 Task: Open a blank worksheet and write heading  SpendSmartAdd Dates in a column and its values below  '2023-05-01, 2023-05-03, 2023-05-05, 2023-05-10, 2023-05-15, 2023-05-20, 2023-05-25 & 2023-05-31'Add Categories in next column and its values below  Groceries, Dining Out, Transportation, Entertainment, Shopping, Utilities, Health & Miscellaneous. Add Descriptions in next column and its values below  Supermarket, Restaurant, Public Transport, Movie Tickets, Clothing Store, Internet Bill, Pharmacy & Online PurchaseAdd Amountin next column and its values below  $50, $30, $10, $20, $100, $60, $40 & $50Save page Alpha Sales 
Action: Mouse moved to (41, 116)
Screenshot: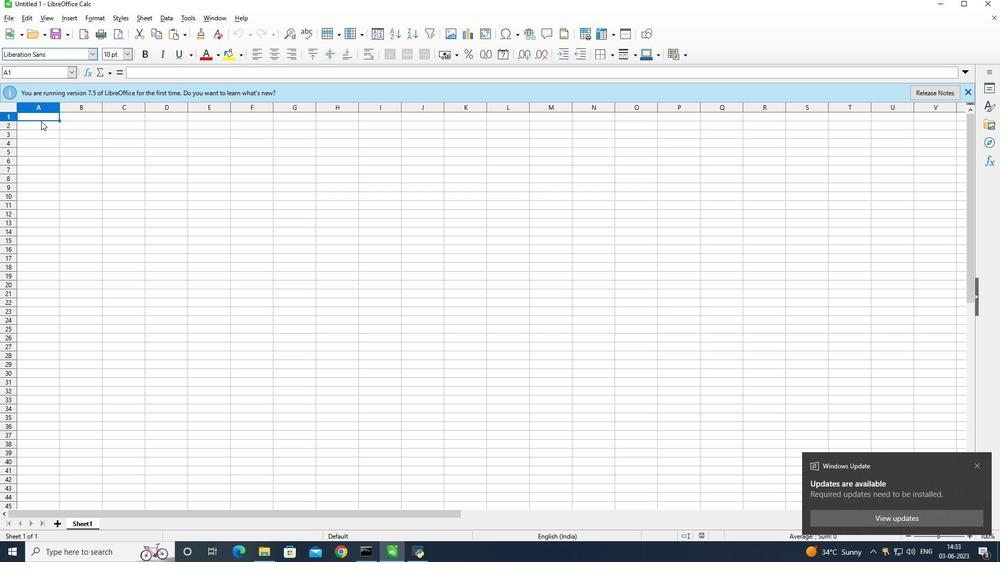
Action: Mouse pressed left at (41, 116)
Screenshot: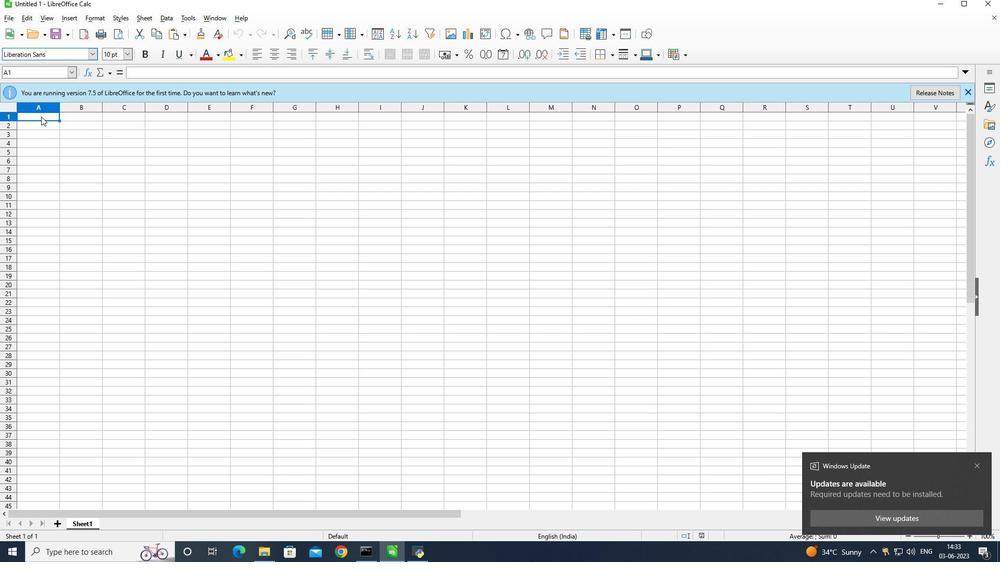
Action: Mouse moved to (41, 116)
Screenshot: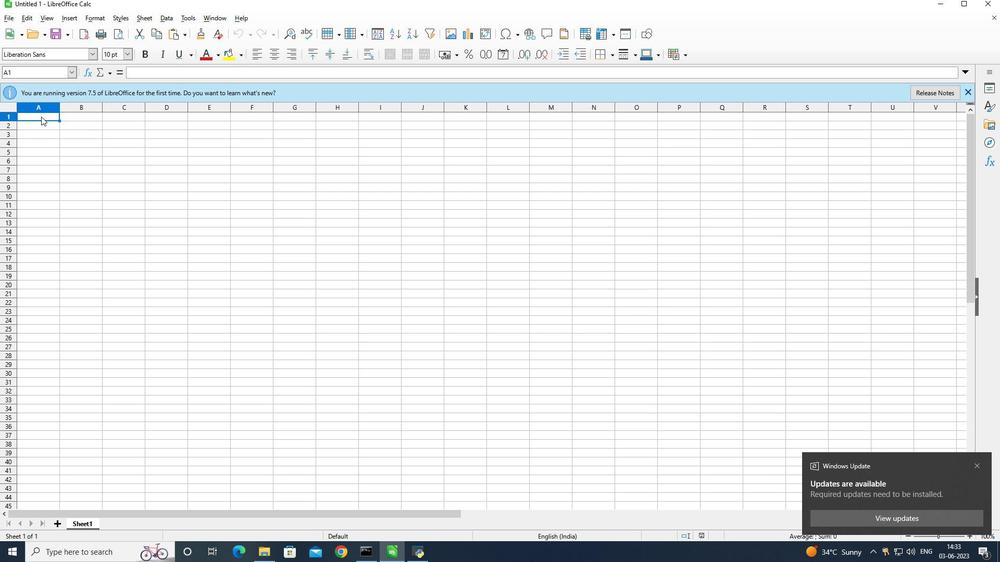 
Action: Mouse pressed left at (41, 116)
Screenshot: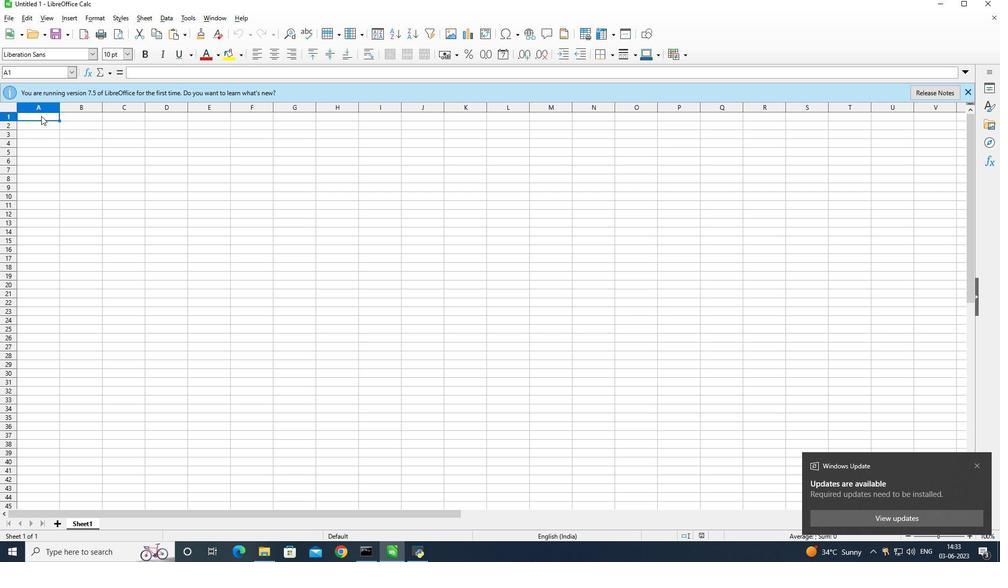 
Action: Mouse pressed left at (41, 116)
Screenshot: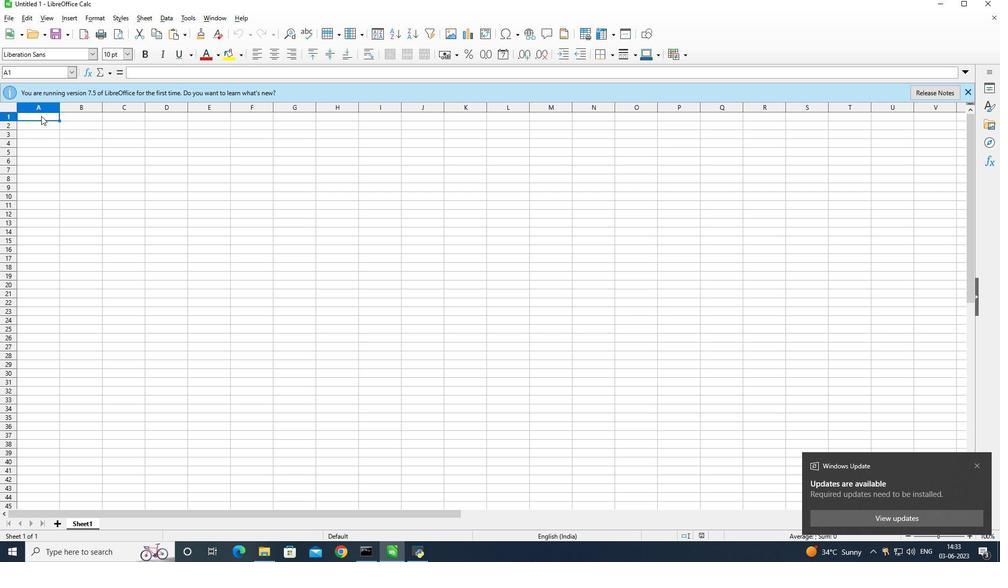 
Action: Mouse moved to (82, 192)
Screenshot: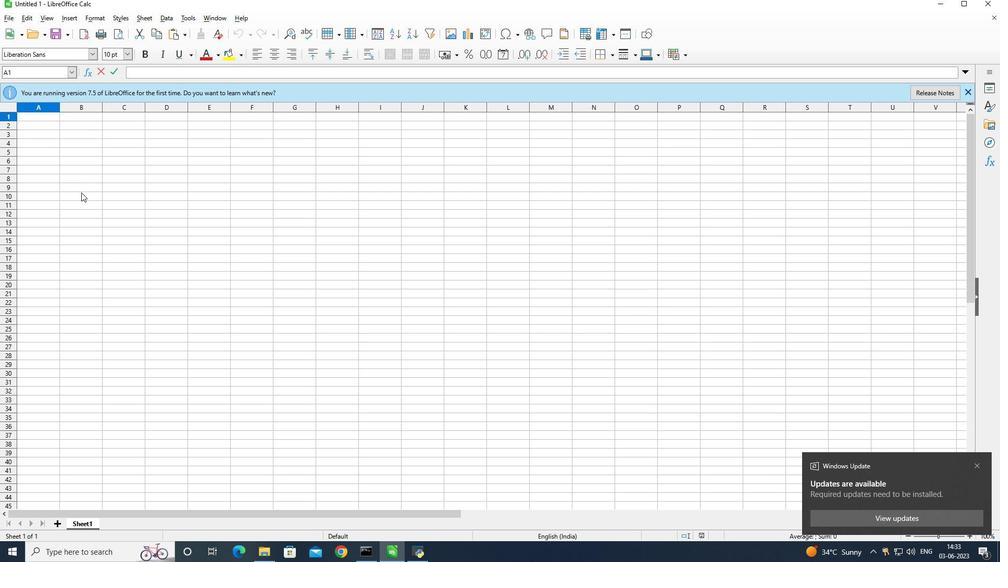 
Action: Key pressed <Key.shift>Spend<Key.shift>Smart<Key.enter>
Screenshot: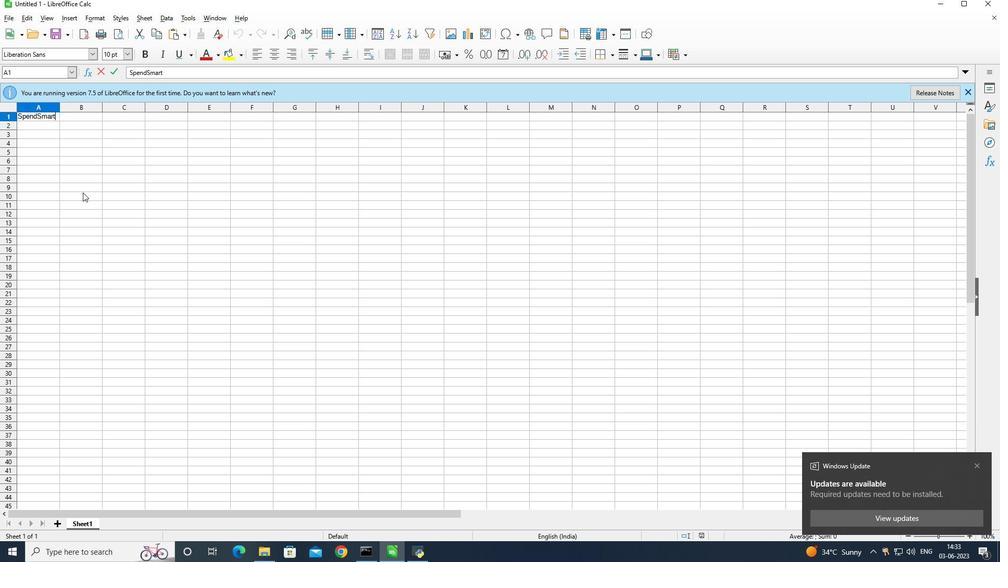 
Action: Mouse moved to (27, 131)
Screenshot: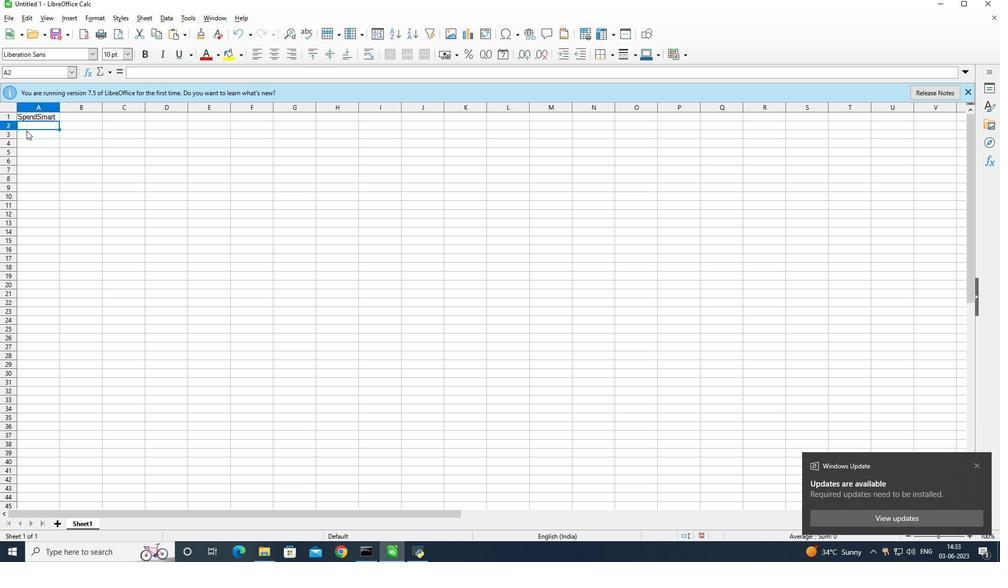 
Action: Mouse pressed left at (27, 131)
Screenshot: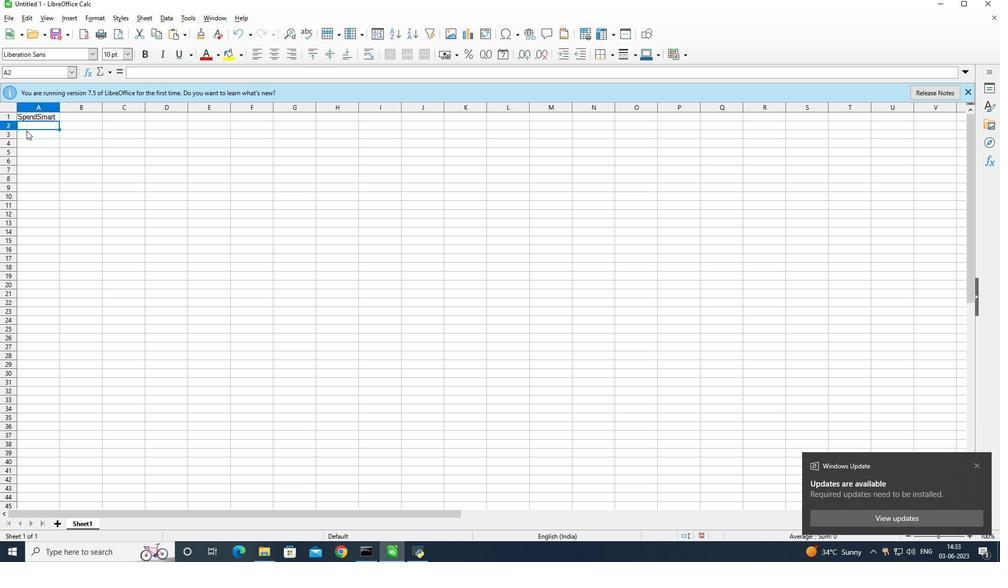 
Action: Mouse moved to (33, 116)
Screenshot: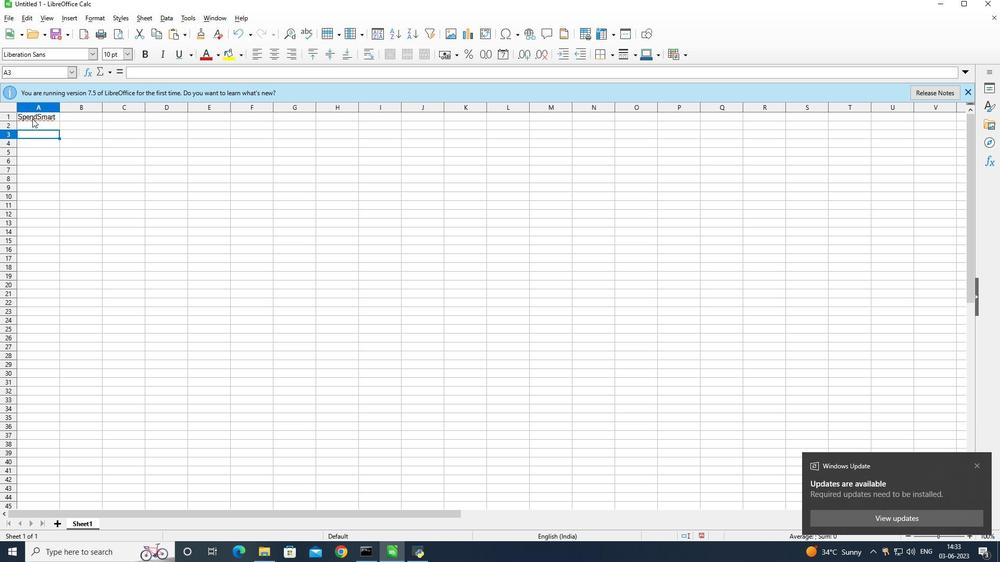 
Action: Mouse pressed right at (33, 116)
Screenshot: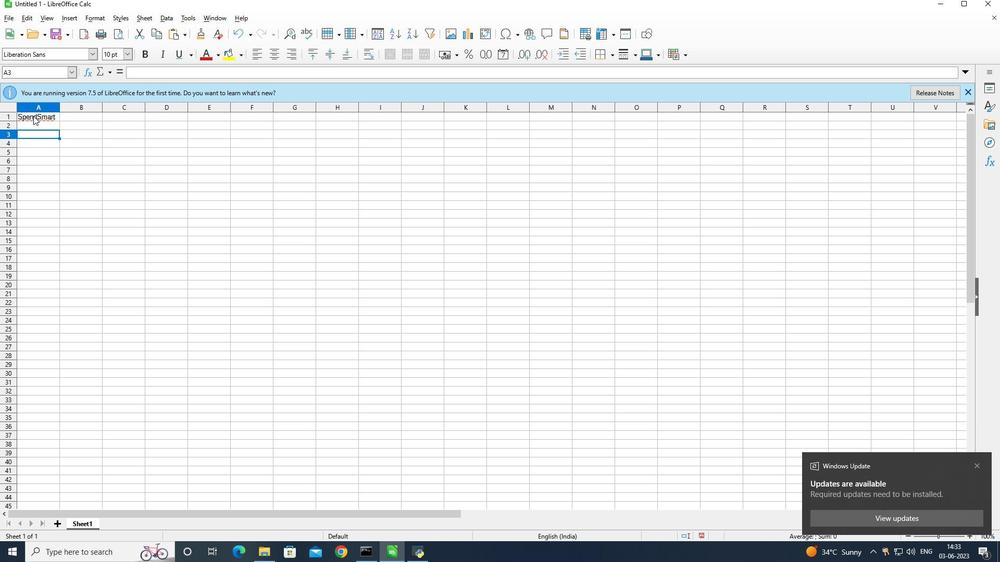 
Action: Mouse pressed right at (33, 116)
Screenshot: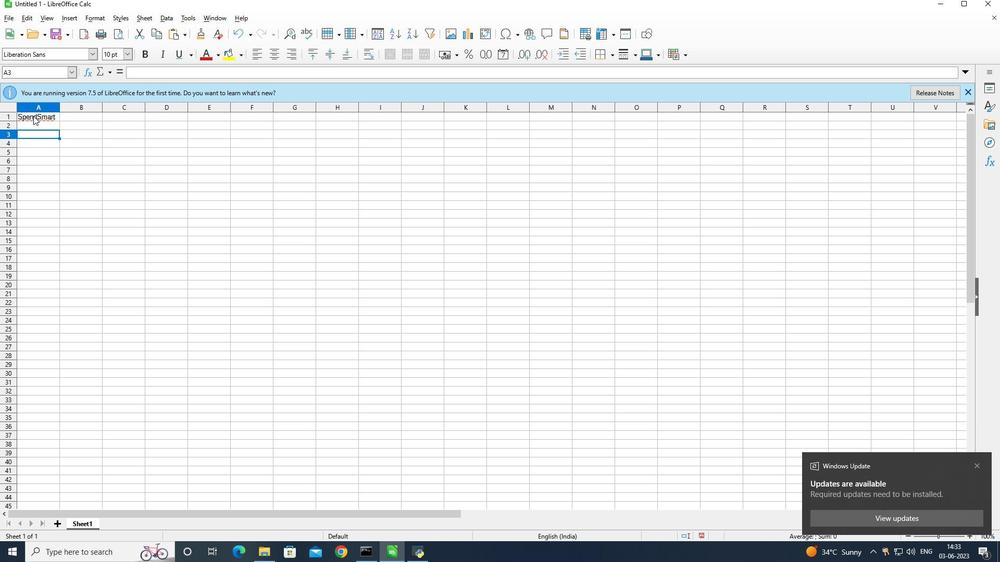 
Action: Mouse moved to (34, 115)
Screenshot: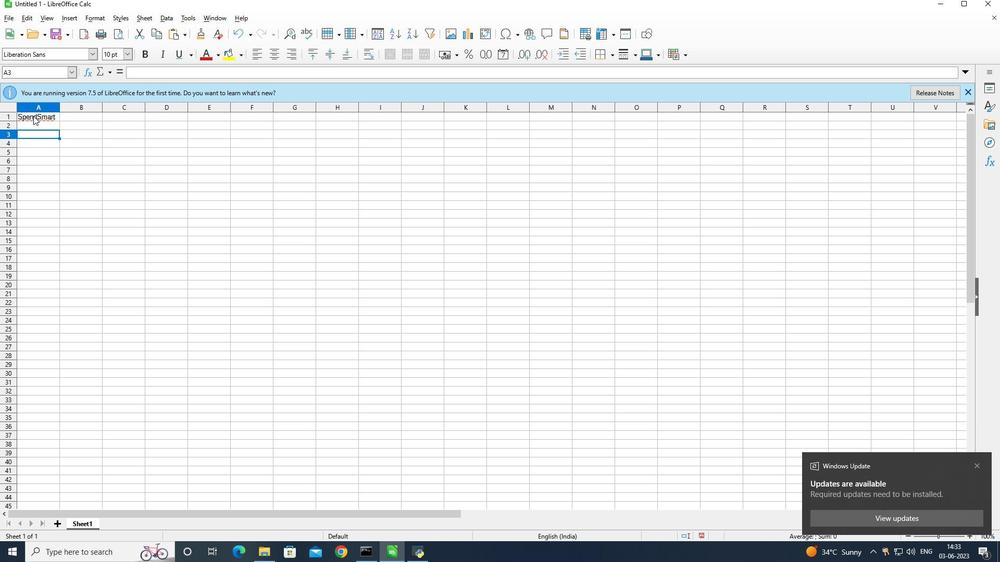 
Action: Mouse pressed left at (34, 115)
Screenshot: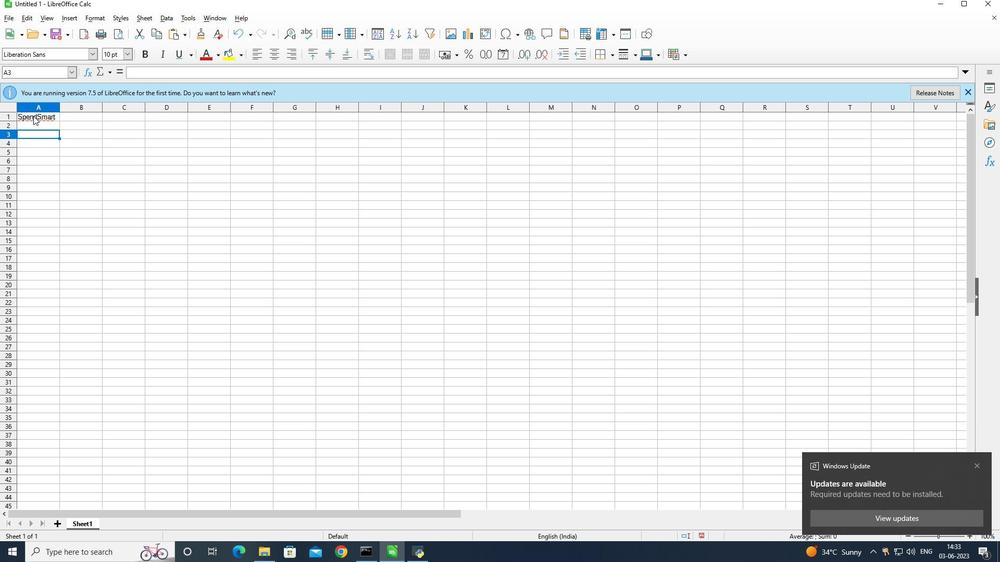 
Action: Mouse moved to (35, 115)
Screenshot: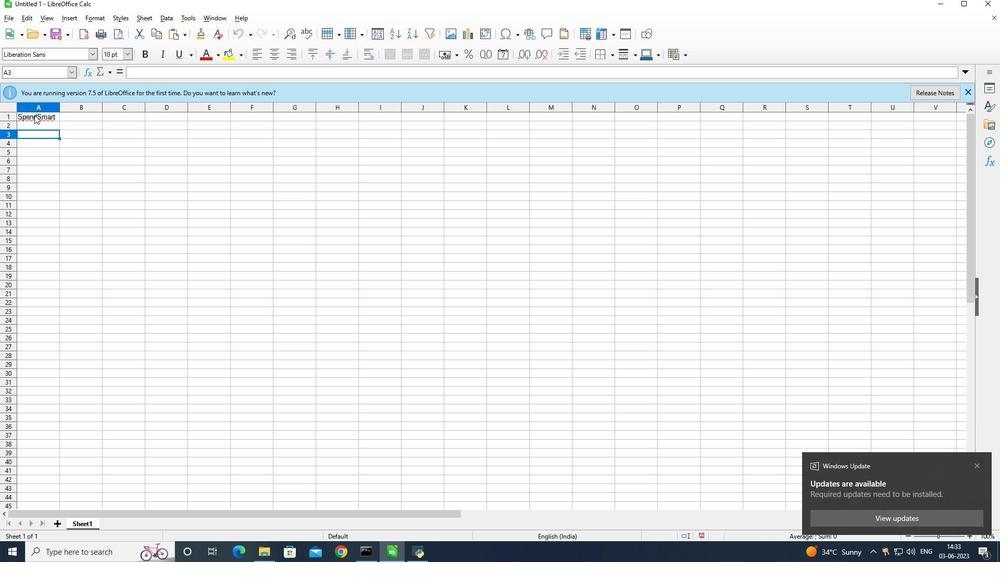 
Action: Mouse pressed left at (35, 115)
Screenshot: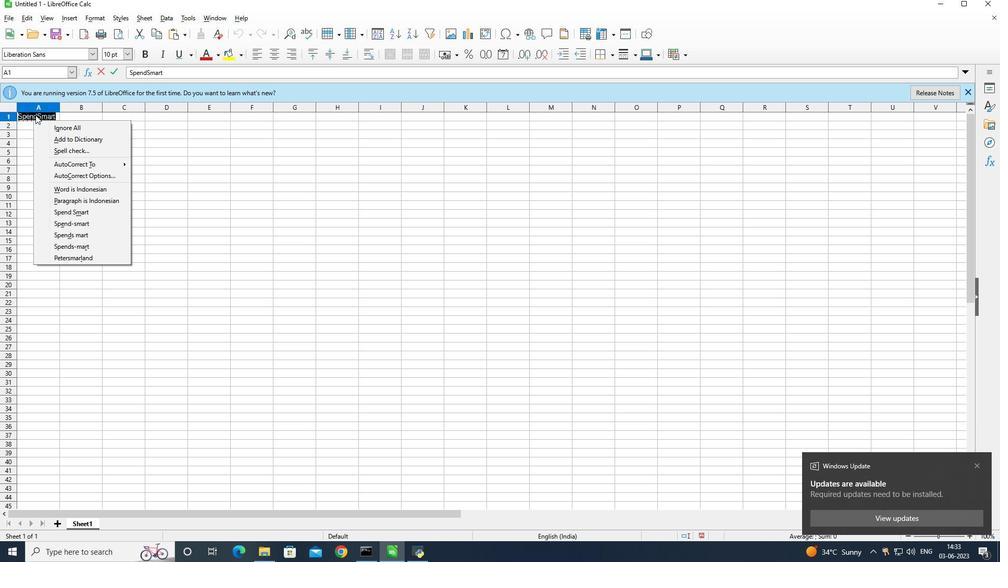 
Action: Mouse moved to (53, 115)
Screenshot: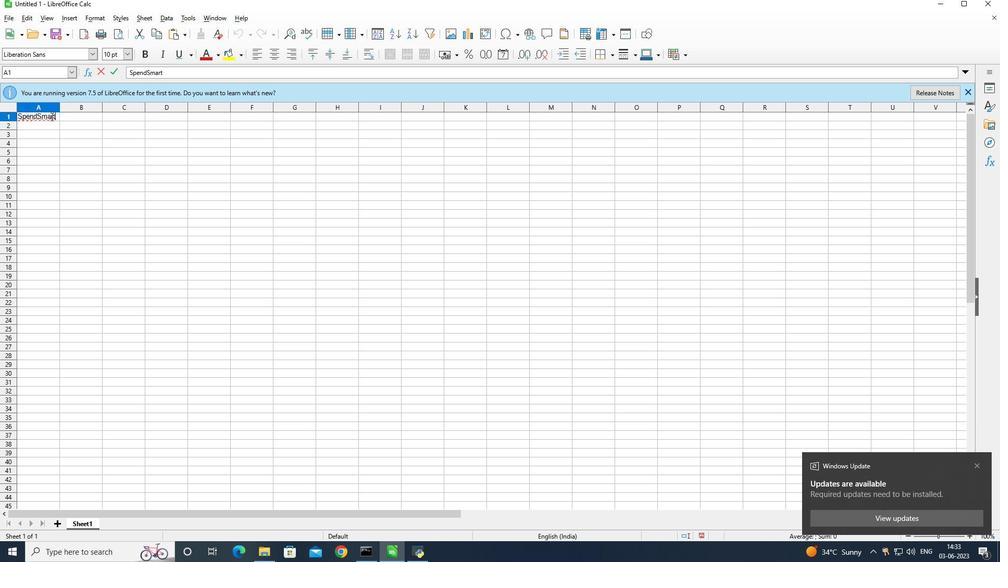 
Action: Mouse pressed left at (53, 115)
Screenshot: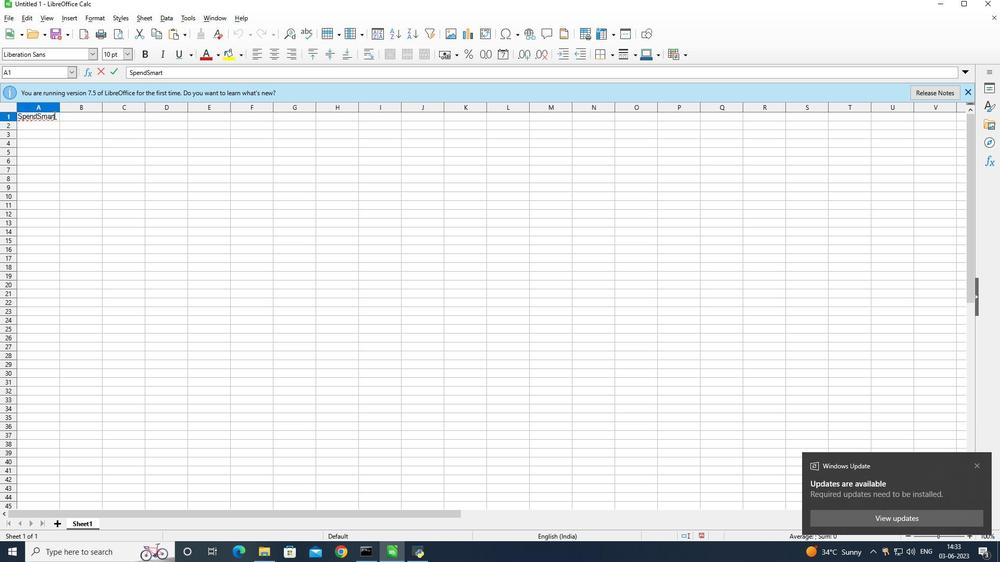 
Action: Mouse moved to (61, 124)
Screenshot: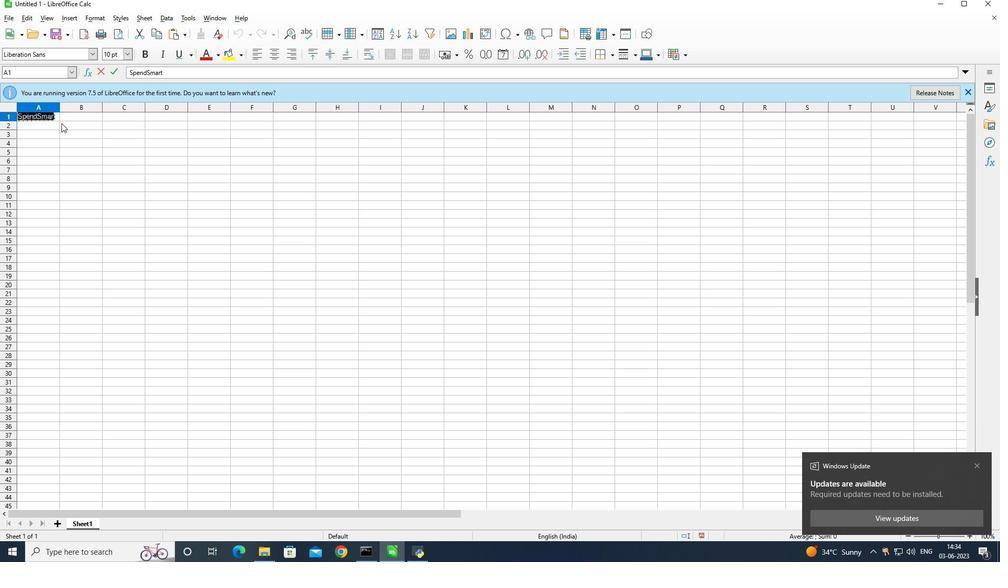 
Action: Key pressed ctrl+X
Screenshot: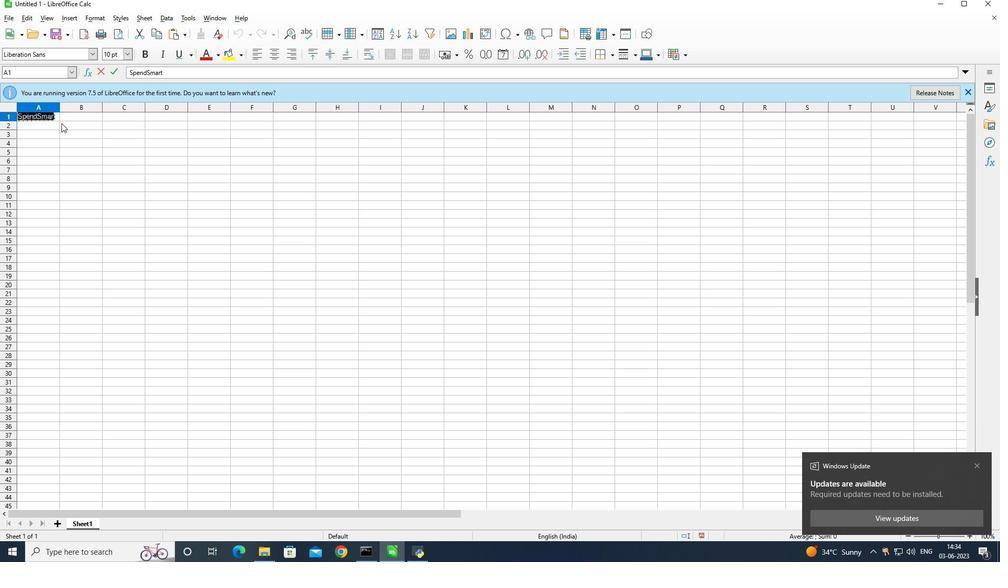 
Action: Mouse moved to (108, 117)
Screenshot: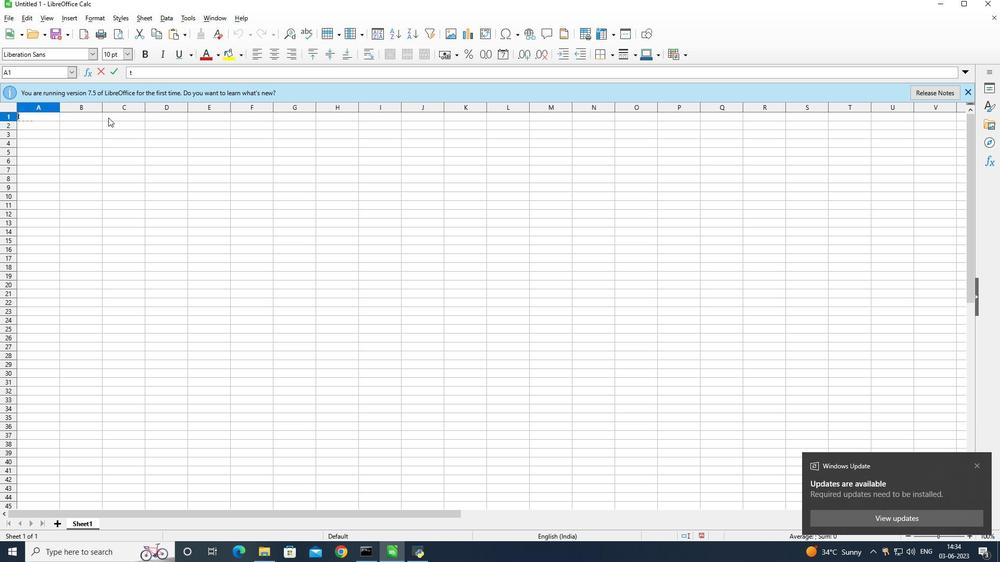 
Action: Mouse pressed left at (108, 117)
Screenshot: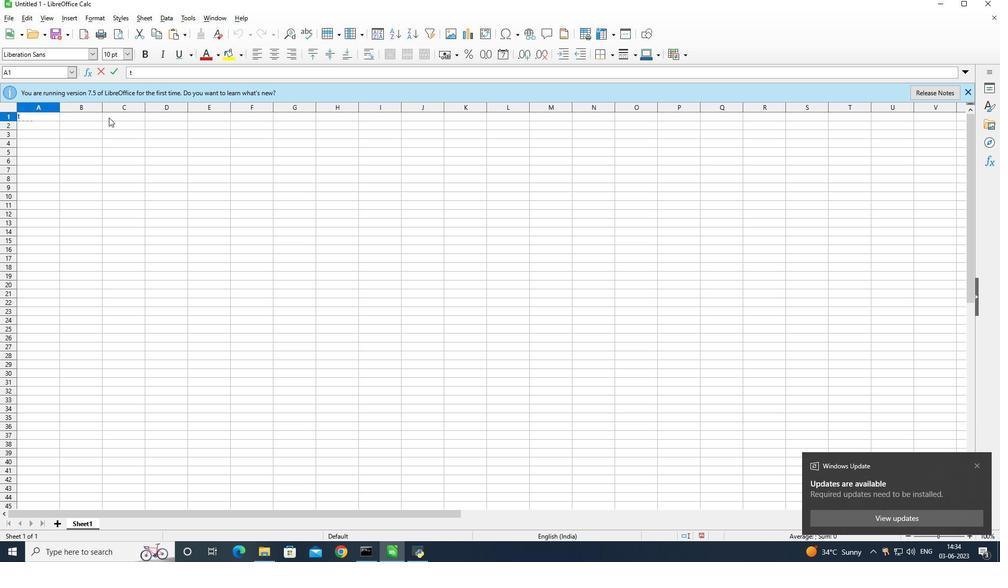 
Action: Mouse moved to (108, 118)
Screenshot: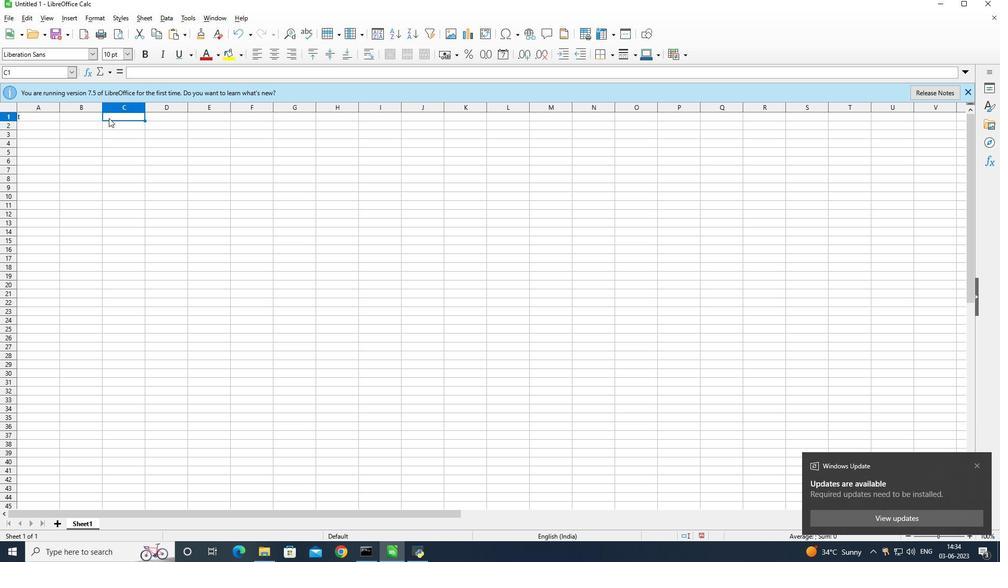 
Action: Key pressed ctrl+V
Screenshot: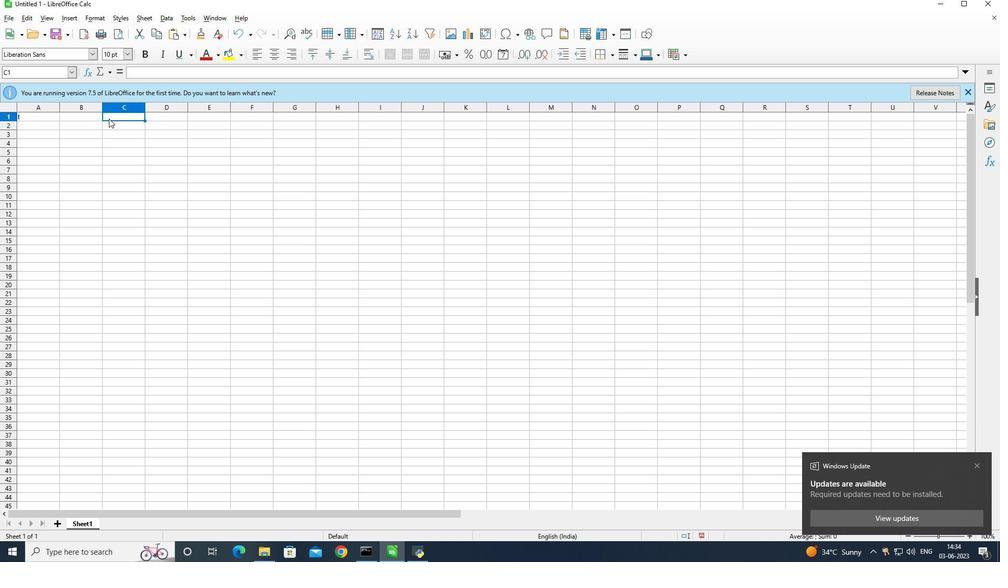 
Action: Mouse moved to (139, 115)
Screenshot: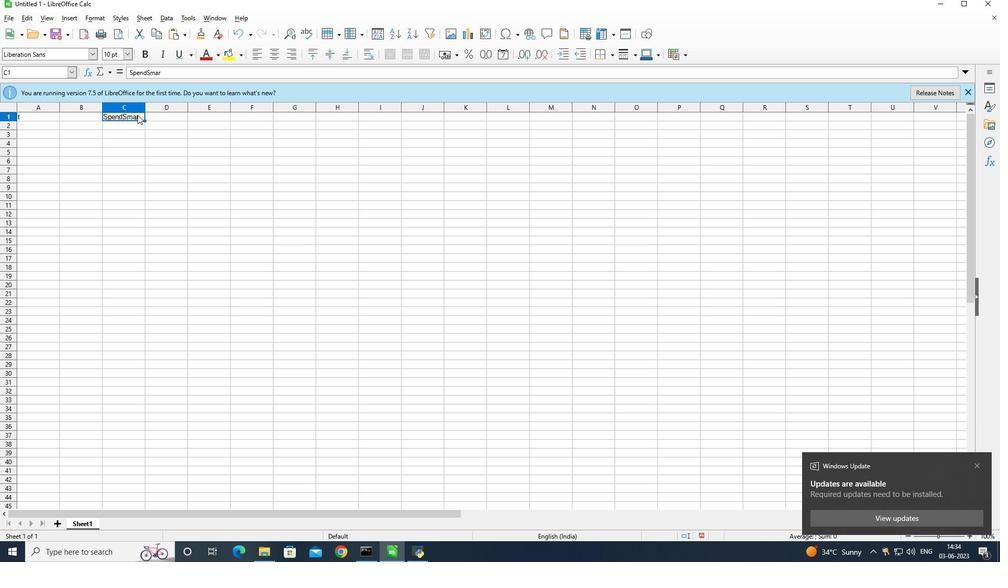 
Action: Mouse pressed left at (139, 115)
Screenshot: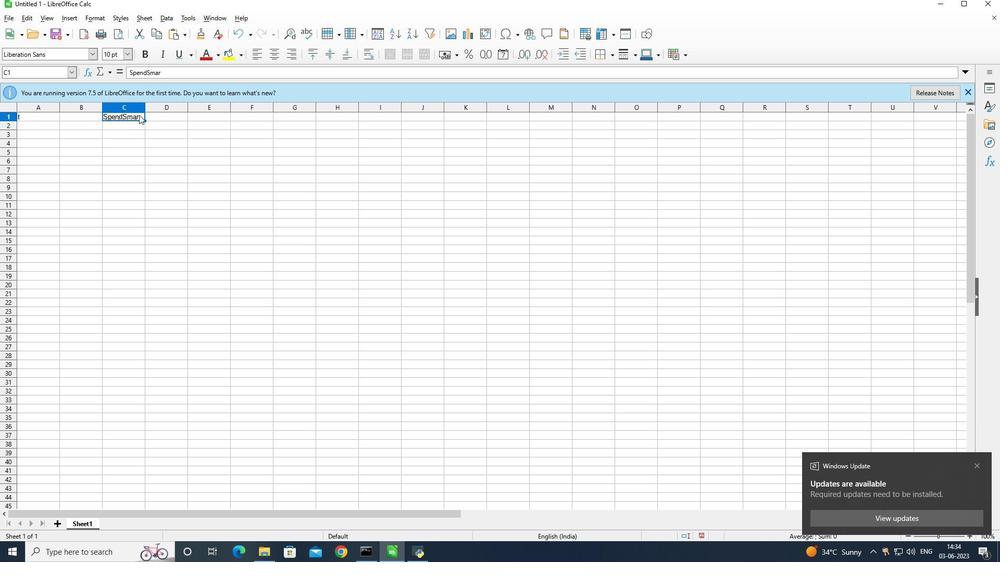 
Action: Mouse moved to (139, 114)
Screenshot: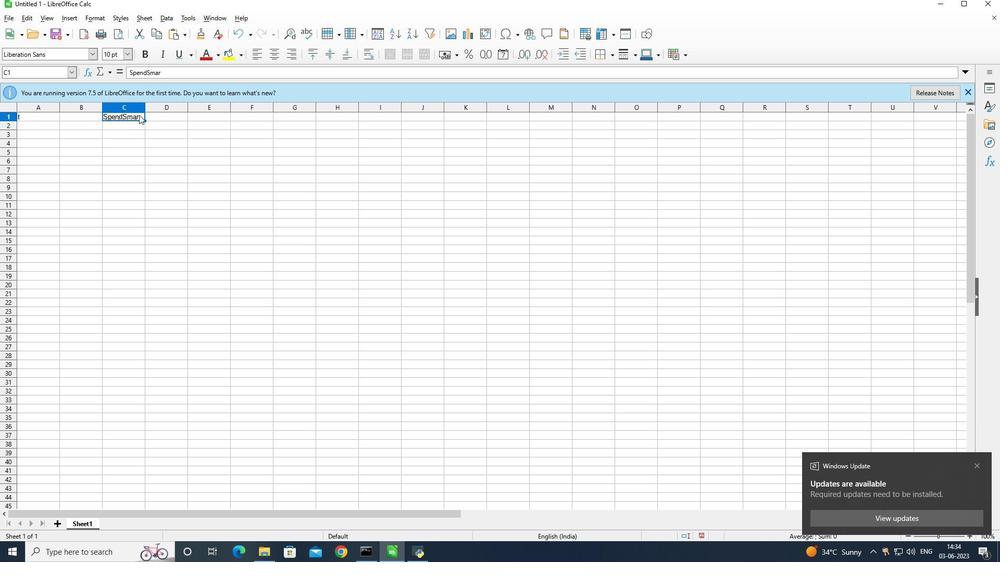 
Action: Mouse pressed left at (139, 114)
Screenshot: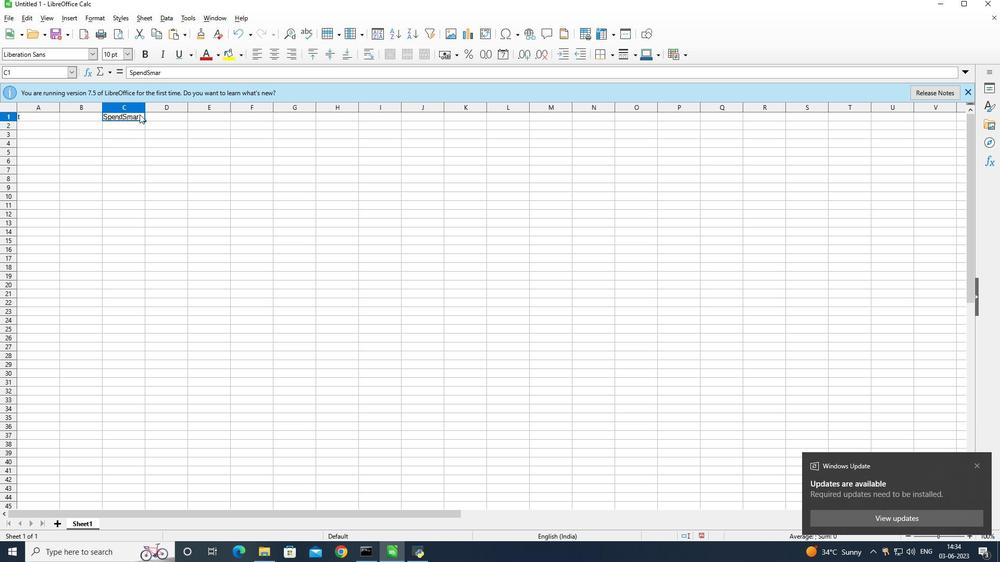 
Action: Mouse pressed left at (139, 114)
Screenshot: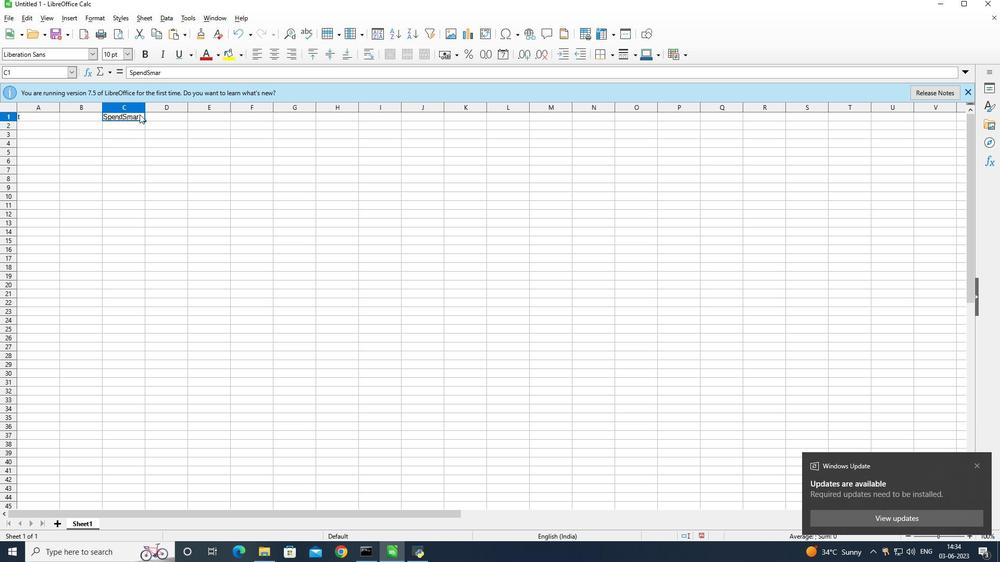 
Action: Mouse moved to (139, 115)
Screenshot: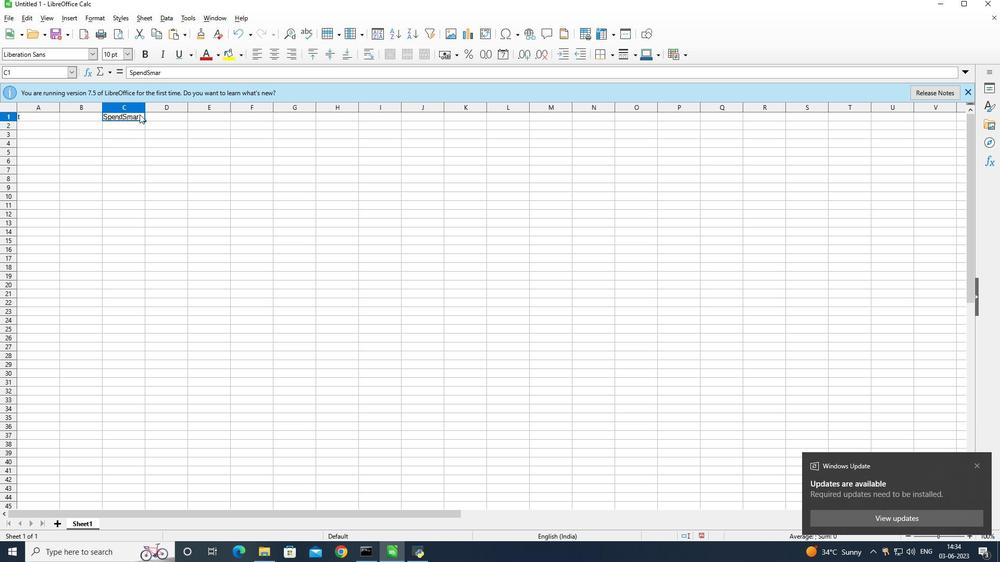 
Action: Mouse pressed left at (139, 115)
Screenshot: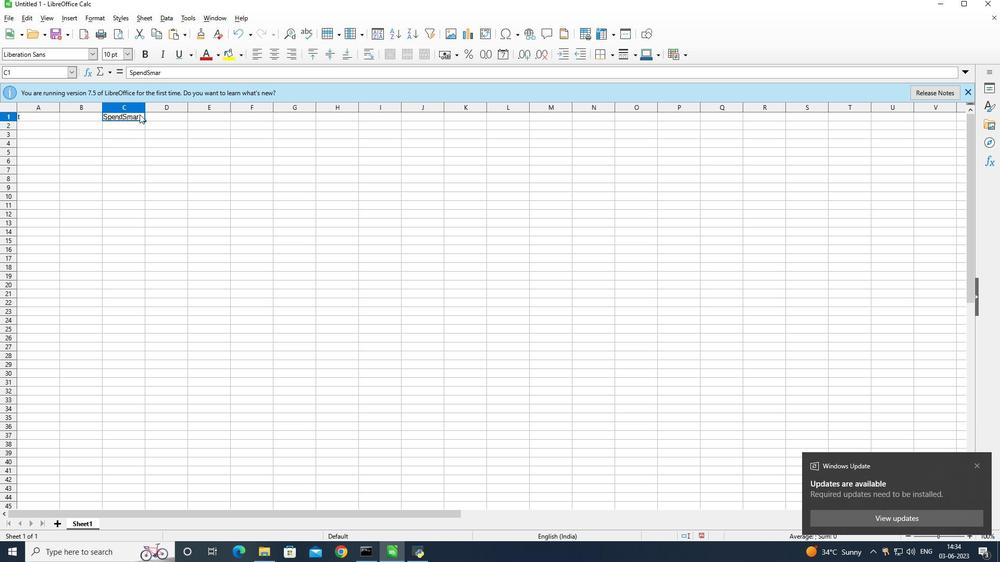 
Action: Mouse moved to (140, 116)
Screenshot: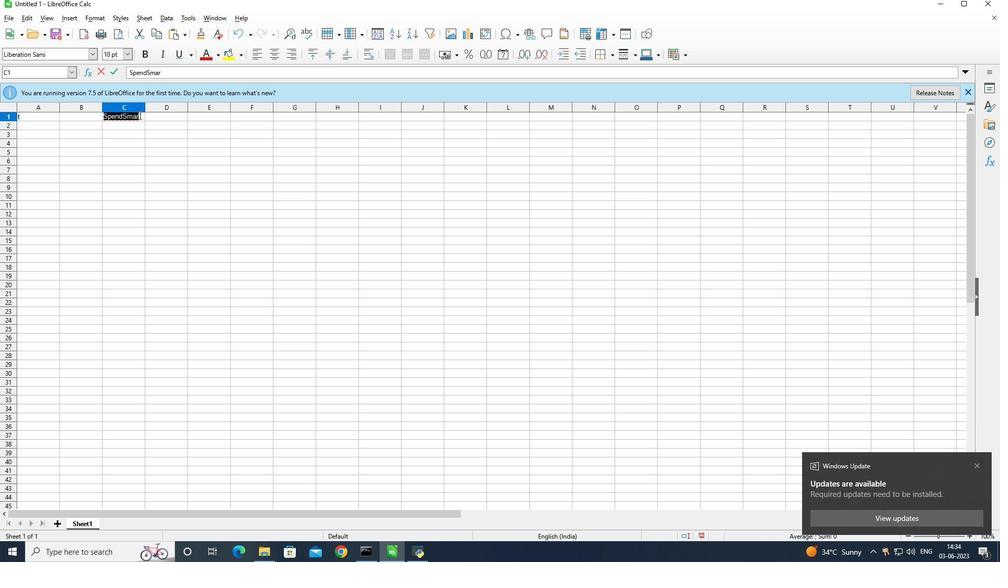 
Action: Mouse pressed left at (140, 116)
Screenshot: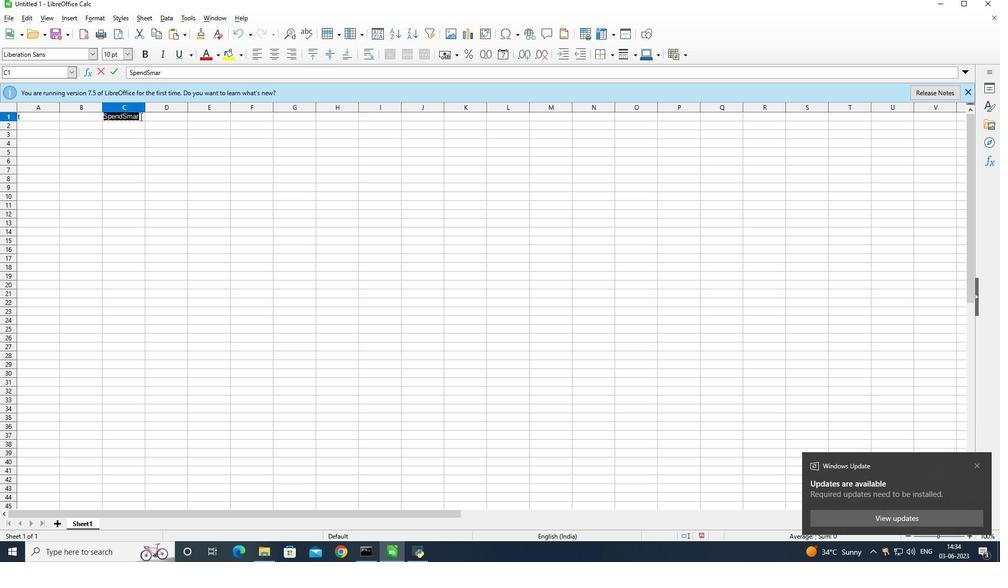 
Action: Key pressed t
Screenshot: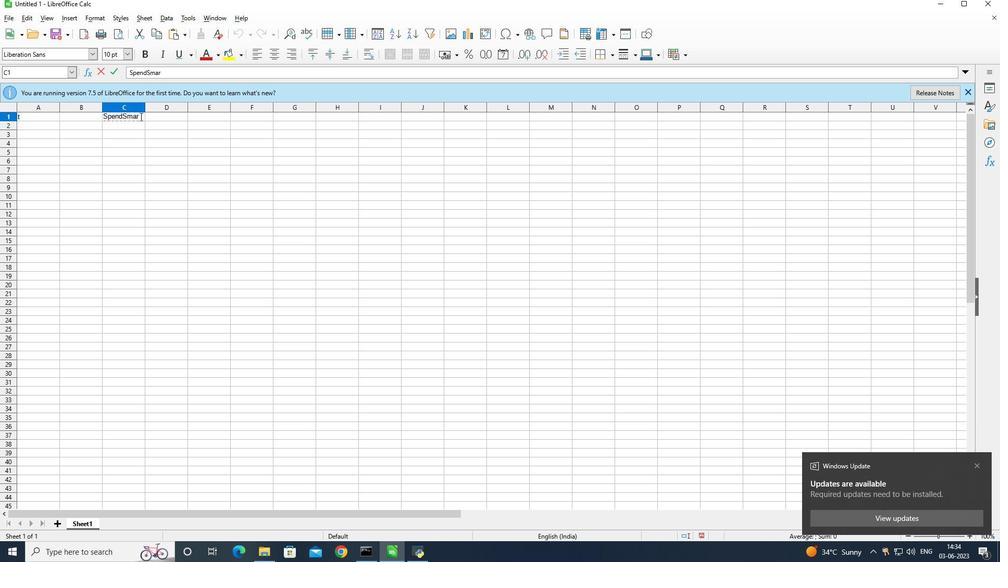 
Action: Mouse moved to (41, 116)
Screenshot: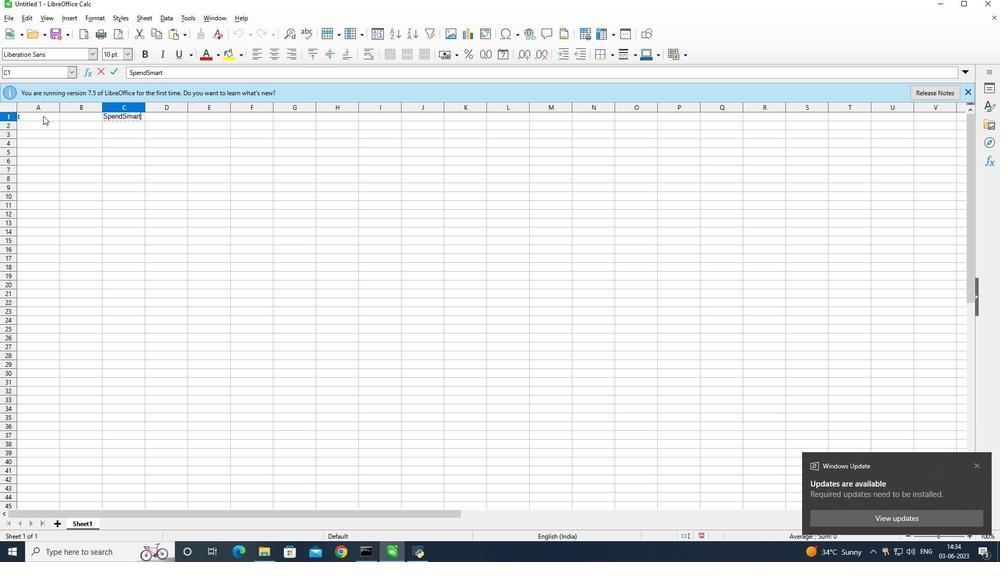 
Action: Mouse pressed left at (41, 116)
Screenshot: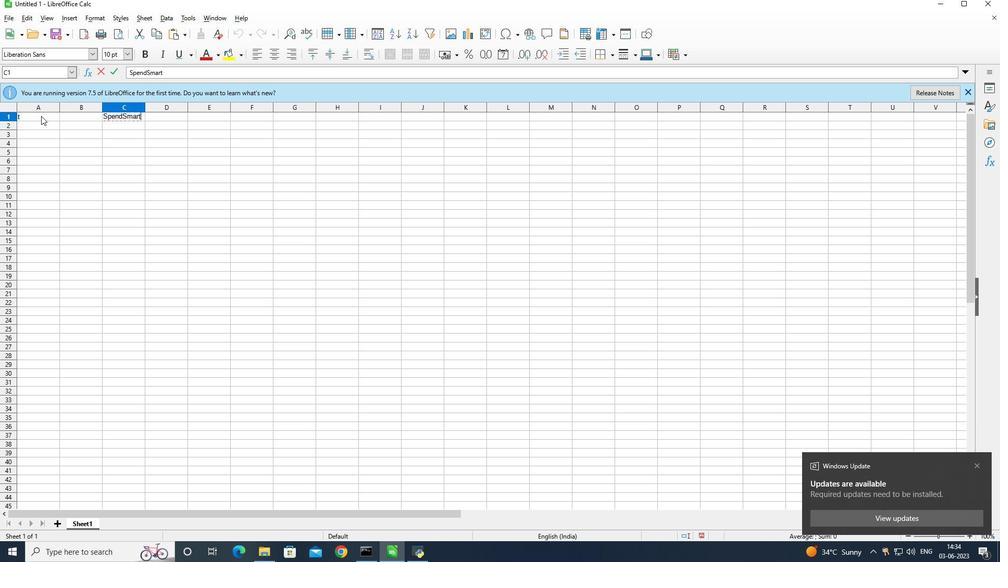 
Action: Mouse moved to (41, 115)
Screenshot: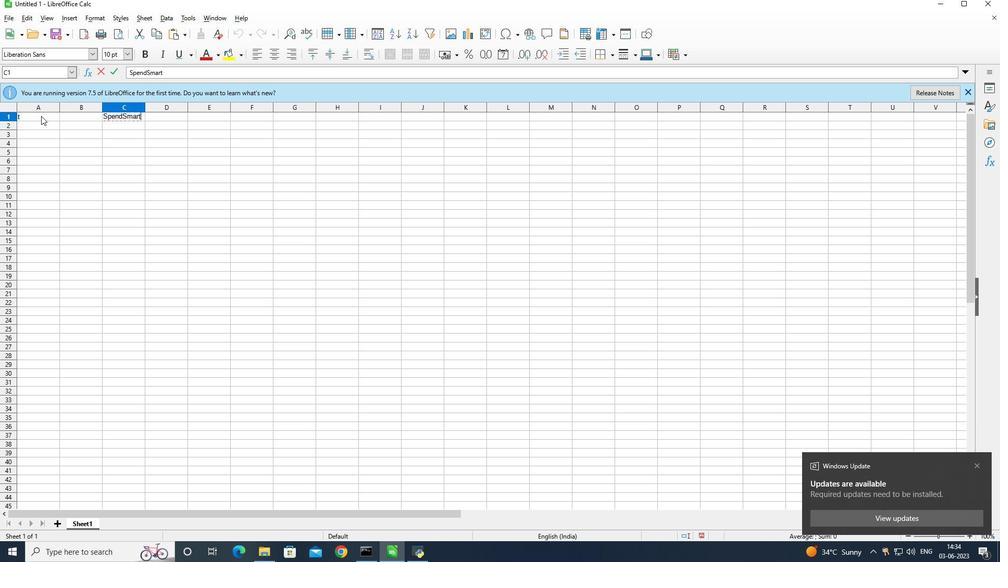 
Action: Mouse pressed left at (41, 115)
Screenshot: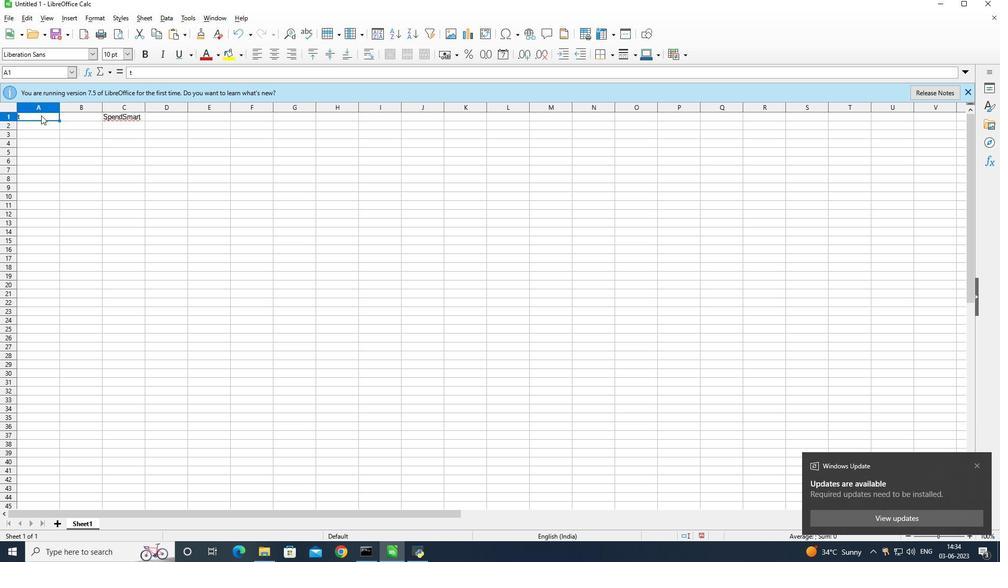
Action: Mouse pressed left at (41, 115)
Screenshot: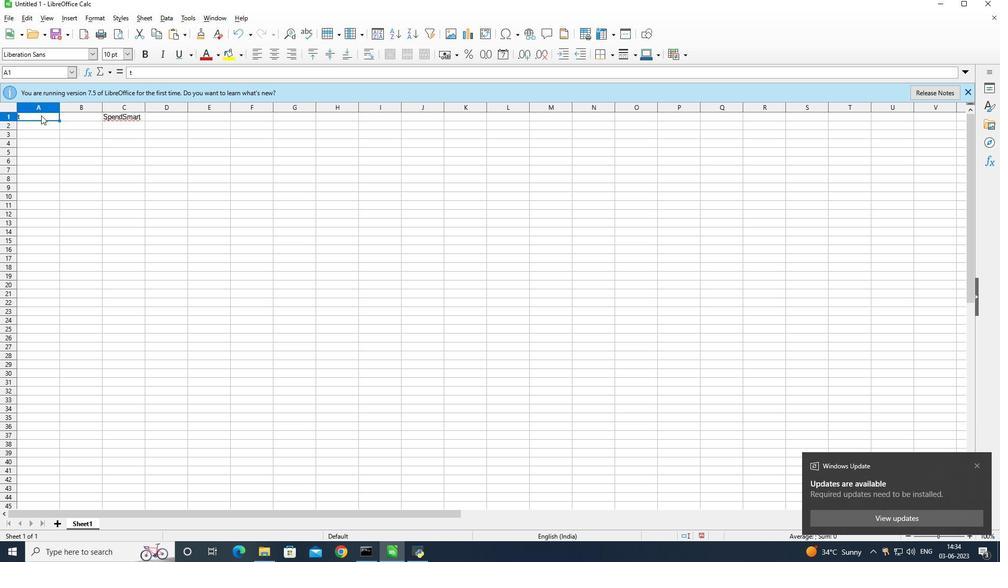 
Action: Mouse moved to (43, 116)
Screenshot: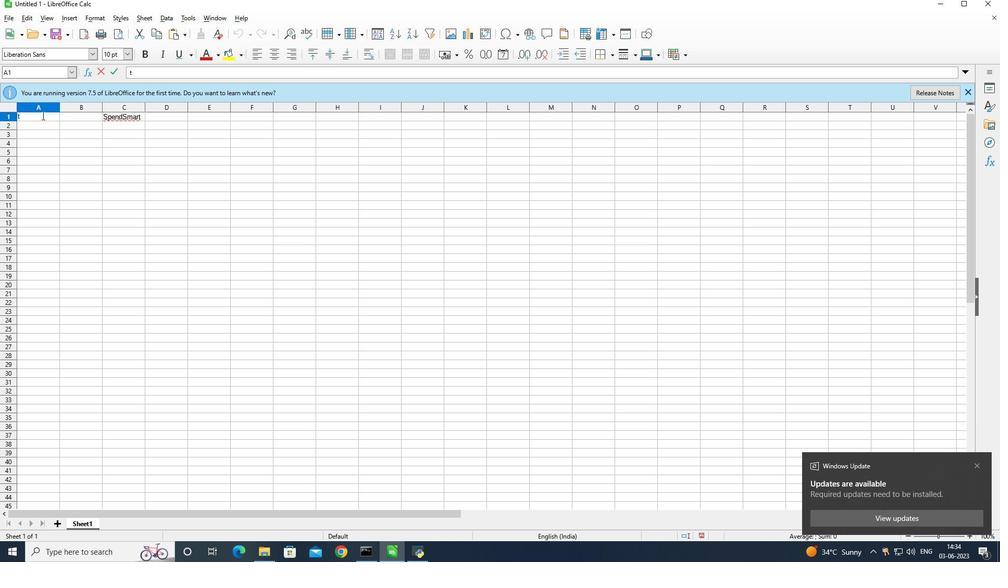 
Action: Key pressed <Key.backspace>
Screenshot: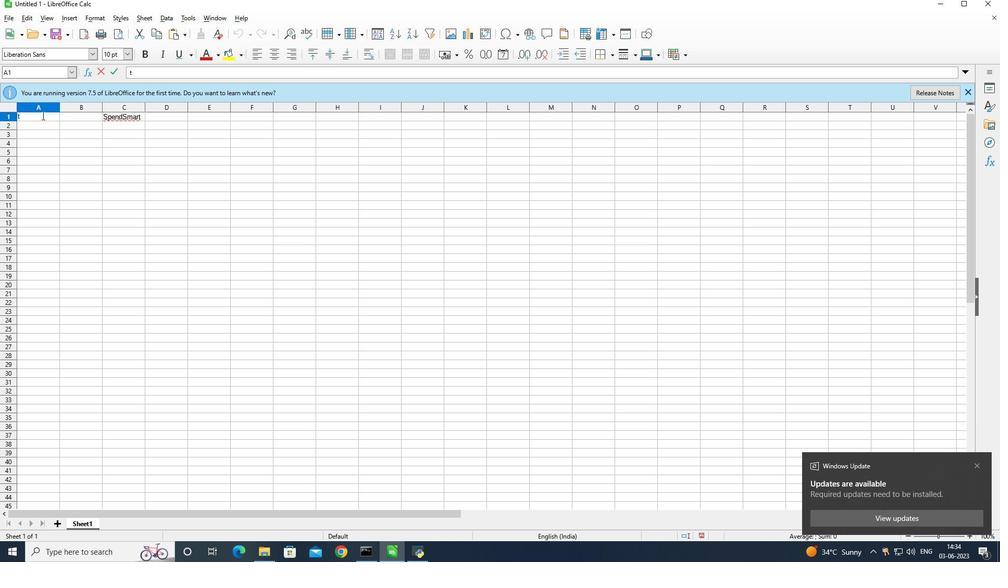 
Action: Mouse moved to (44, 125)
Screenshot: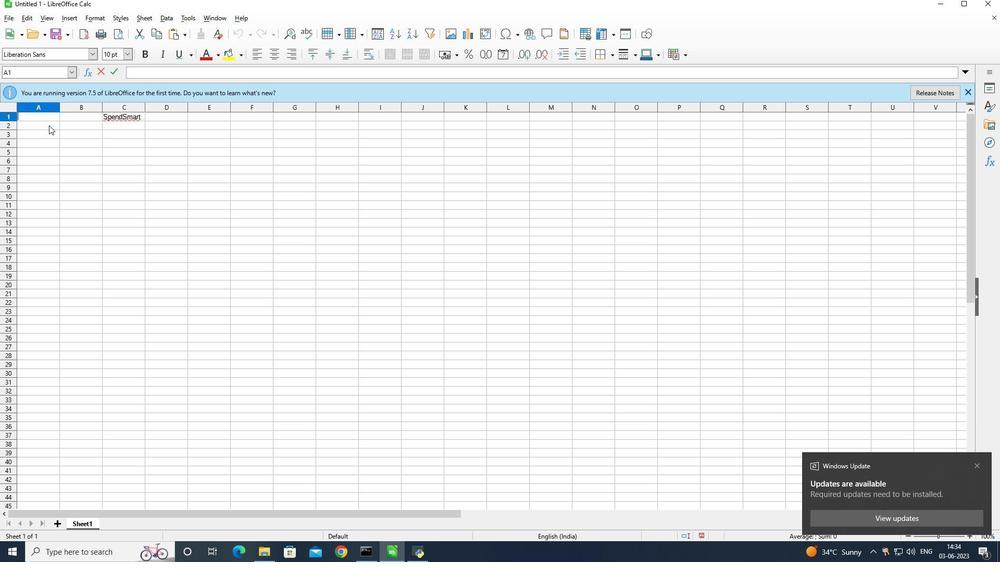 
Action: Mouse pressed left at (44, 125)
Screenshot: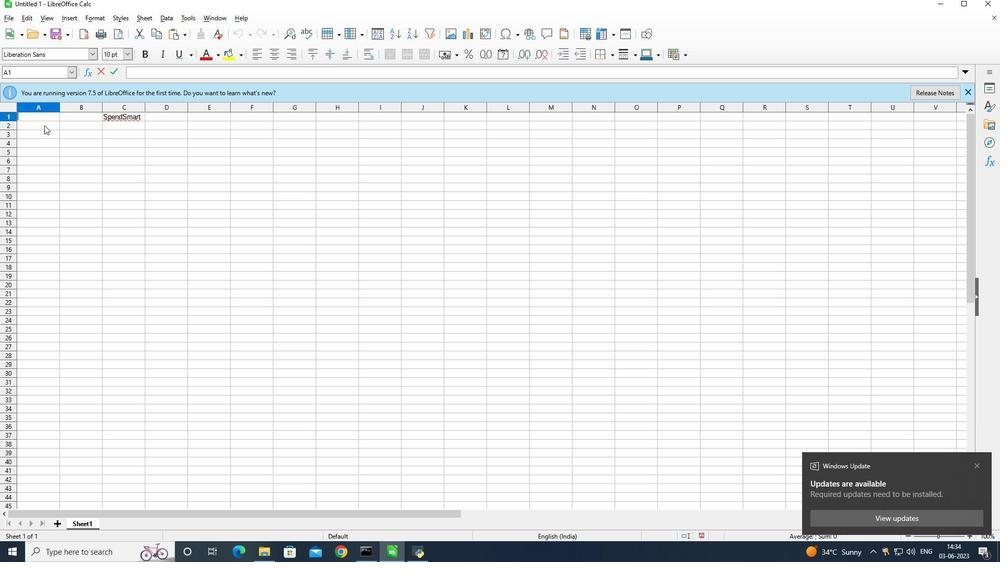 
Action: Mouse moved to (67, 116)
Screenshot: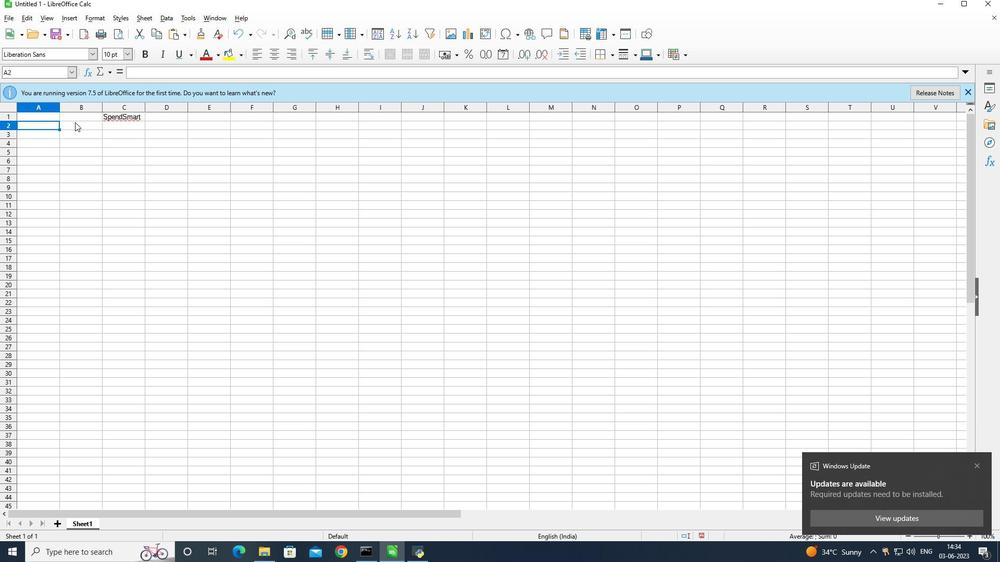 
Action: Key pressed <Key.shift>Dates<Key.down>2023-050<Key.backspace>-01
Screenshot: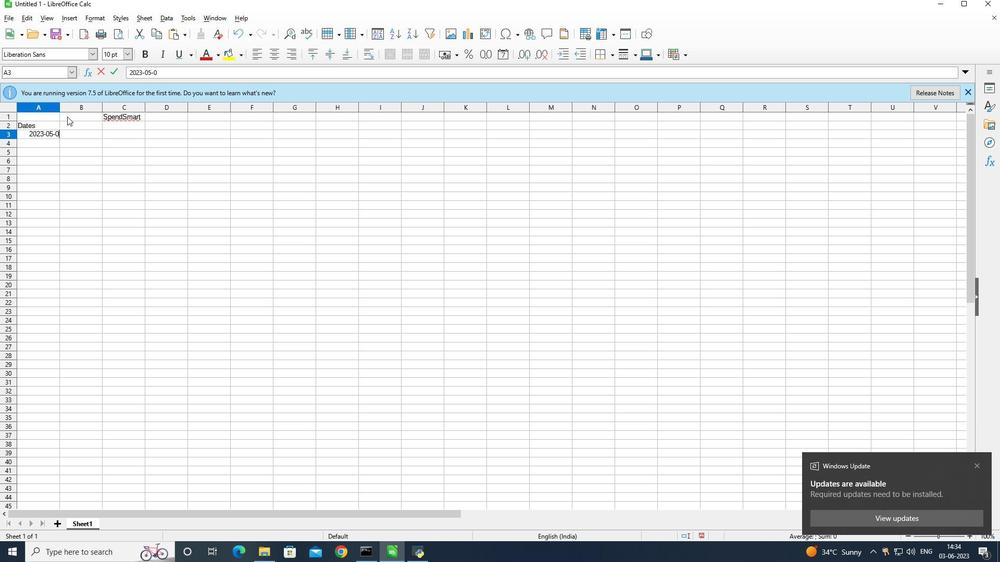 
Action: Mouse moved to (47, 133)
Screenshot: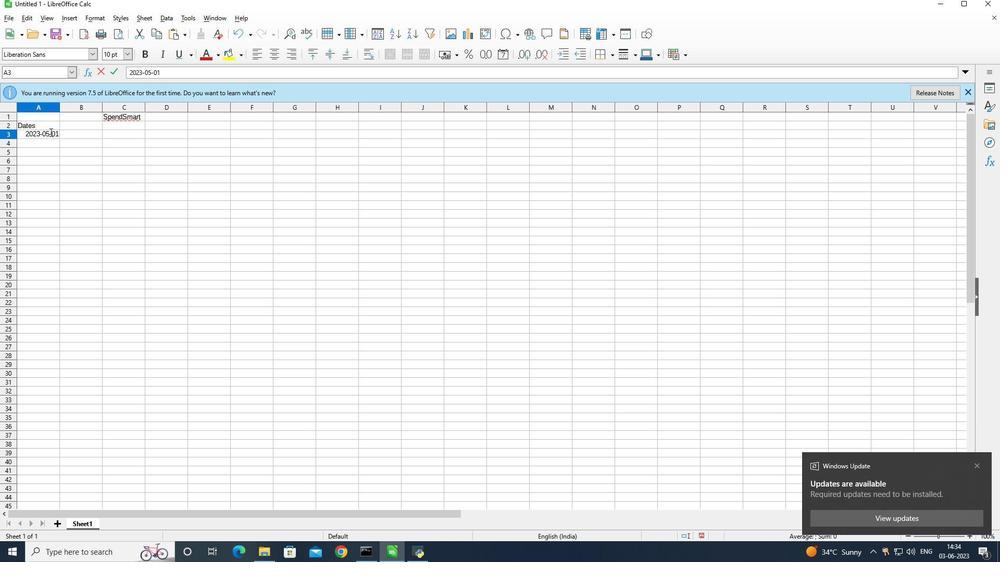 
Action: Mouse pressed left at (47, 133)
Screenshot: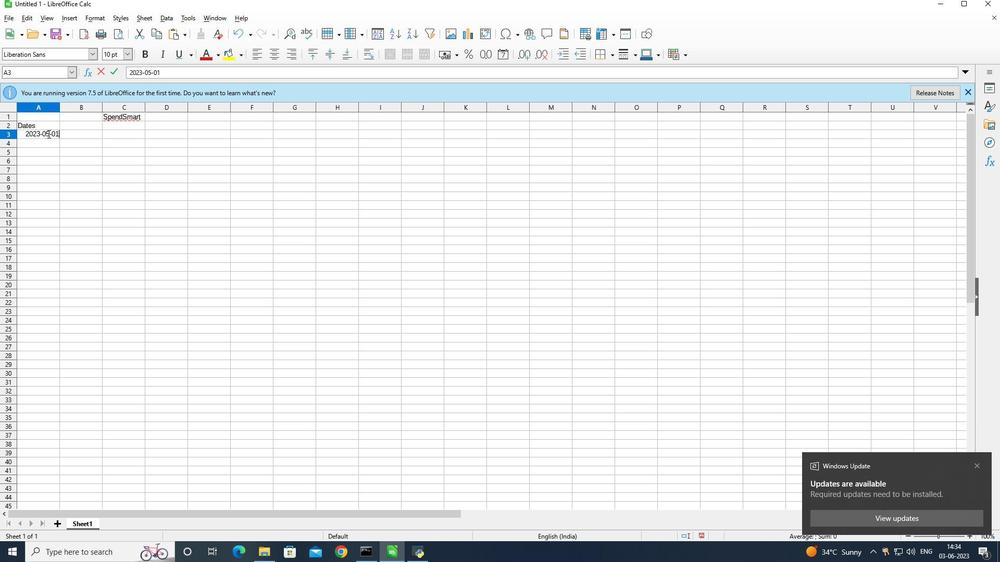 
Action: Mouse moved to (57, 132)
Screenshot: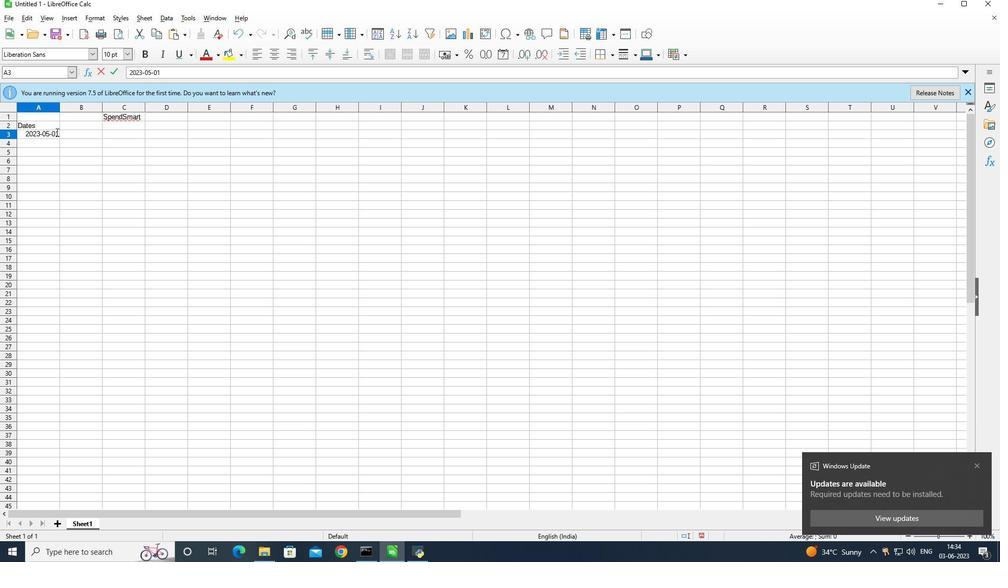 
Action: Mouse pressed left at (57, 132)
Screenshot: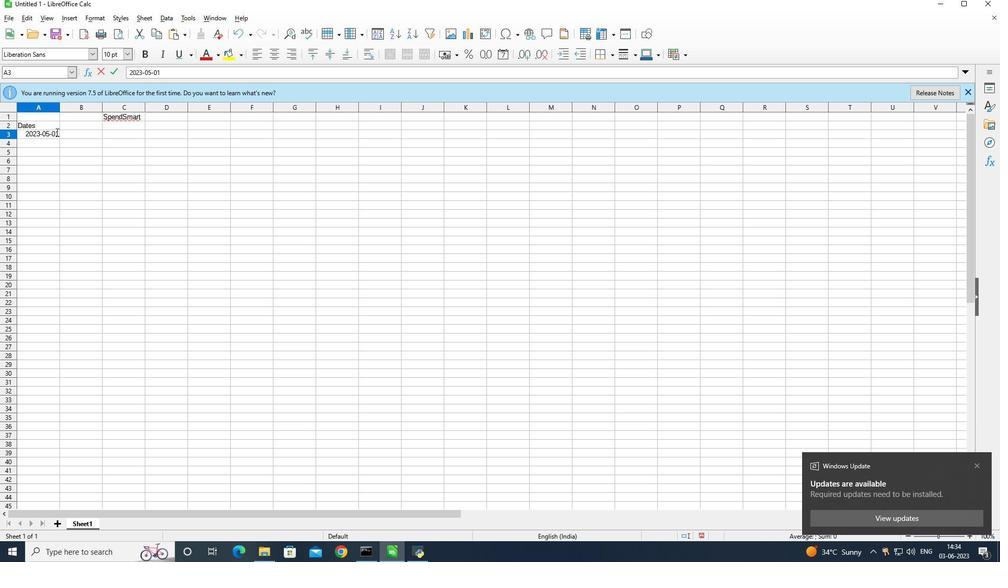 
Action: Mouse moved to (57, 137)
Screenshot: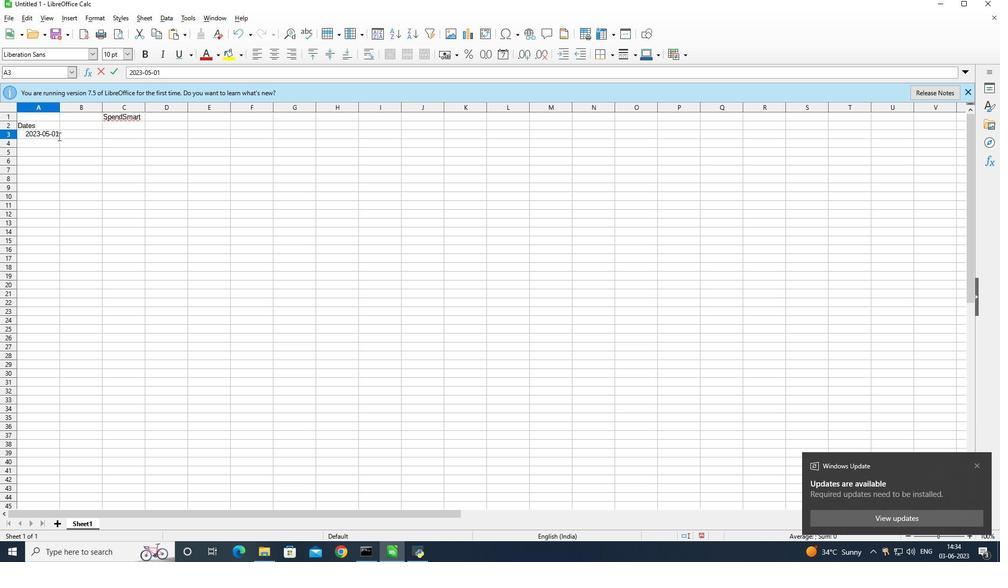 
Action: Mouse pressed left at (57, 137)
Screenshot: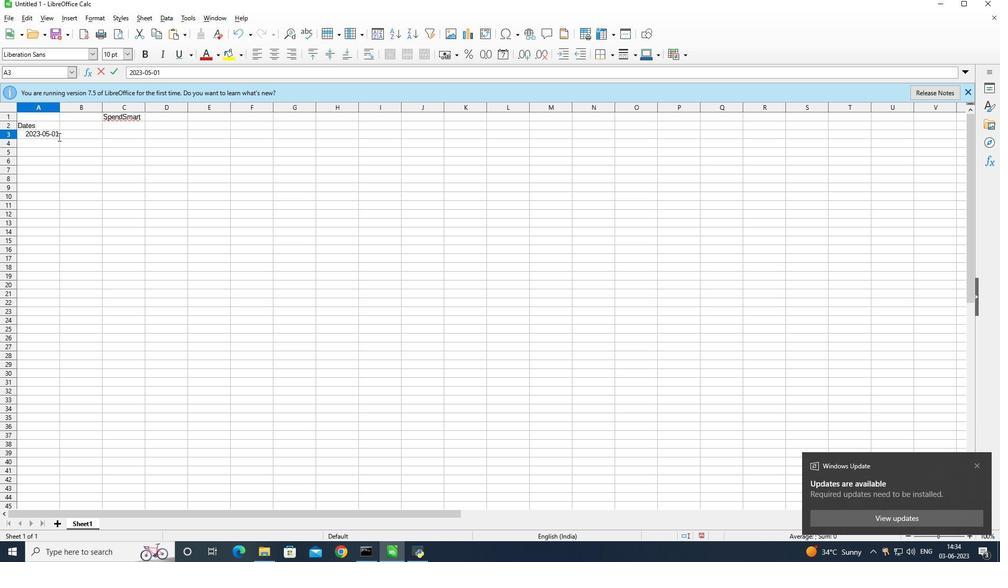 
Action: Mouse moved to (20, 131)
Screenshot: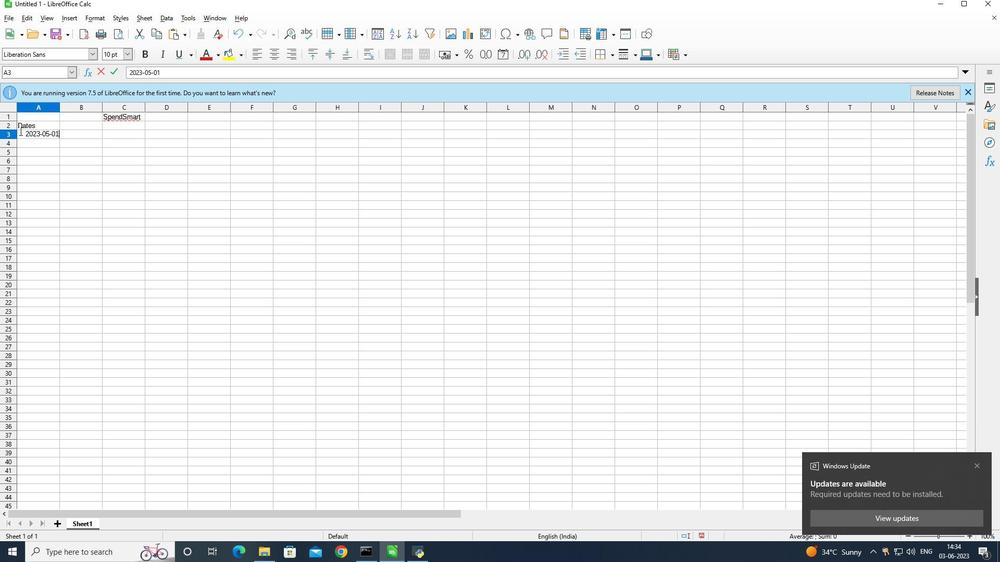 
Action: Mouse pressed left at (20, 131)
Screenshot: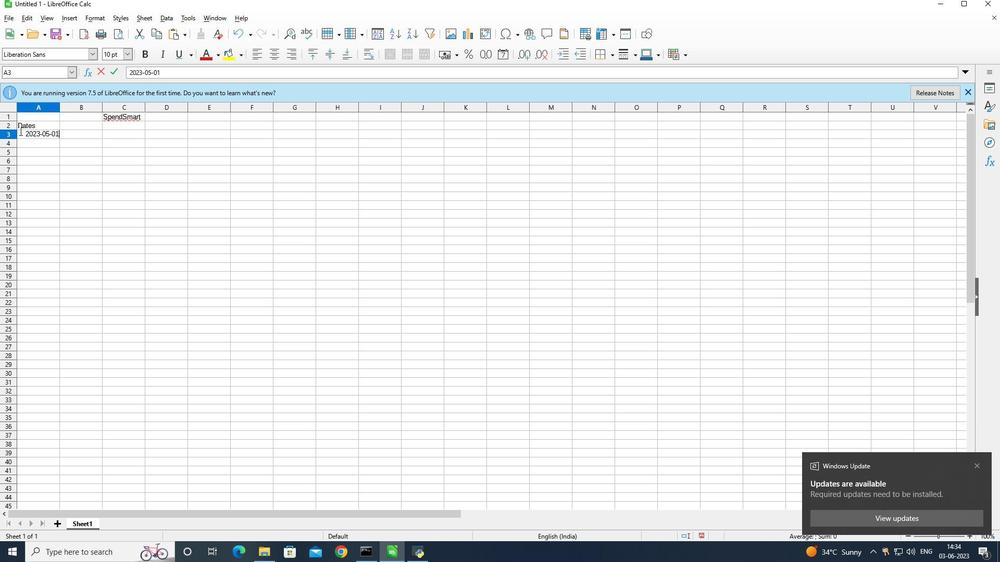 
Action: Mouse moved to (53, 137)
Screenshot: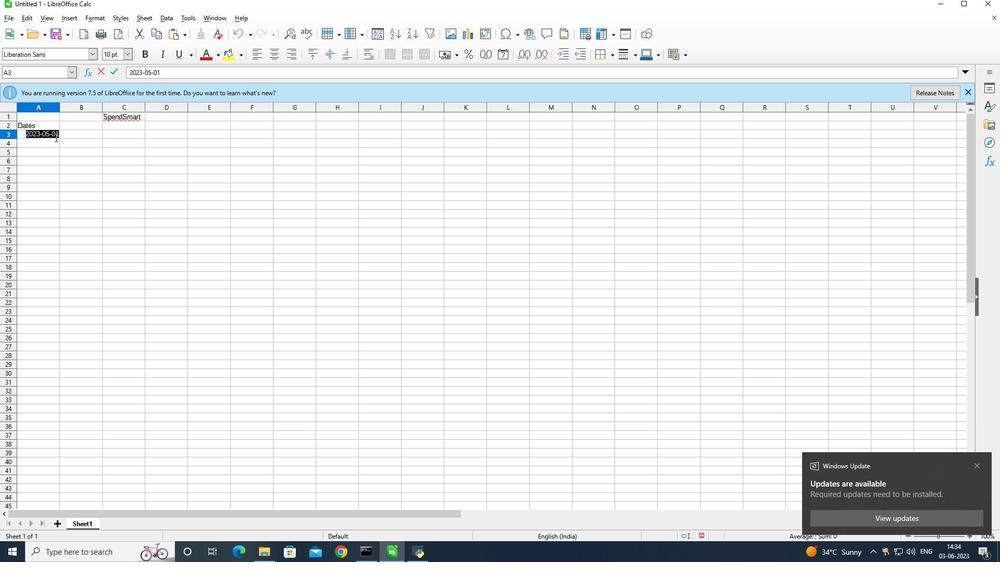 
Action: Mouse pressed left at (53, 137)
Screenshot: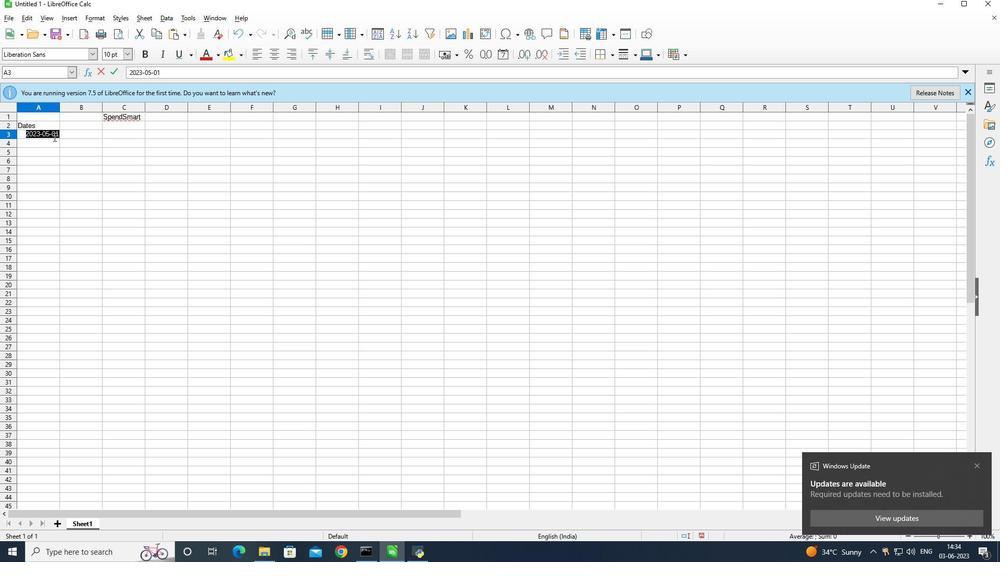 
Action: Mouse moved to (39, 131)
Screenshot: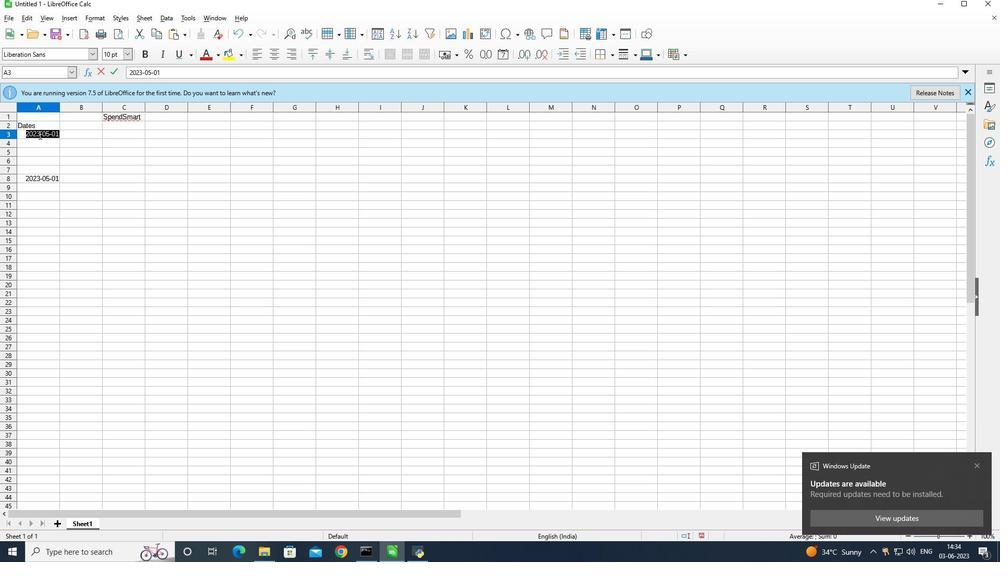 
Action: Mouse pressed left at (39, 131)
Screenshot: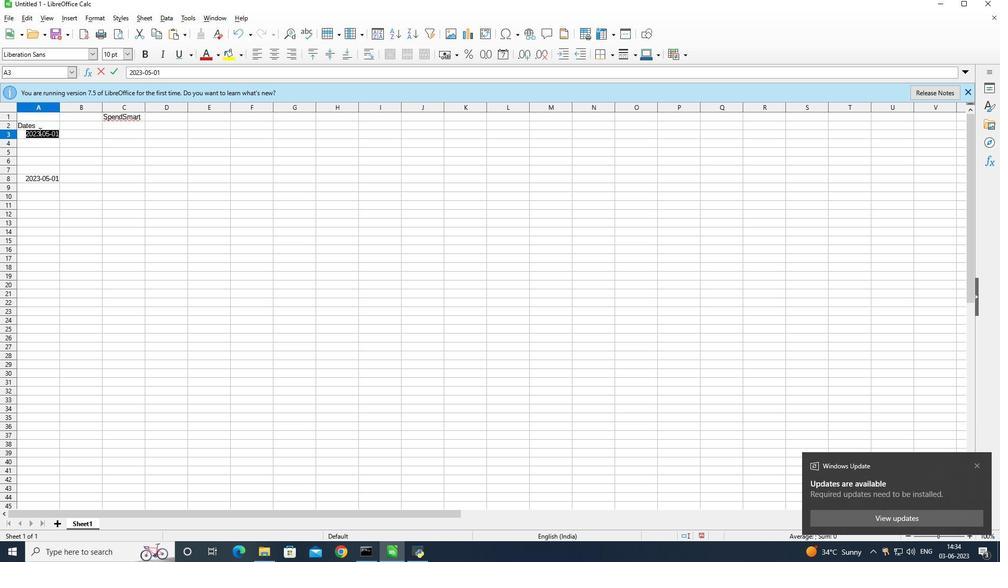 
Action: Mouse moved to (44, 139)
Screenshot: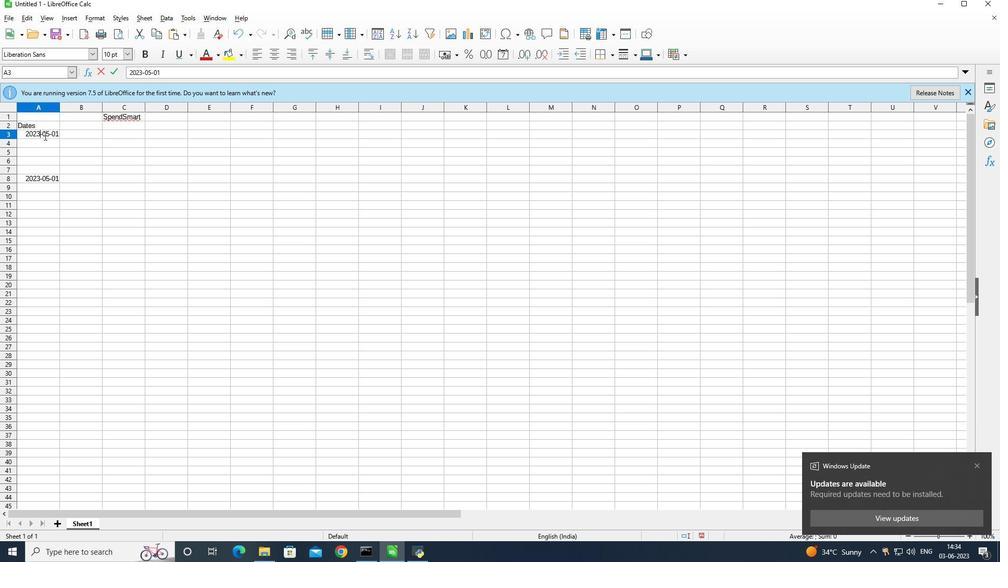
Action: Mouse pressed left at (44, 139)
Screenshot: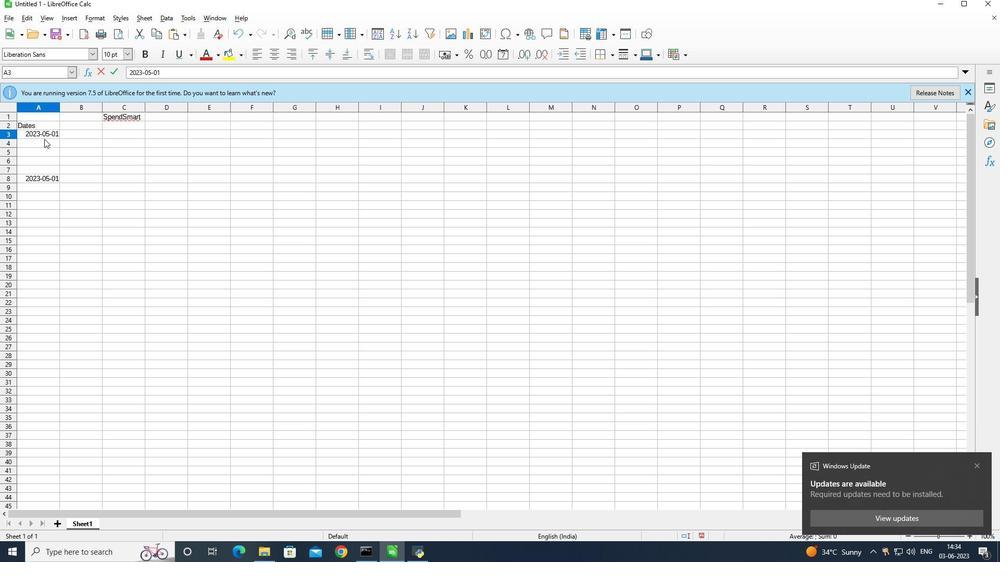 
Action: Mouse moved to (47, 131)
Screenshot: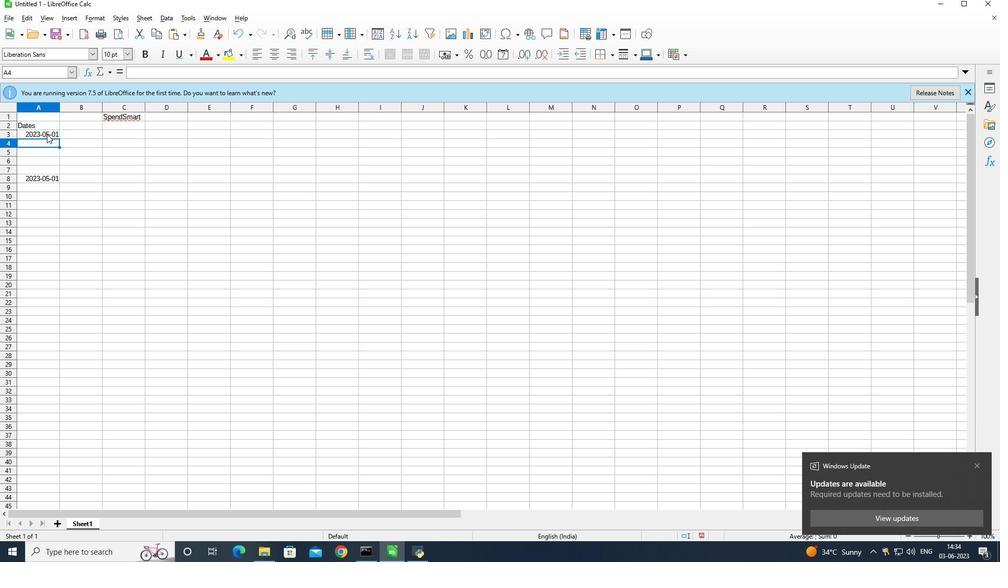 
Action: Mouse pressed left at (47, 131)
Screenshot: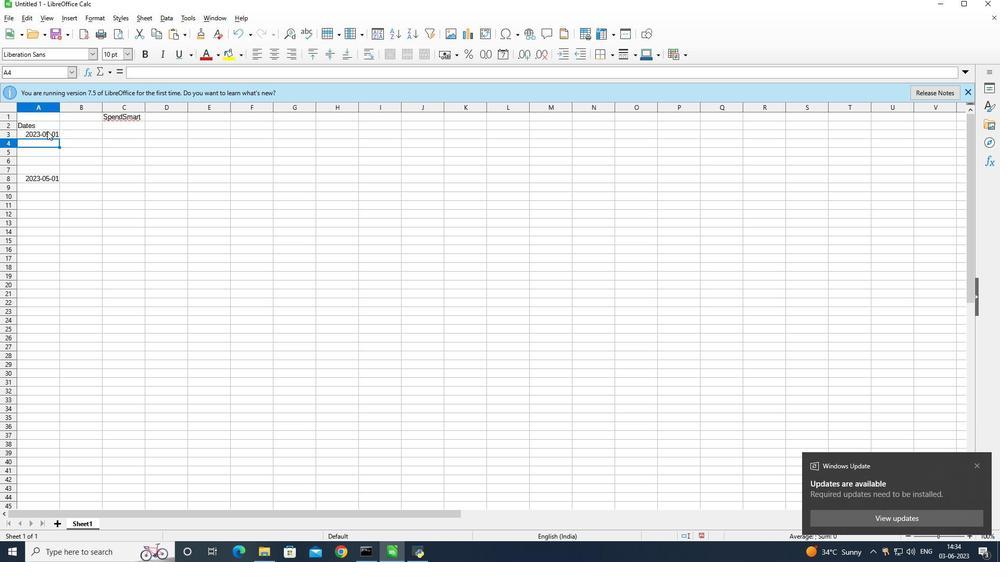 
Action: Mouse pressed left at (47, 131)
Screenshot: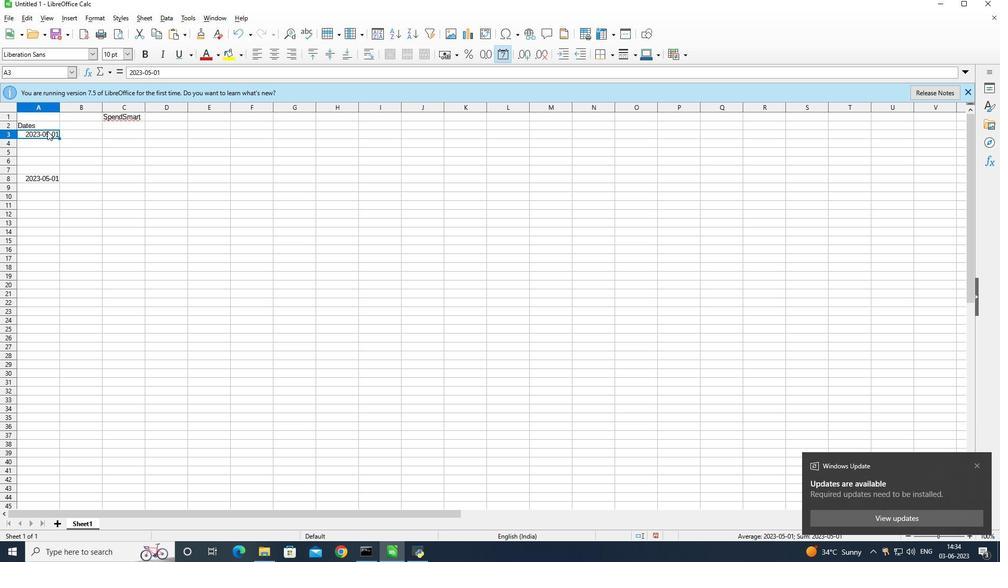 
Action: Mouse pressed left at (47, 131)
Screenshot: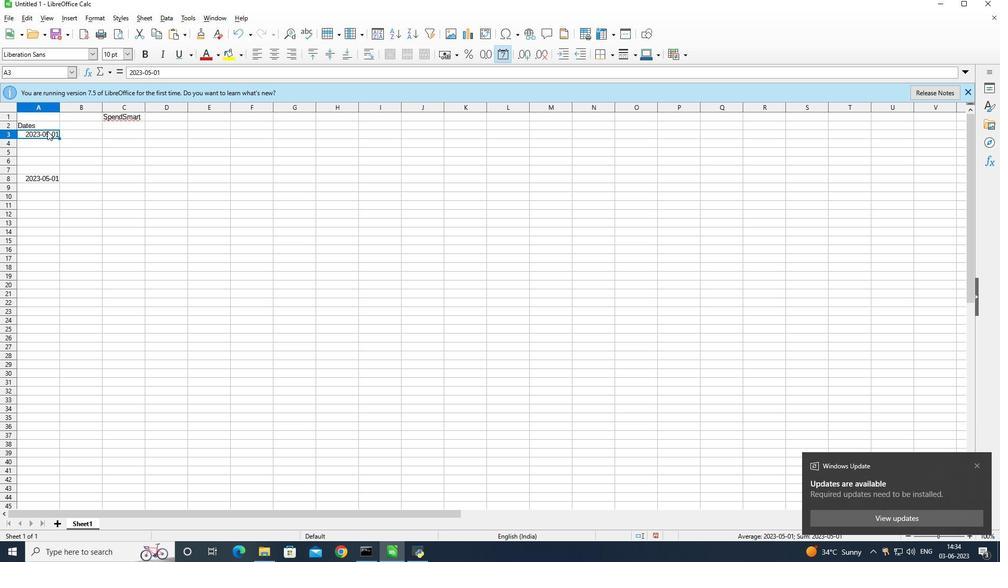 
Action: Mouse pressed left at (47, 131)
Screenshot: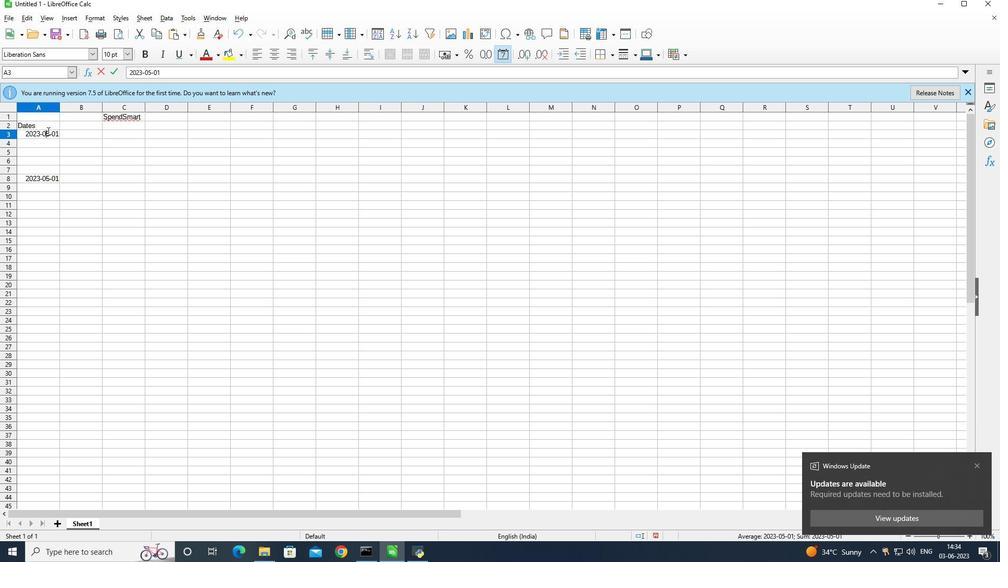 
Action: Mouse pressed left at (47, 131)
Screenshot: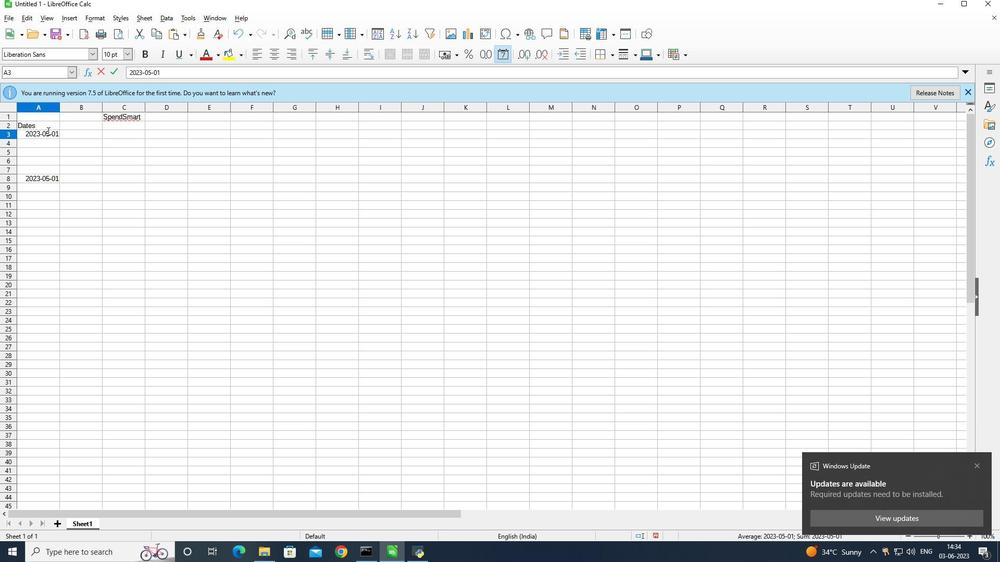 
Action: Mouse moved to (54, 132)
Screenshot: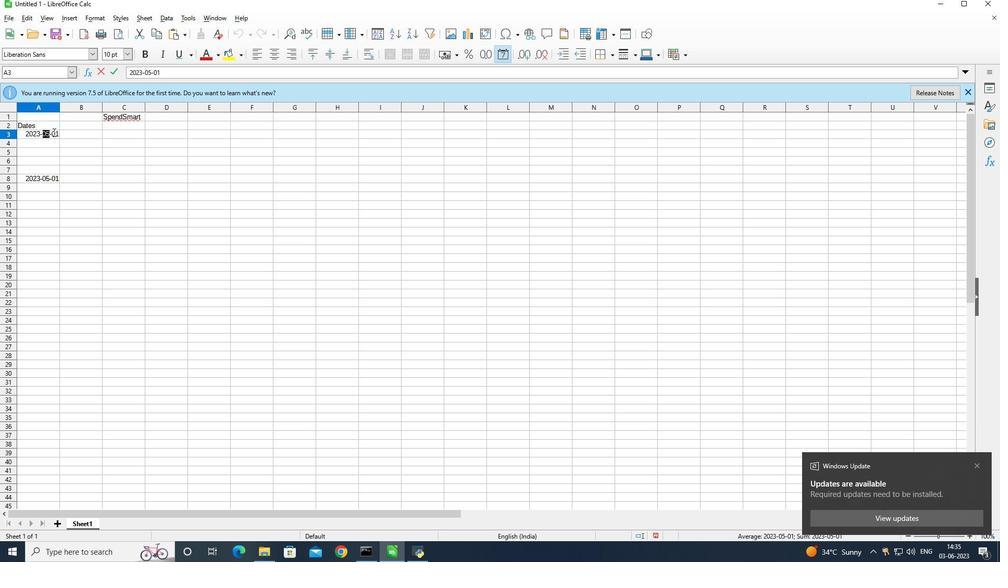 
Action: Mouse pressed left at (54, 132)
Screenshot: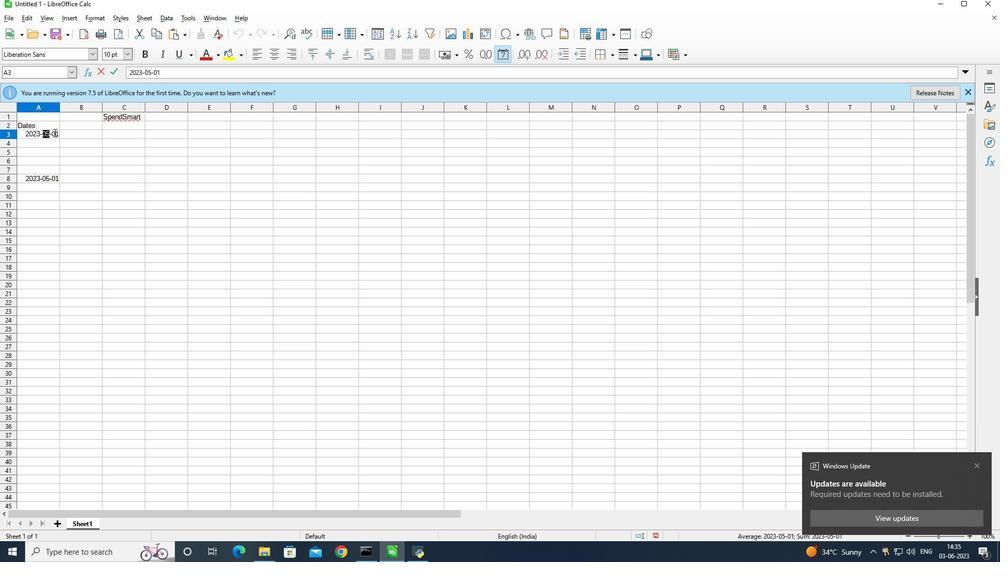 
Action: Mouse moved to (56, 134)
Screenshot: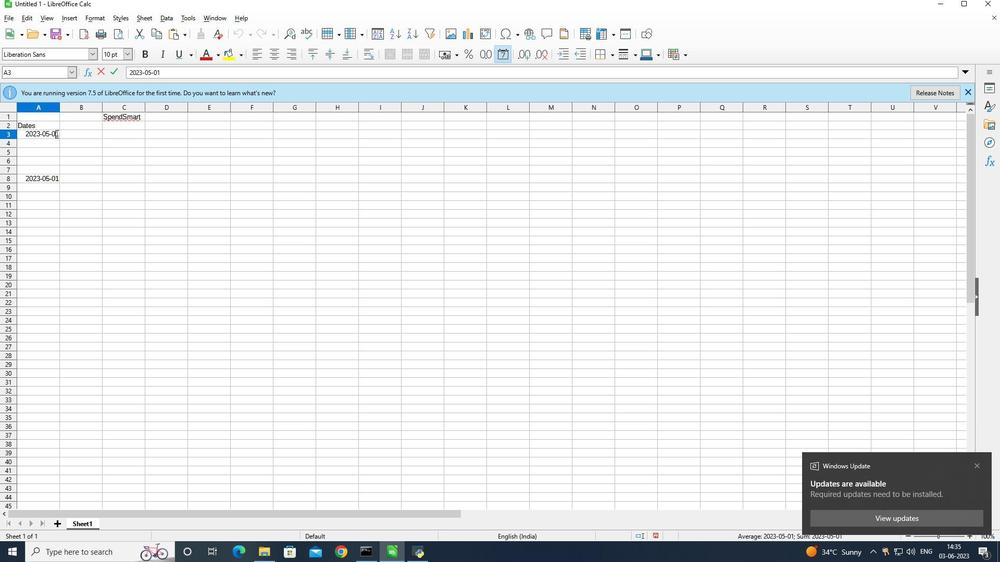
Action: Mouse pressed left at (56, 134)
Screenshot: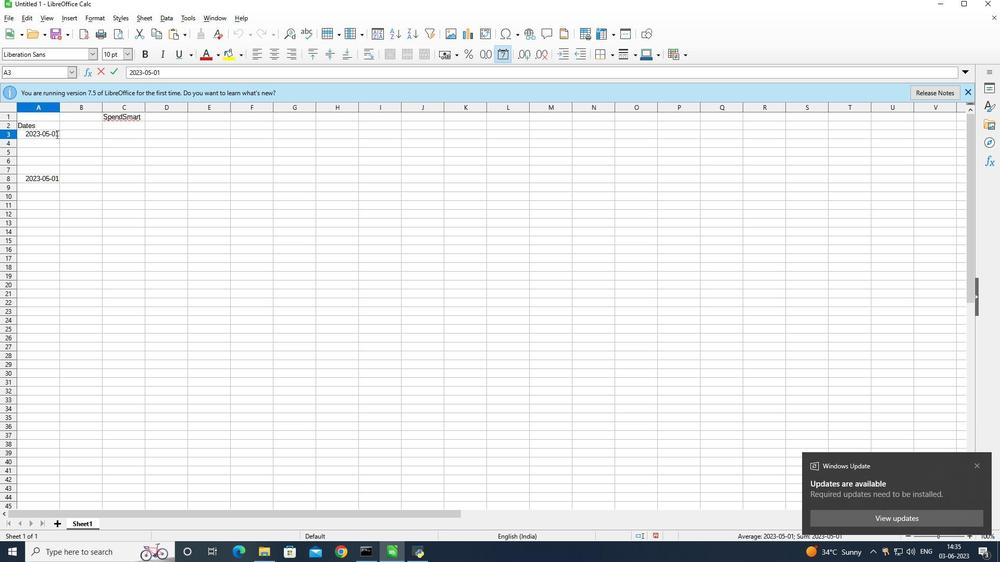 
Action: Mouse moved to (56, 134)
Screenshot: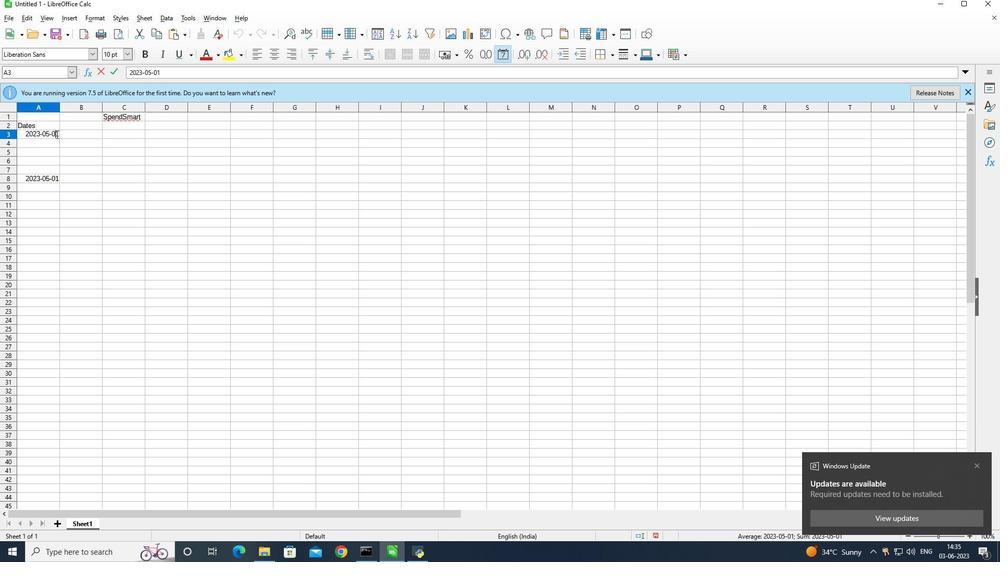 
Action: Mouse pressed left at (56, 134)
Screenshot: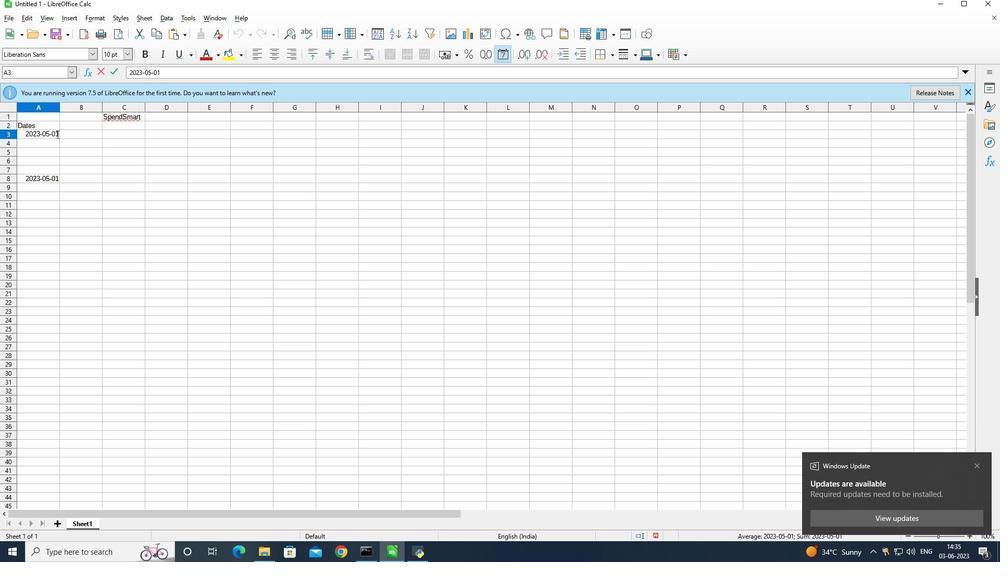 
Action: Mouse moved to (47, 142)
Screenshot: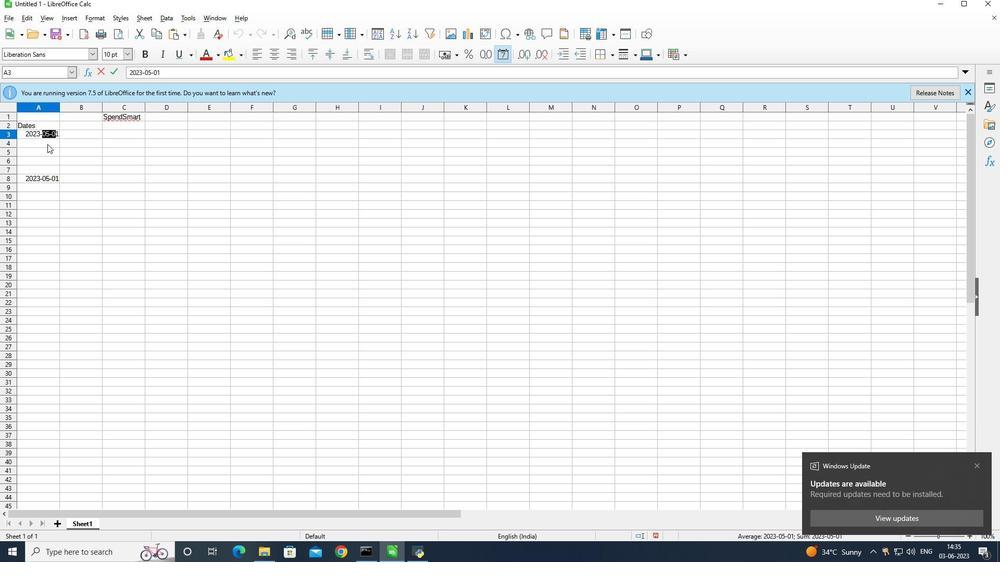 
Action: Mouse pressed left at (47, 142)
Screenshot: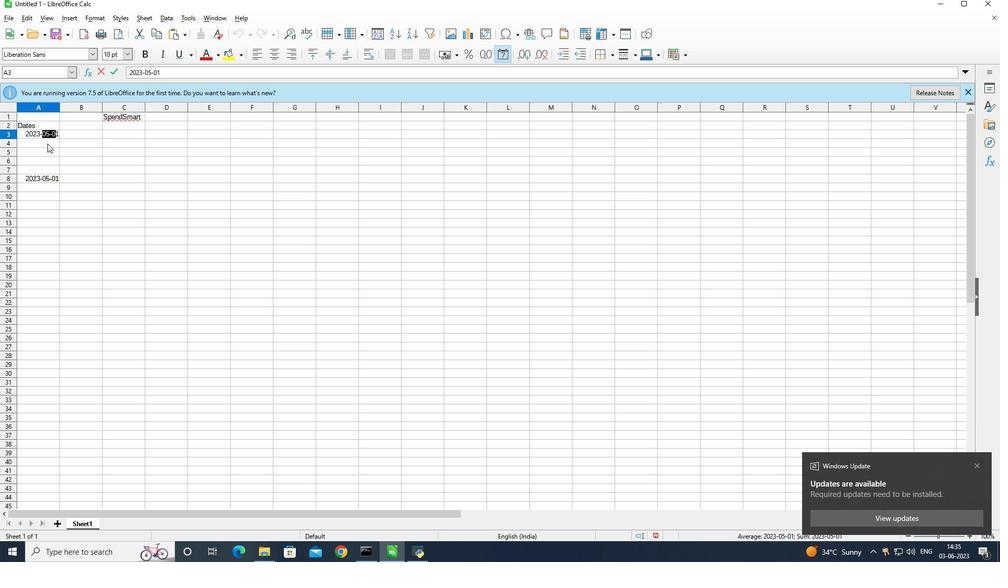 
Action: Mouse moved to (59, 140)
Screenshot: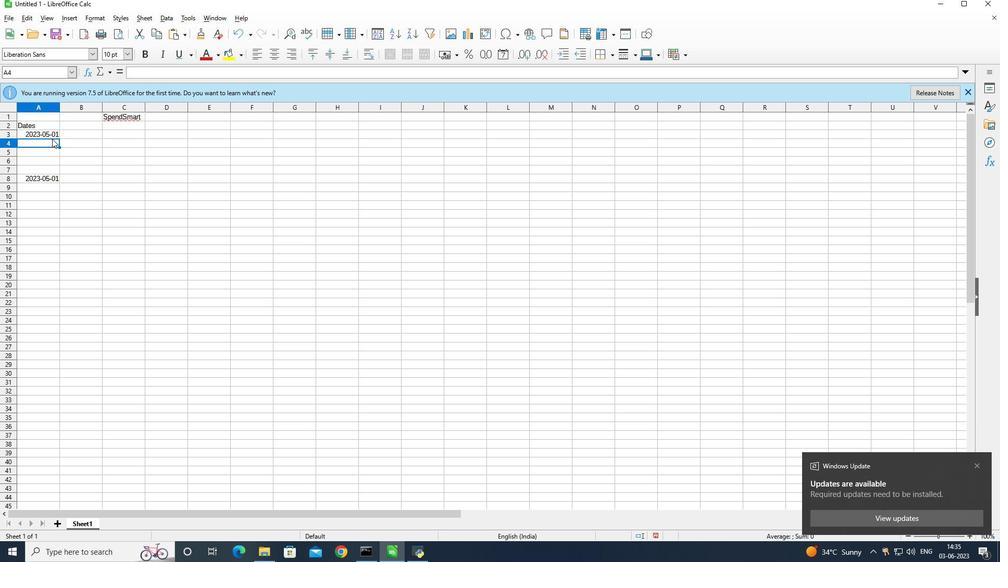 
Action: Key pressed 2023-05-03<Key.enter>
Screenshot: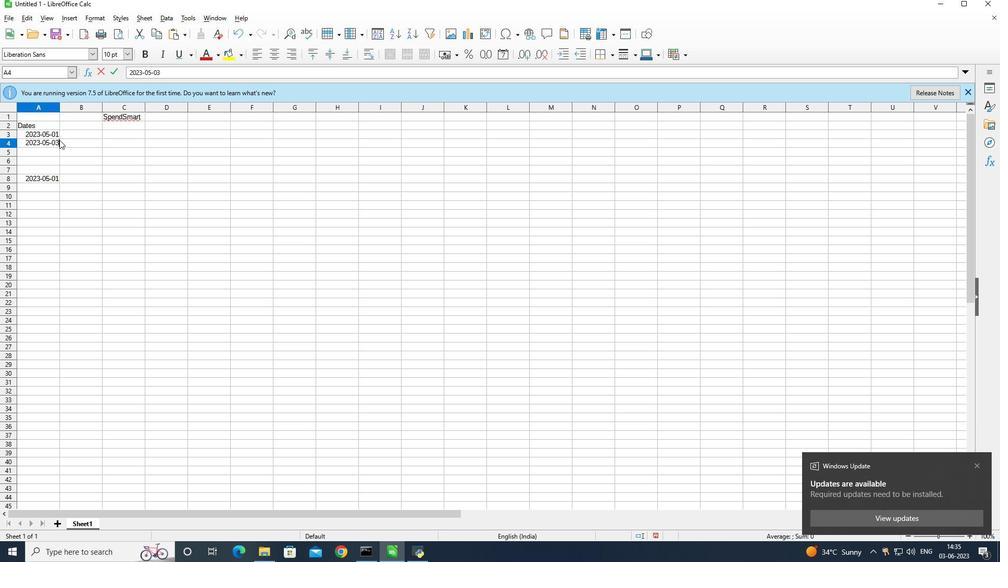 
Action: Mouse moved to (68, 135)
Screenshot: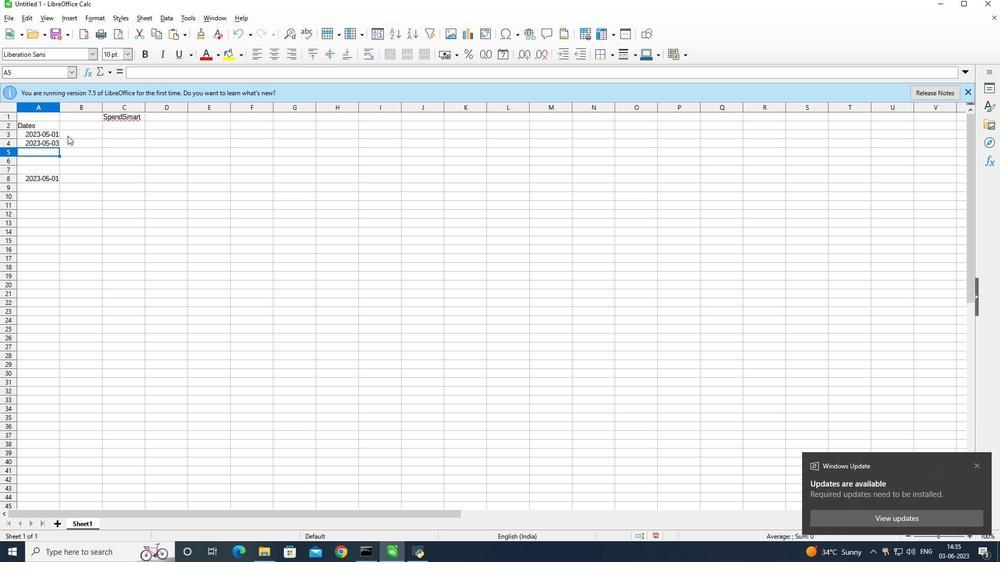 
Action: Key pressed 2023-05-05<Key.enter>2023-05-10<Key.enter>2023-05-15
Screenshot: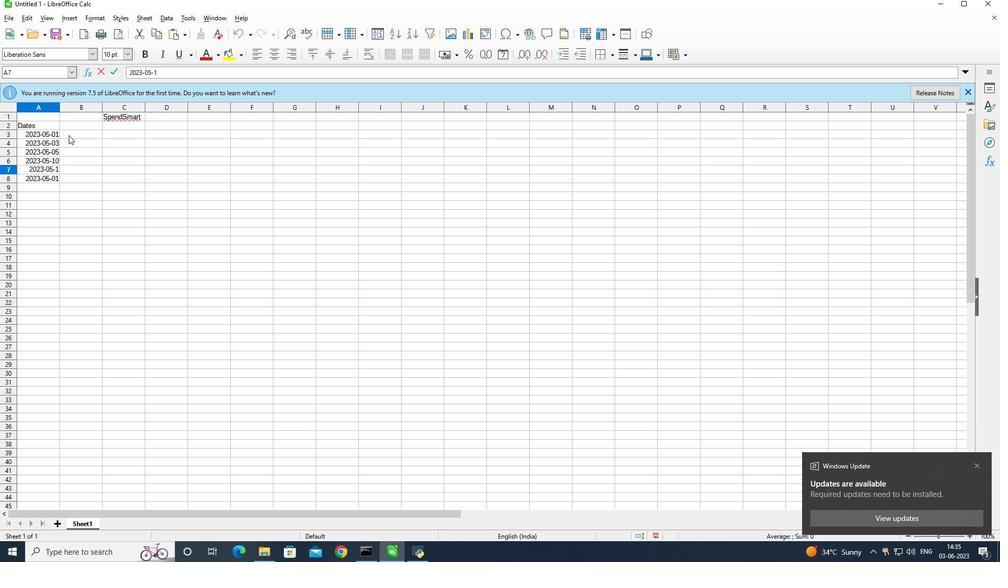 
Action: Mouse moved to (53, 175)
Screenshot: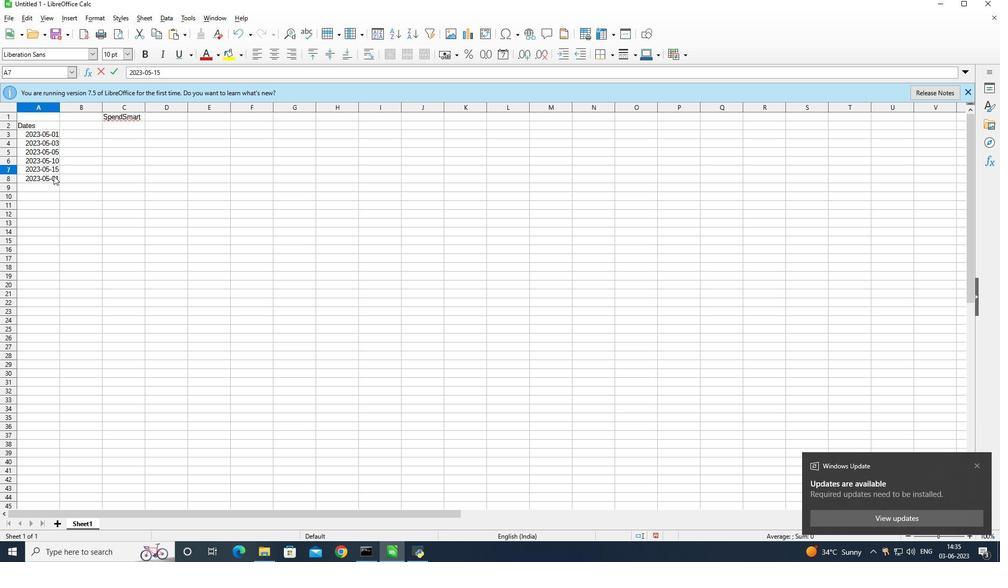 
Action: Mouse pressed left at (53, 175)
Screenshot: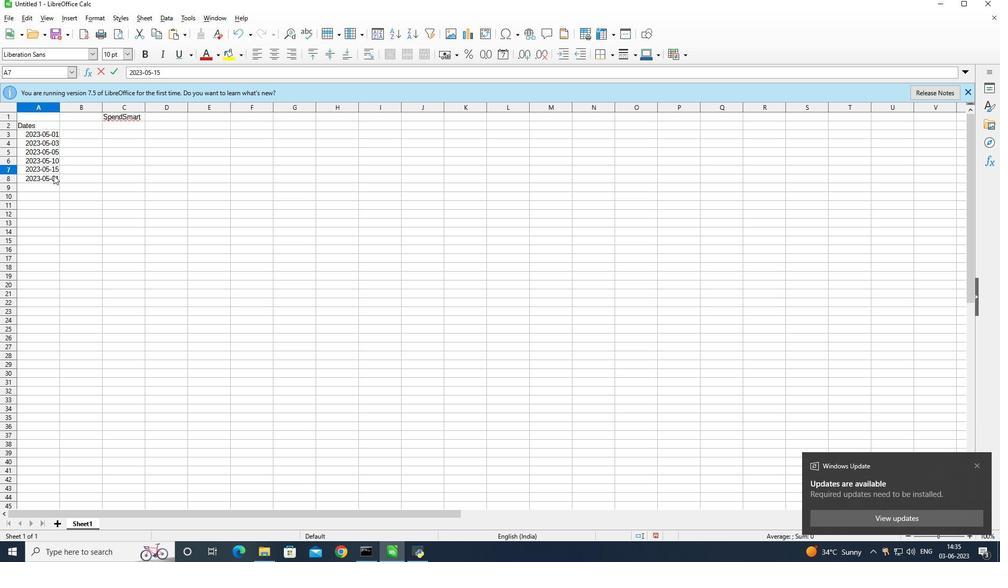 
Action: Mouse moved to (57, 177)
Screenshot: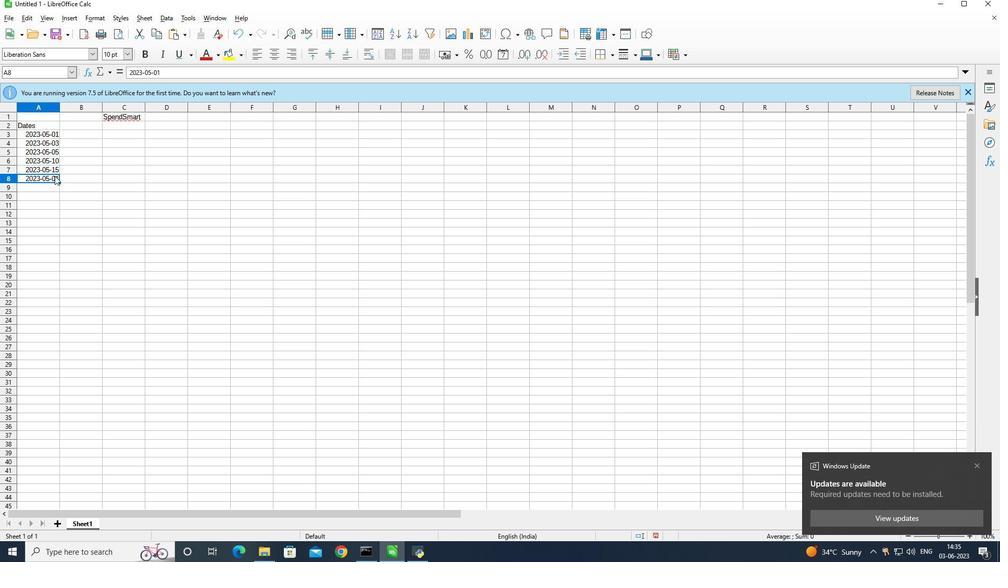 
Action: Mouse pressed left at (57, 177)
Screenshot: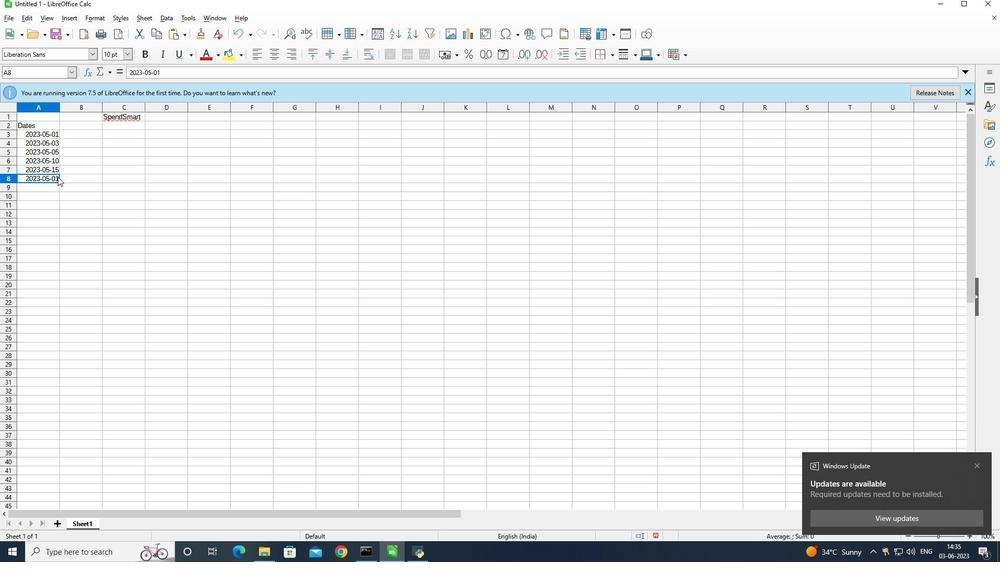 
Action: Mouse pressed left at (57, 177)
Screenshot: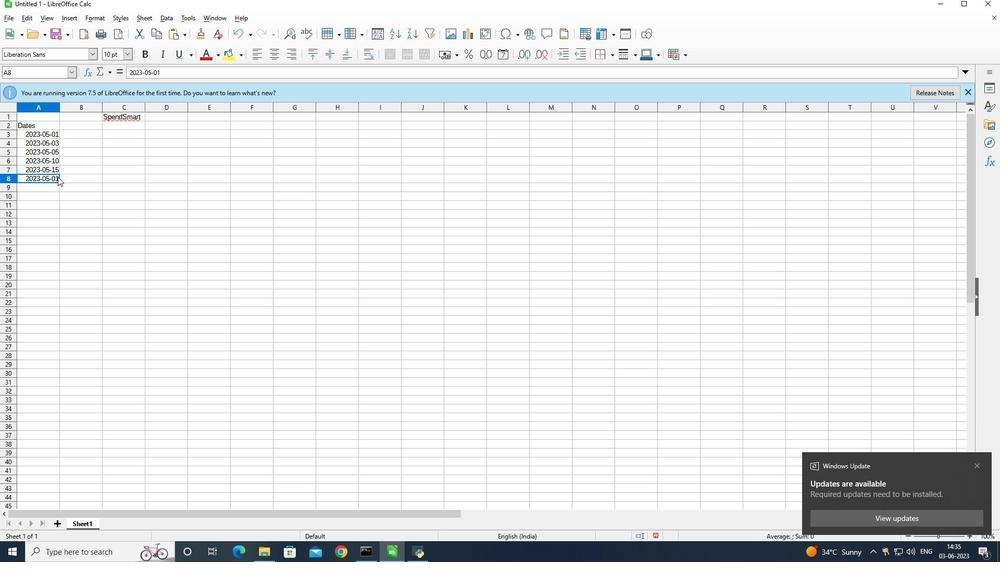 
Action: Mouse moved to (92, 168)
Screenshot: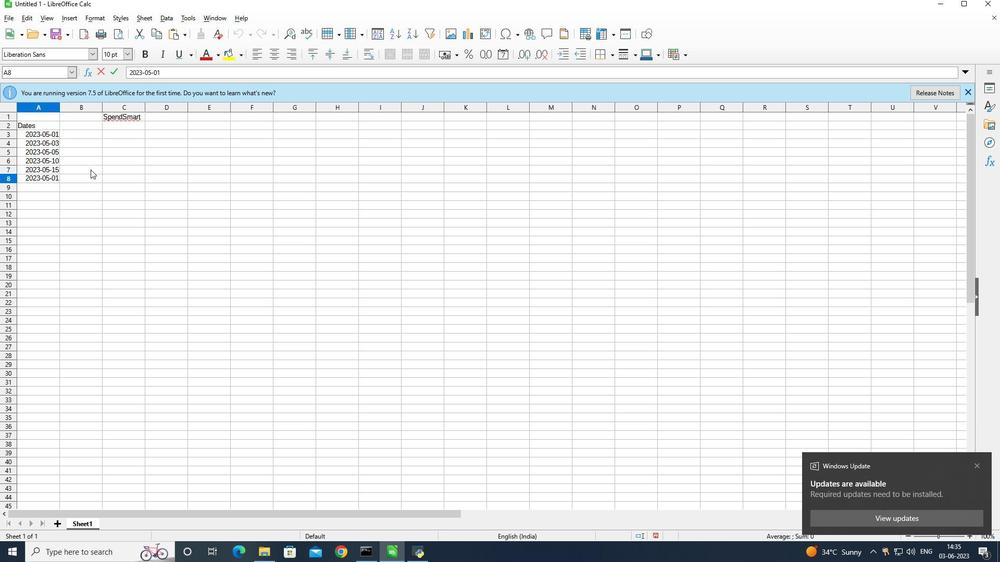 
Action: Key pressed <Key.backspace><Key.backspace>20
Screenshot: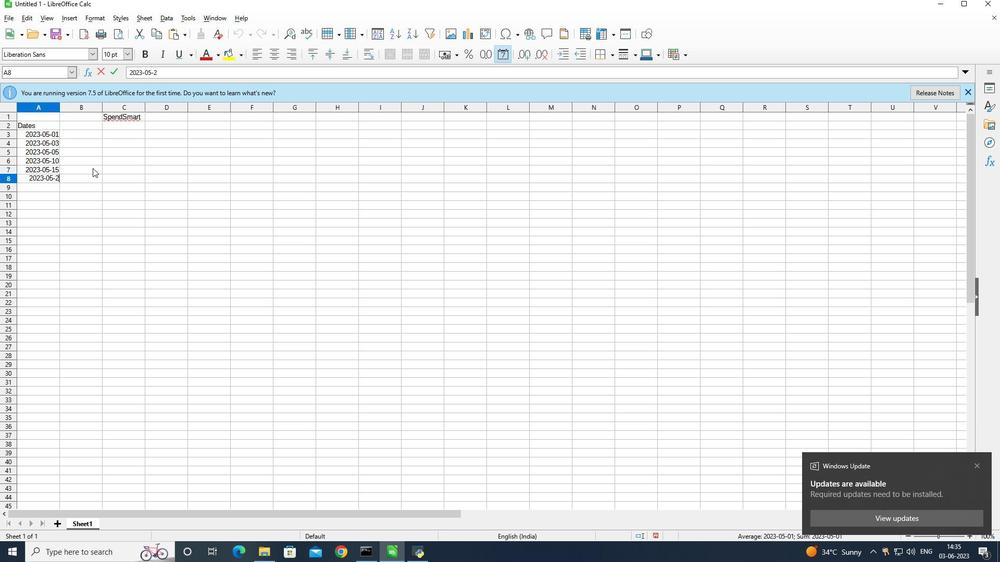 
Action: Mouse moved to (83, 165)
Screenshot: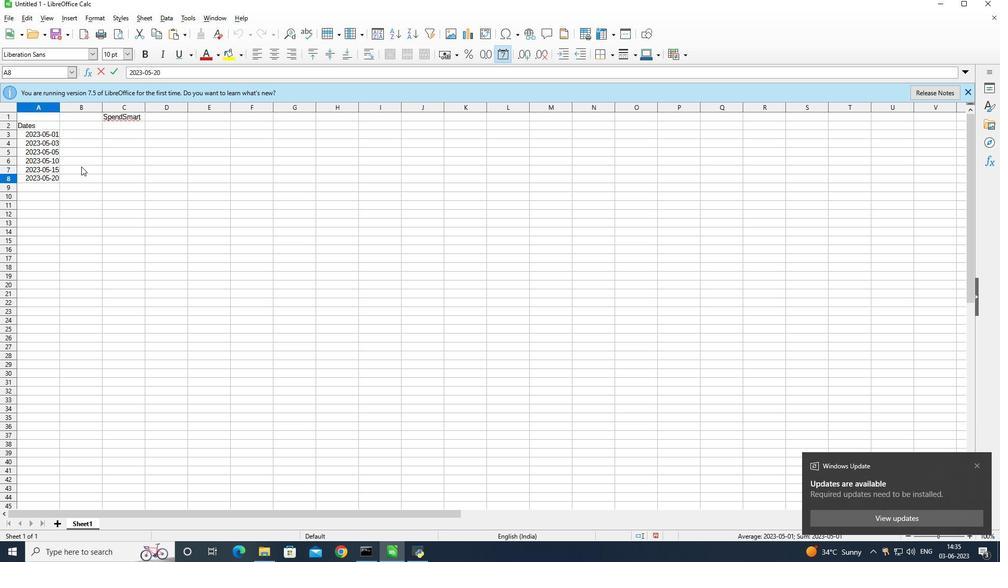 
Action: Key pressed <Key.enter>2023-05-25
Screenshot: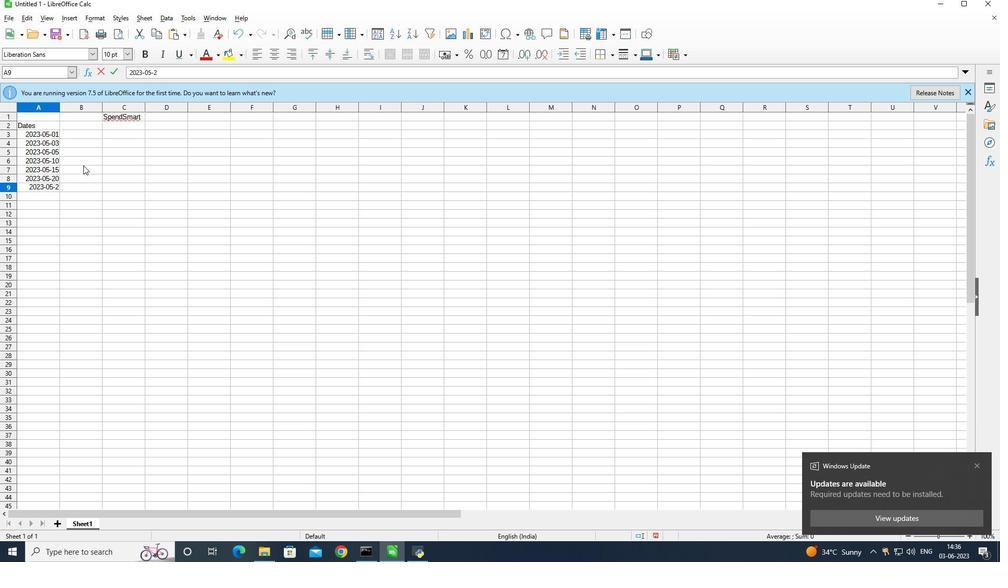 
Action: Mouse moved to (187, 150)
Screenshot: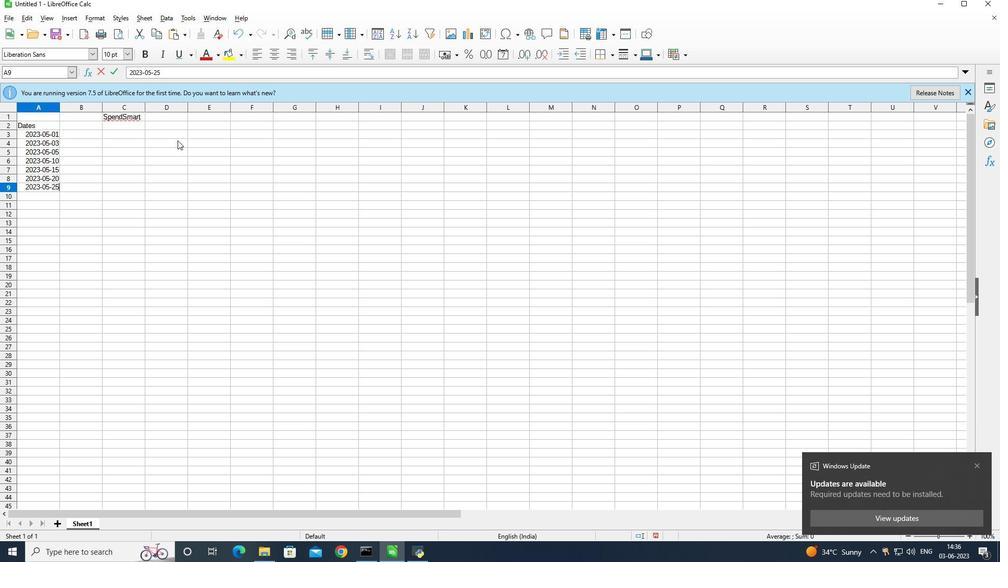 
Action: Key pressed <Key.enter>2023-05-31
Screenshot: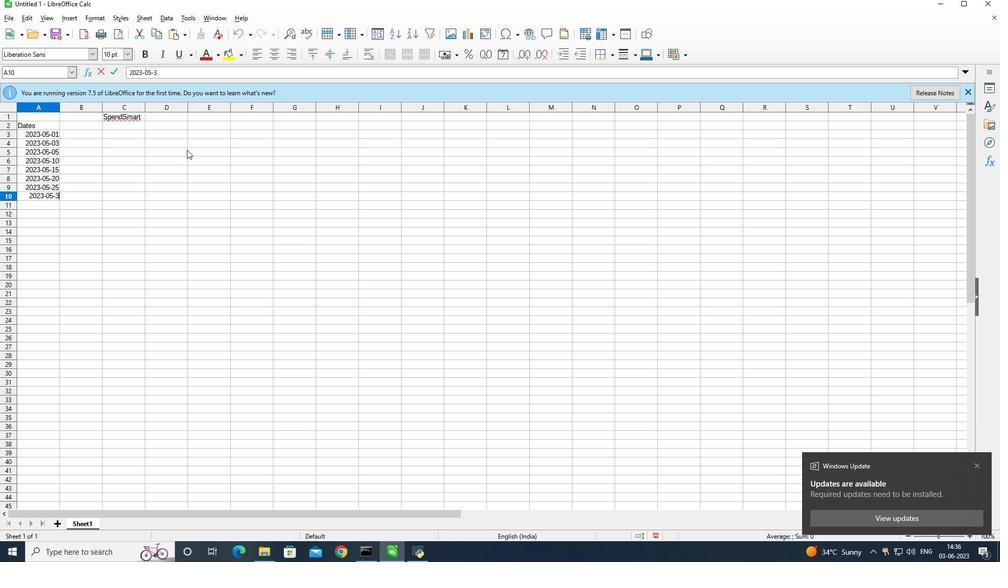 
Action: Mouse moved to (83, 124)
Screenshot: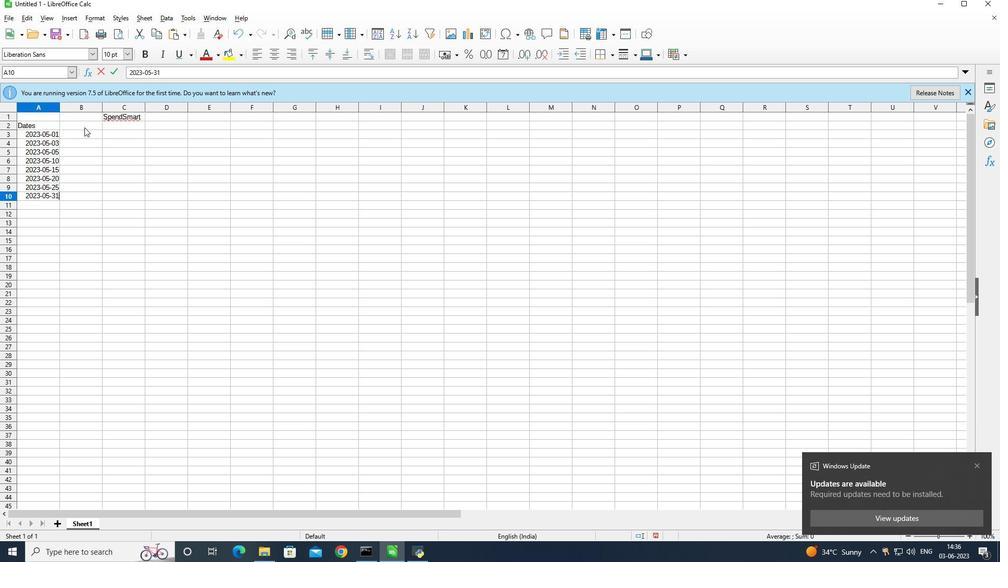 
Action: Mouse pressed left at (83, 124)
Screenshot: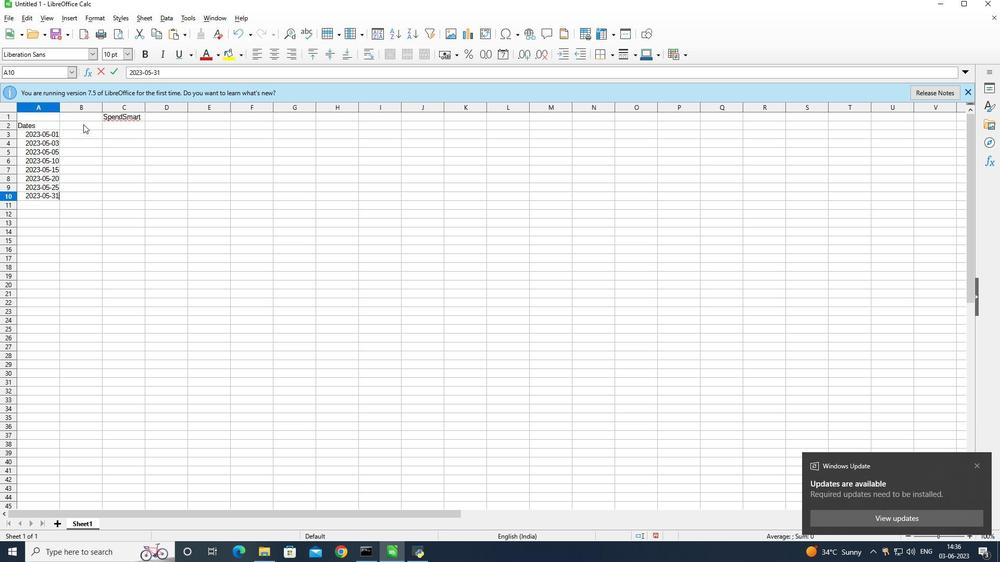 
Action: Mouse moved to (125, 168)
Screenshot: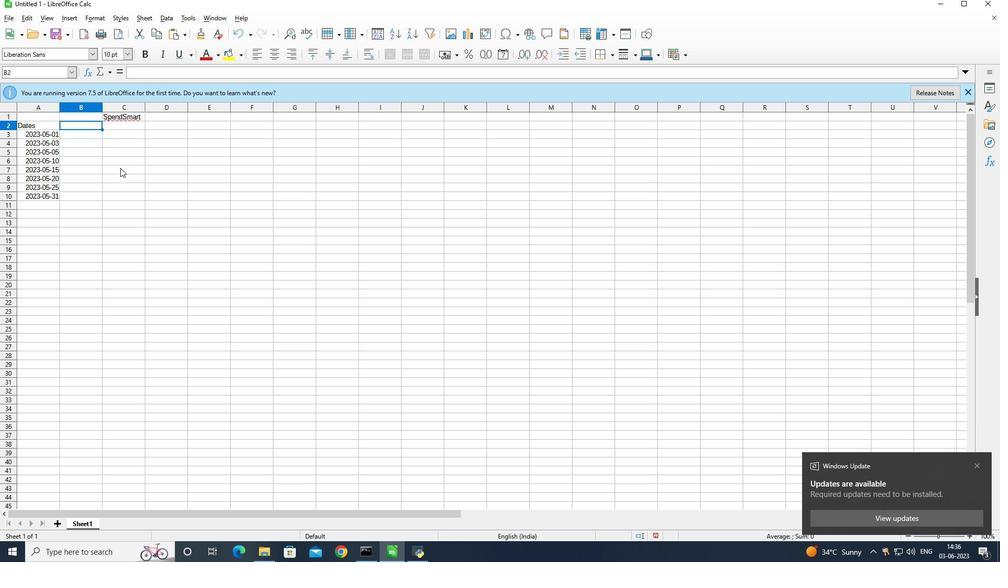 
Action: Key pressed <Key.shift>Categories
Screenshot: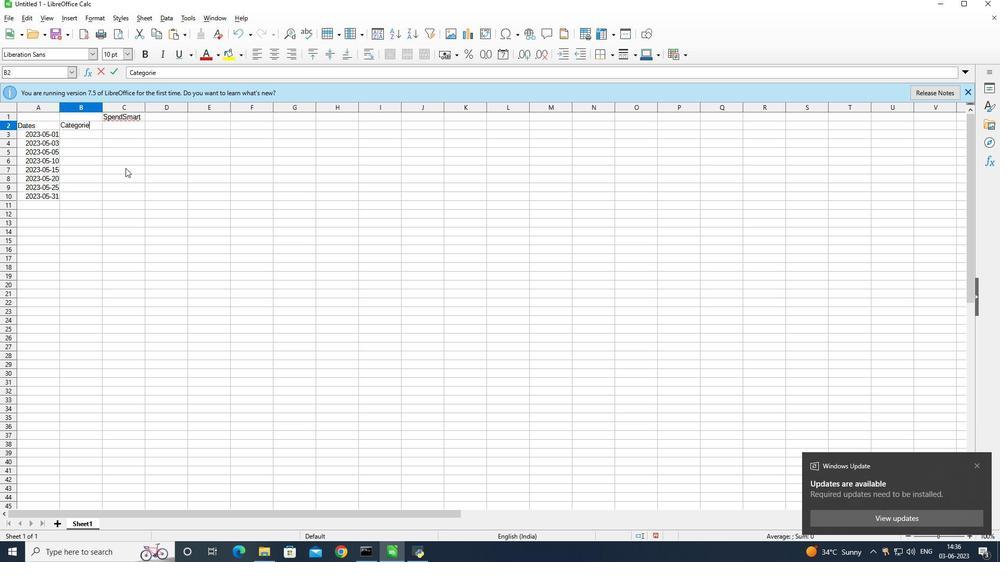 
Action: Mouse moved to (126, 168)
Screenshot: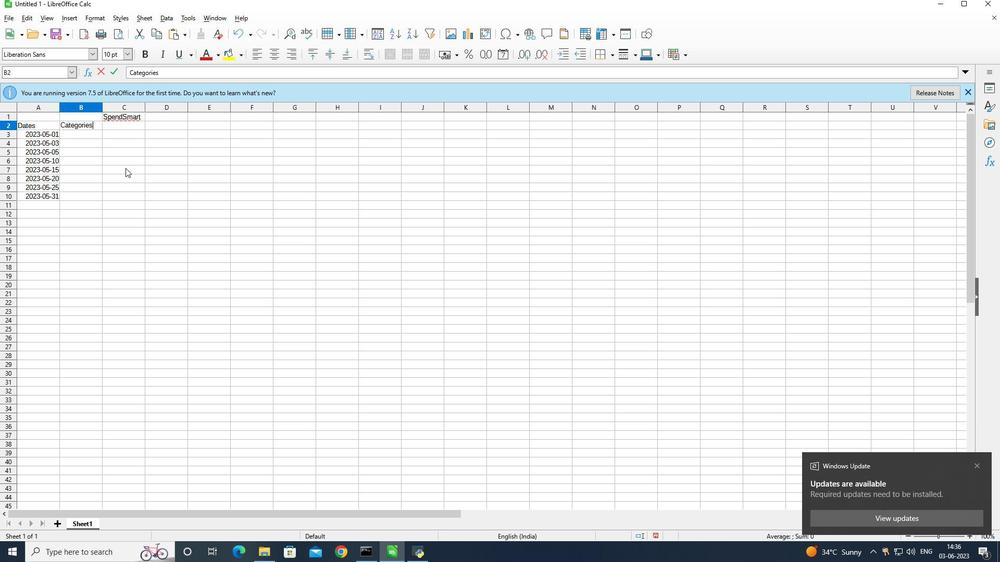 
Action: Key pressed <Key.enter><Key.shift><Key.shift>Groceries<Key.enter><Key.shift><Key.shift><Key.shift>Dining<Key.space><Key.shift>Out<Key.enter>
Screenshot: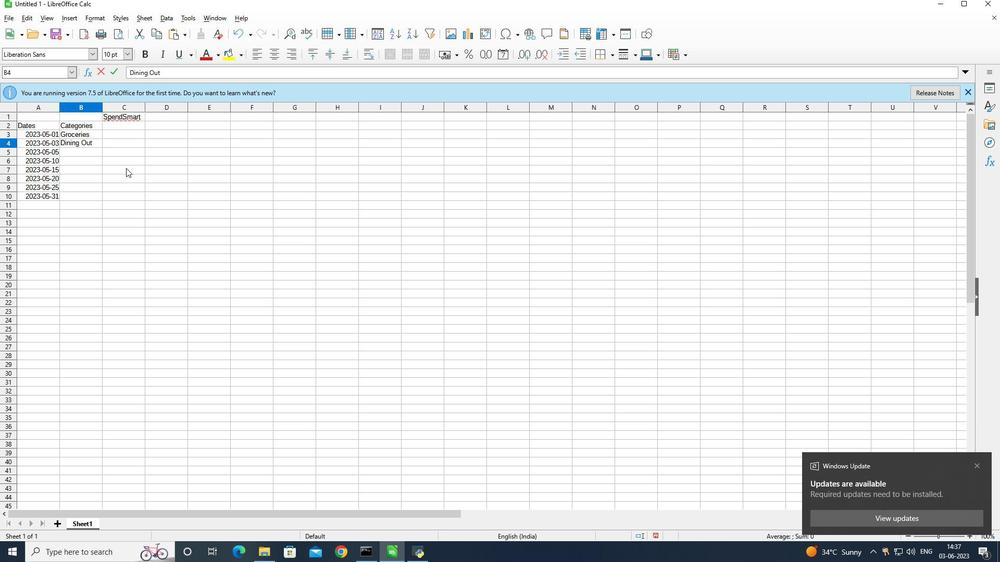 
Action: Mouse moved to (145, 153)
Screenshot: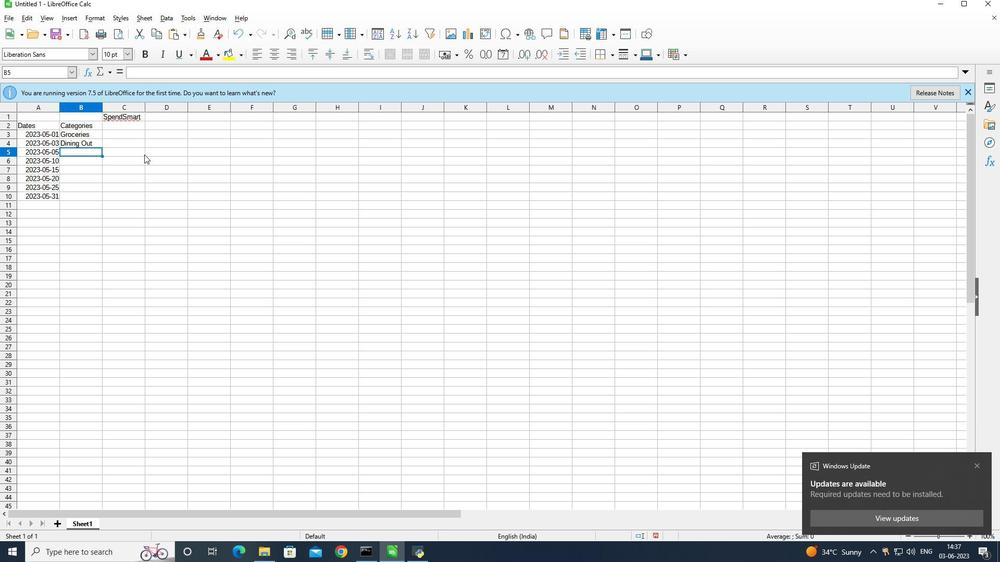 
Action: Key pressed <Key.shift>Transportation<Key.enter><Key.shift>Entertainment<Key.enter><Key.shift>Shopping<Key.enter><Key.shift>Utilities<Key.enter><Key.shift>Health<Key.enter><Key.shift>Miscello<Key.backspace>aneous
Screenshot: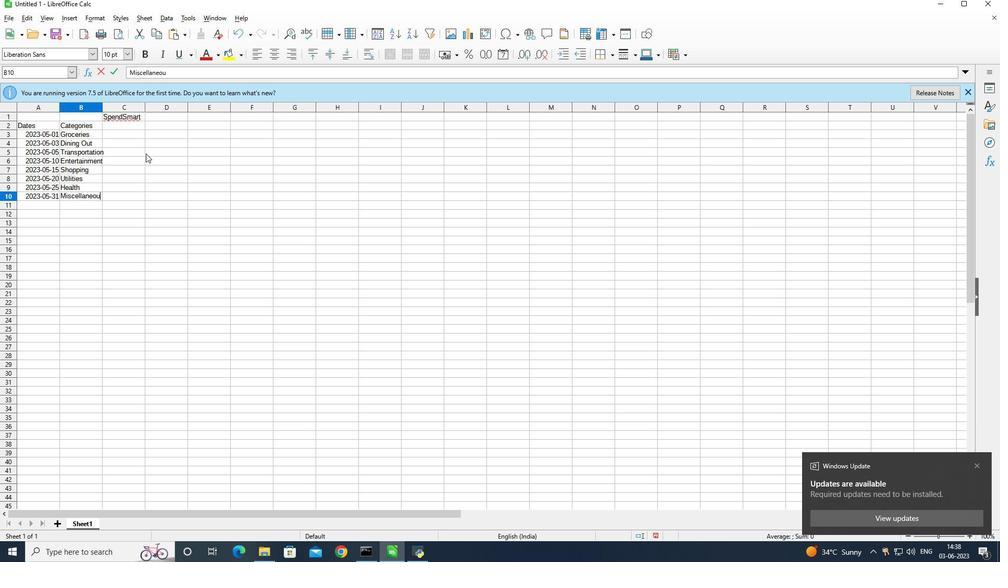 
Action: Mouse moved to (118, 121)
Screenshot: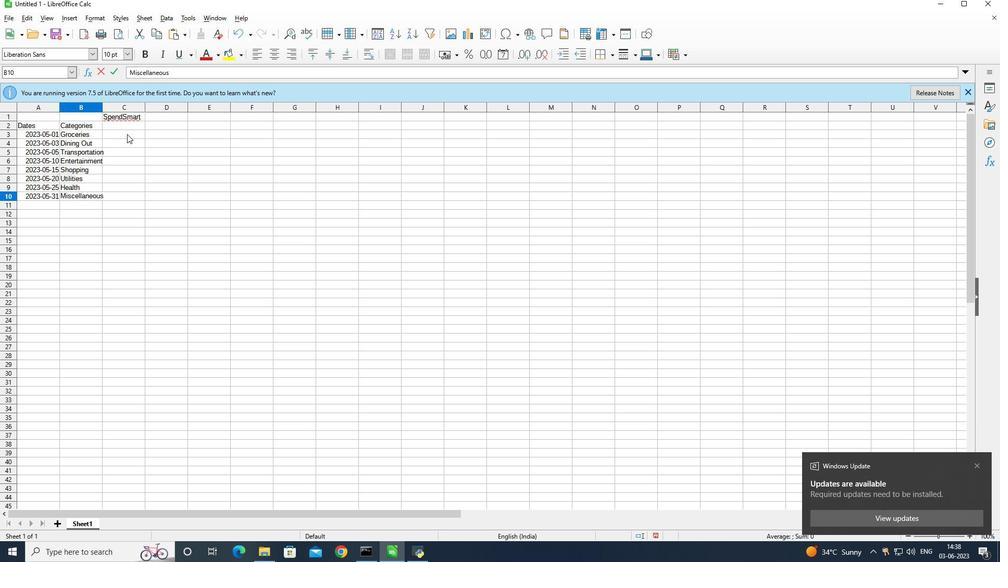 
Action: Mouse pressed left at (118, 121)
Screenshot: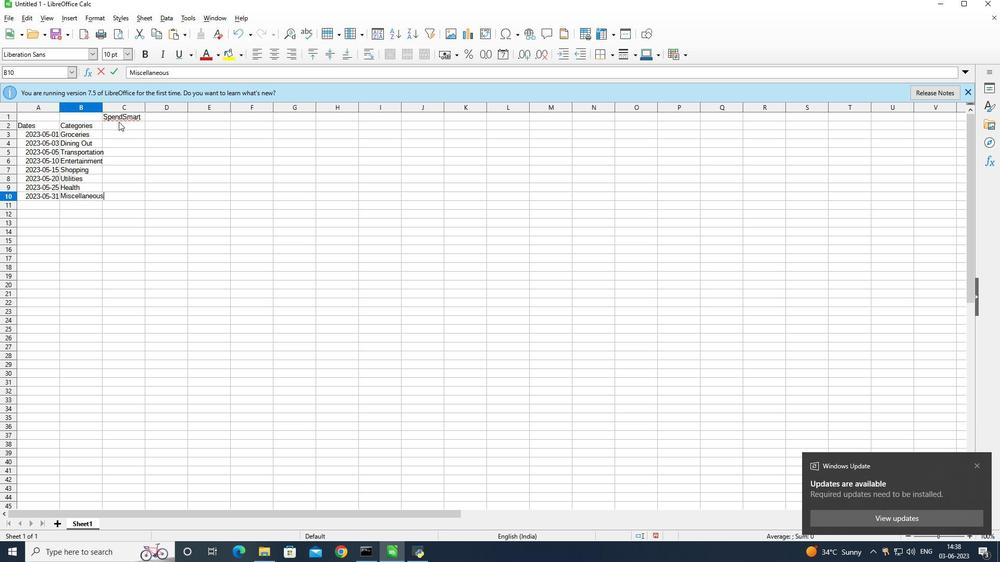 
Action: Mouse moved to (132, 120)
Screenshot: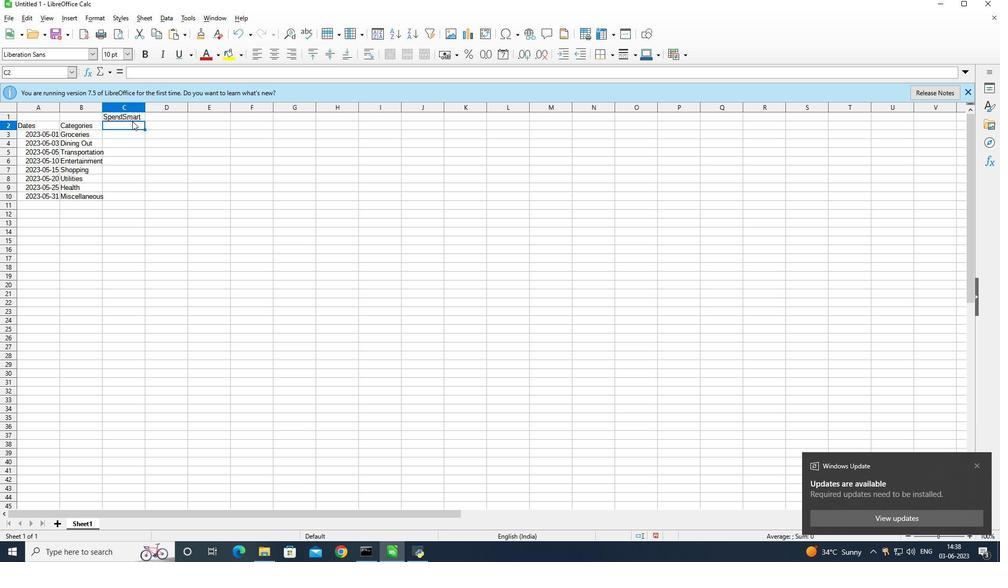 
Action: Key pressed <Key.shift>Descriptions<Key.enter><Key.shift>Supermarket<Key.enter><Key.shift>Resturant<Key.enter><Key.shift>Public<Key.space><Key.shift>Transport<Key.enter>
Screenshot: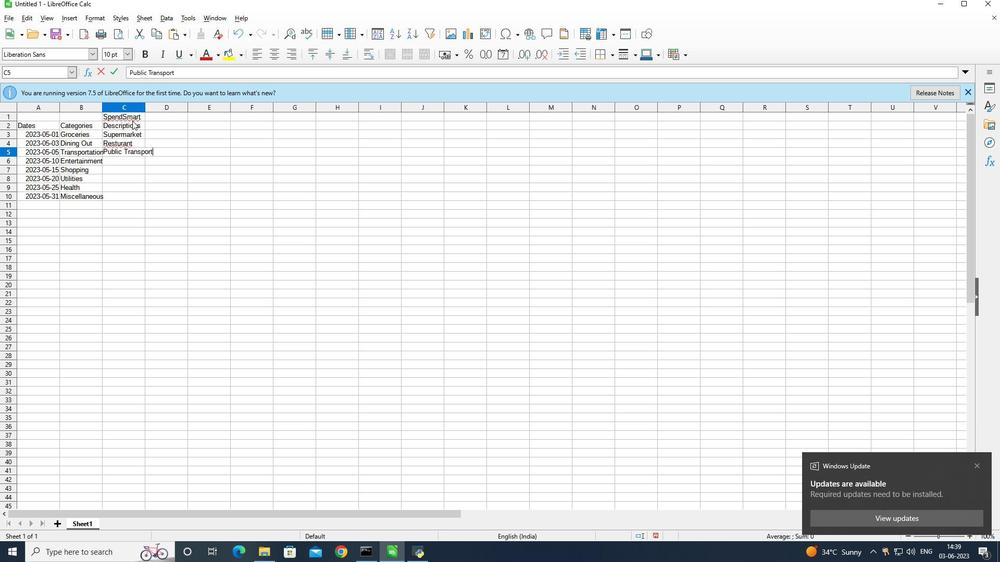
Action: Mouse moved to (115, 142)
Screenshot: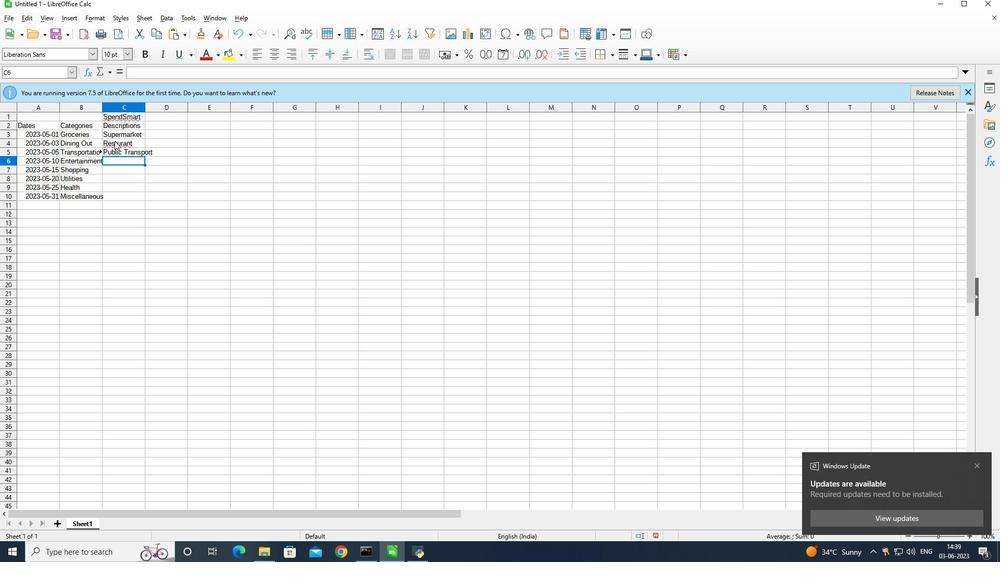 
Action: Mouse pressed left at (115, 142)
Screenshot: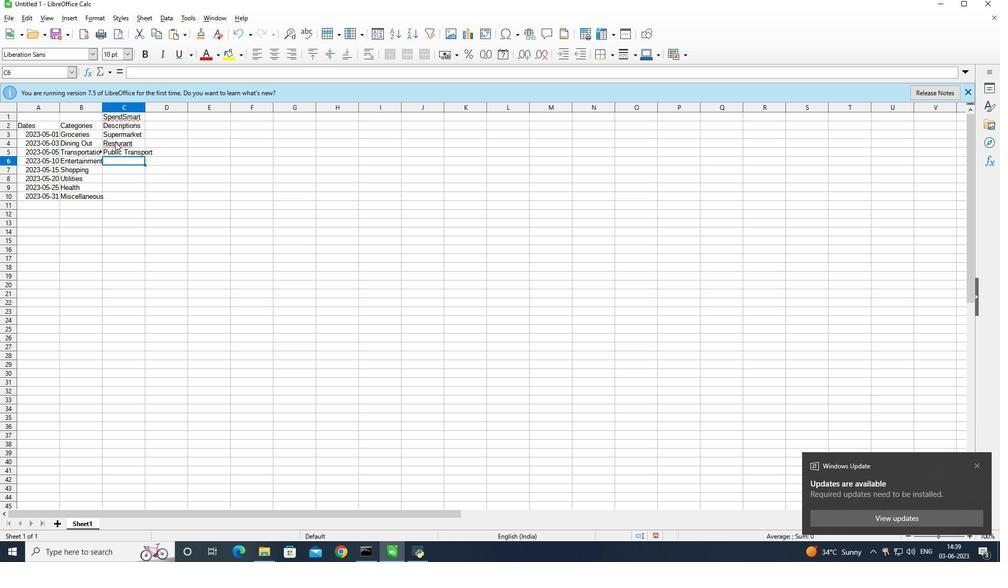 
Action: Mouse moved to (116, 143)
Screenshot: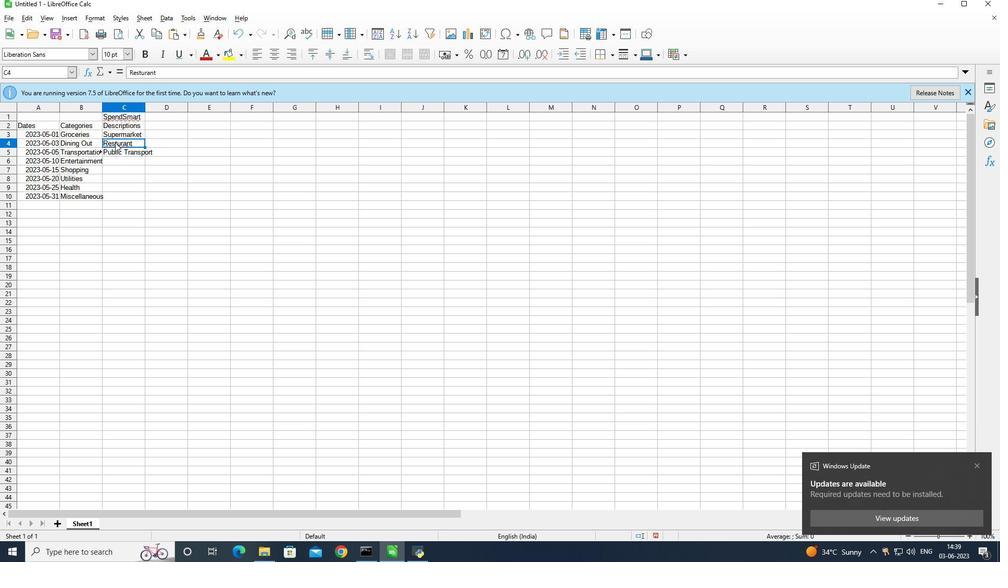 
Action: Mouse pressed left at (116, 143)
Screenshot: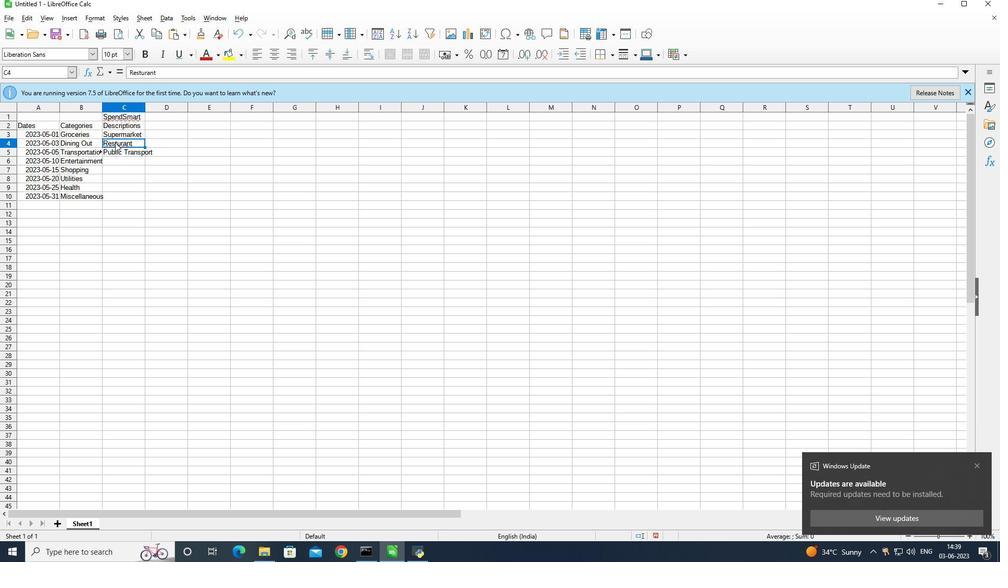 
Action: Mouse moved to (136, 142)
Screenshot: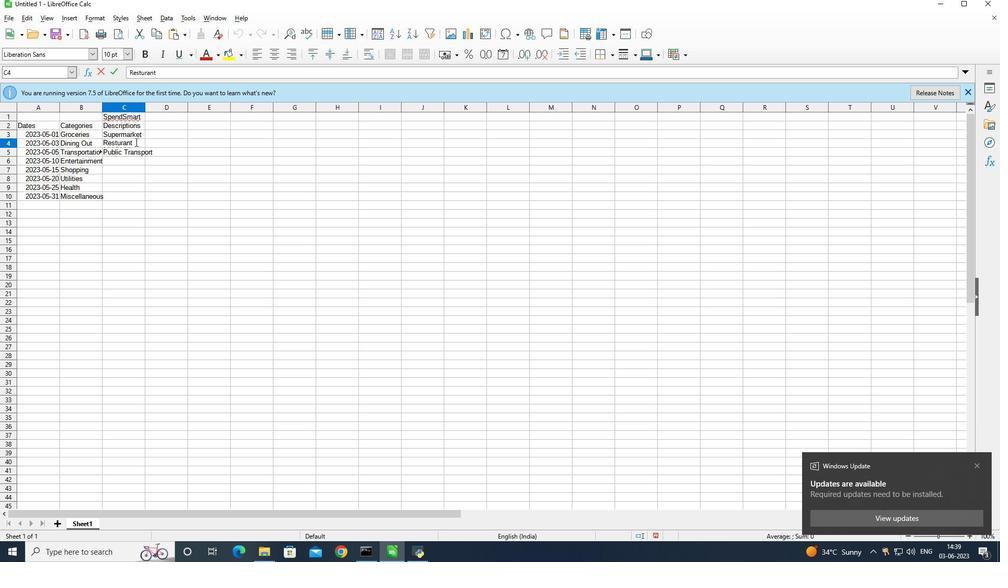 
Action: Key pressed a
Screenshot: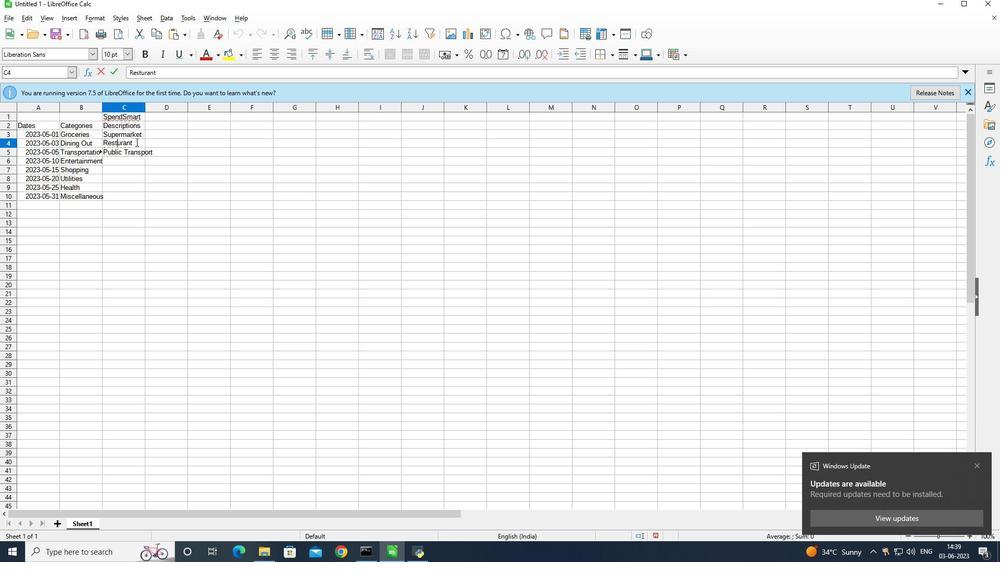 
Action: Mouse moved to (137, 161)
Screenshot: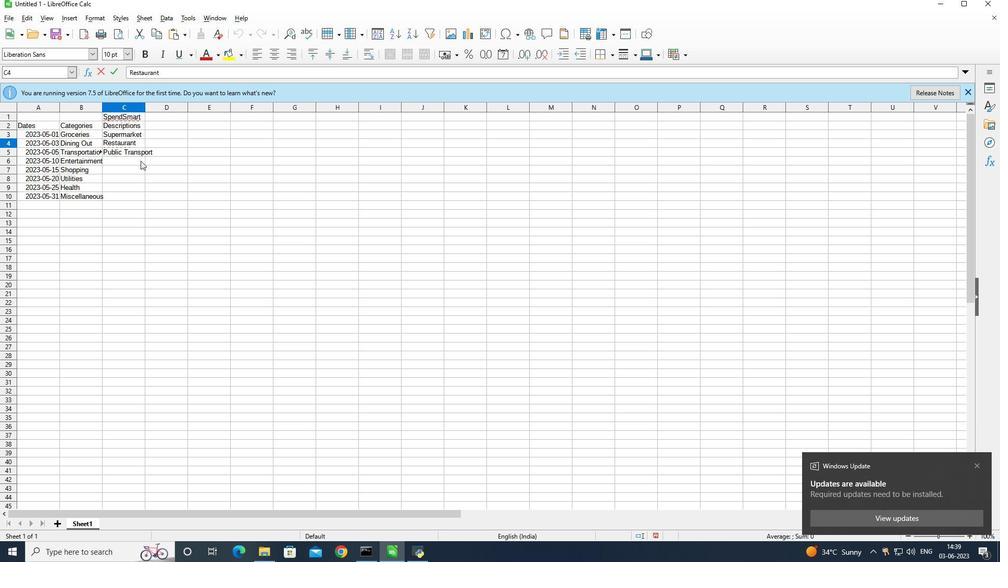 
Action: Mouse pressed left at (137, 161)
Screenshot: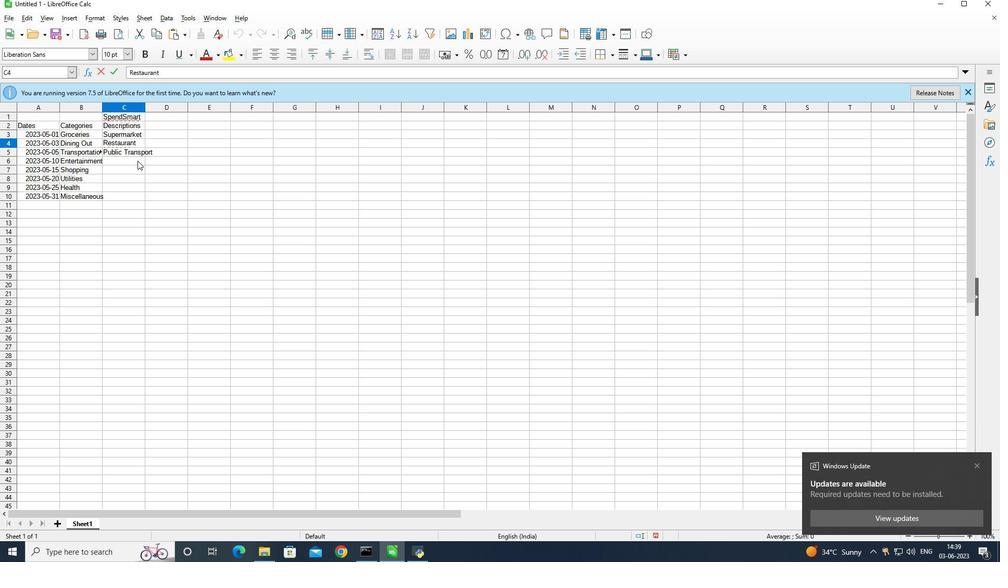 
Action: Mouse moved to (182, 180)
Screenshot: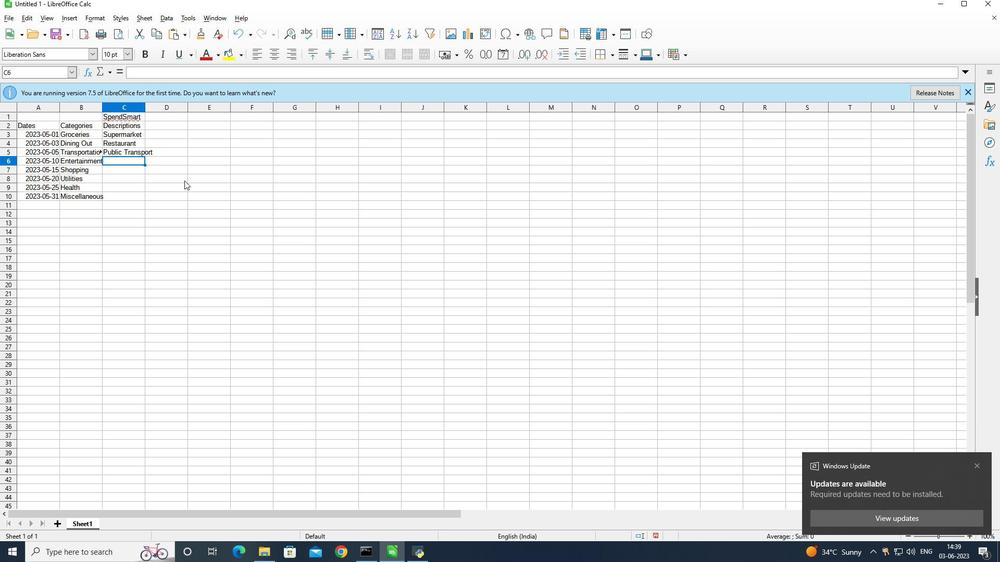 
Action: Key pressed <Key.shift>Movies<Key.space><Key.shift>tickets<Key.enter><Key.shift>clothing<Key.space>store<Key.enter><Key.shift>Internet<Key.space><Key.shift>Bill<Key.enter><Key.shift>Pharmacy<Key.enter><Key.shift>Online<Key.space><Key.shift>Purchase
Screenshot: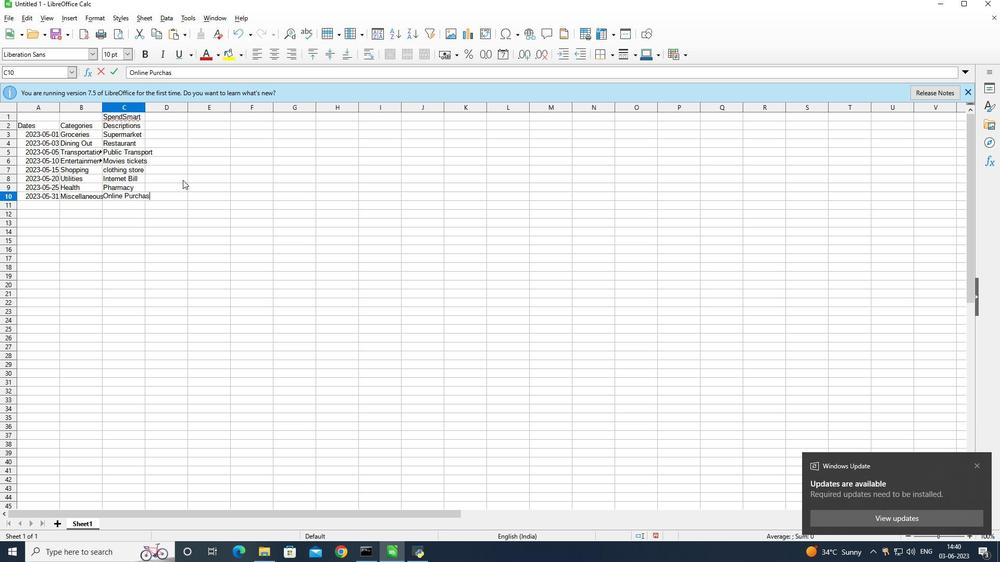 
Action: Mouse moved to (170, 124)
Screenshot: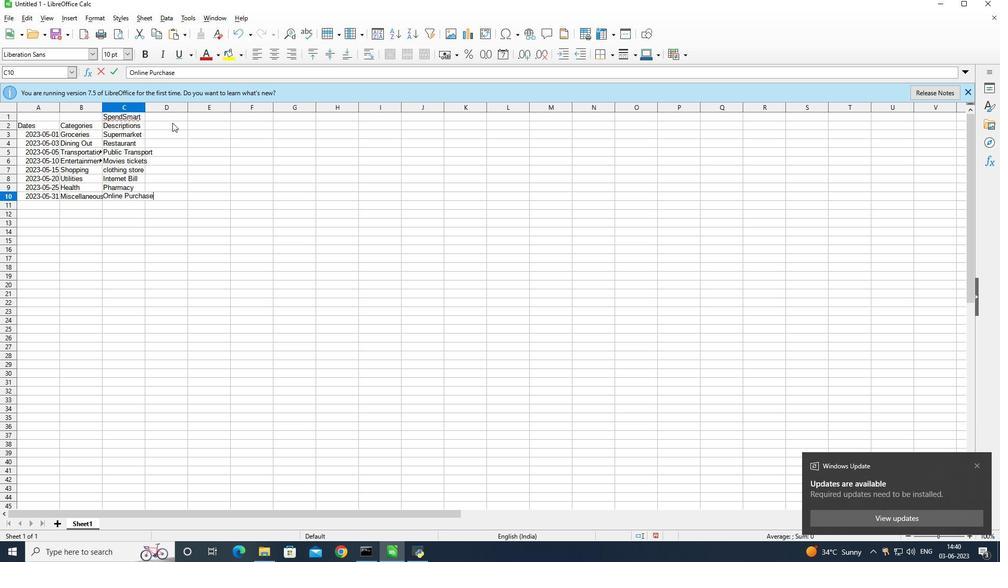 
Action: Mouse pressed left at (170, 124)
Screenshot: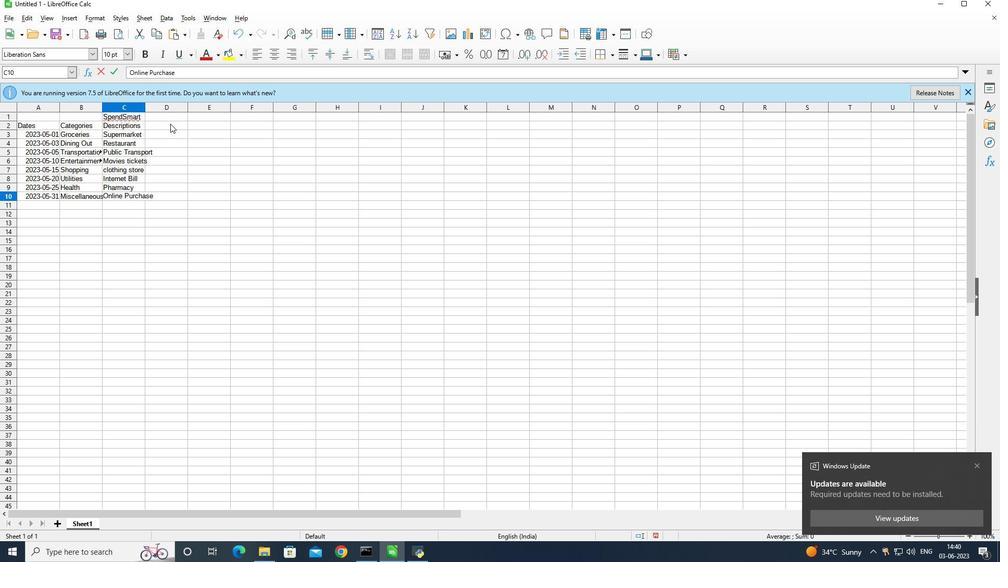 
Action: Mouse moved to (319, 139)
Screenshot: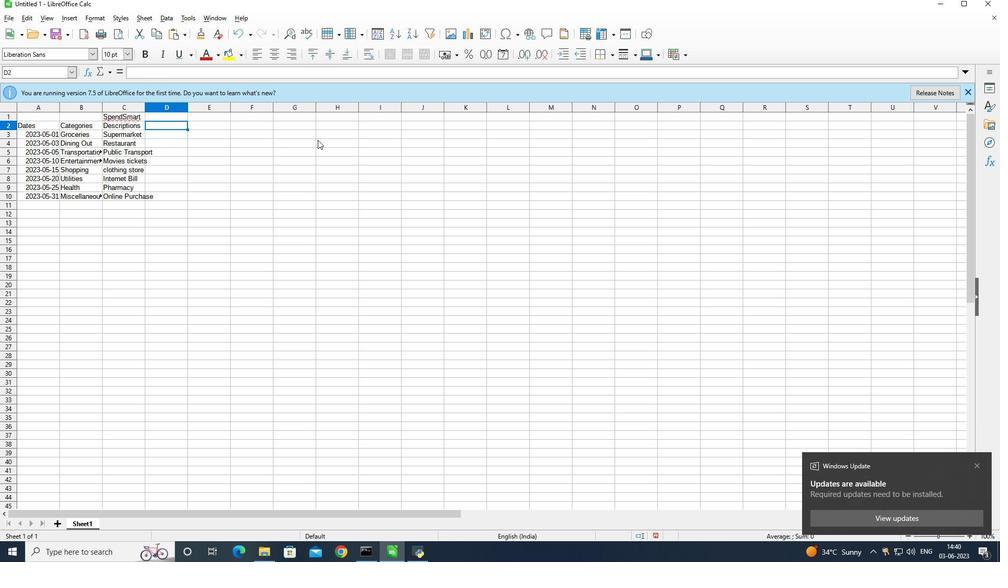 
Action: Key pressed <Key.shift>amount<Key.left><Key.left><Key.left><Key.right><Key.right><Key.right>
Screenshot: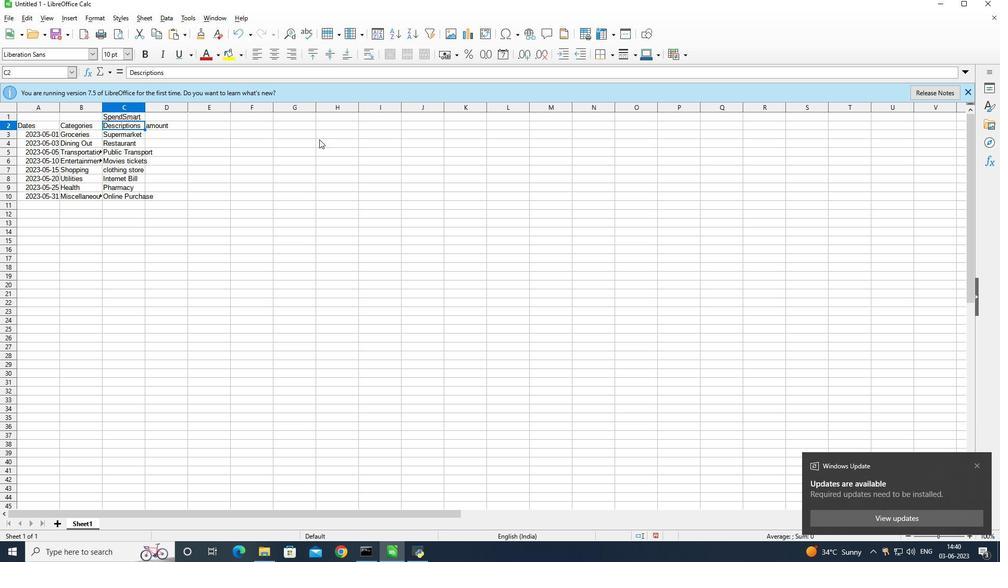 
Action: Mouse moved to (156, 122)
Screenshot: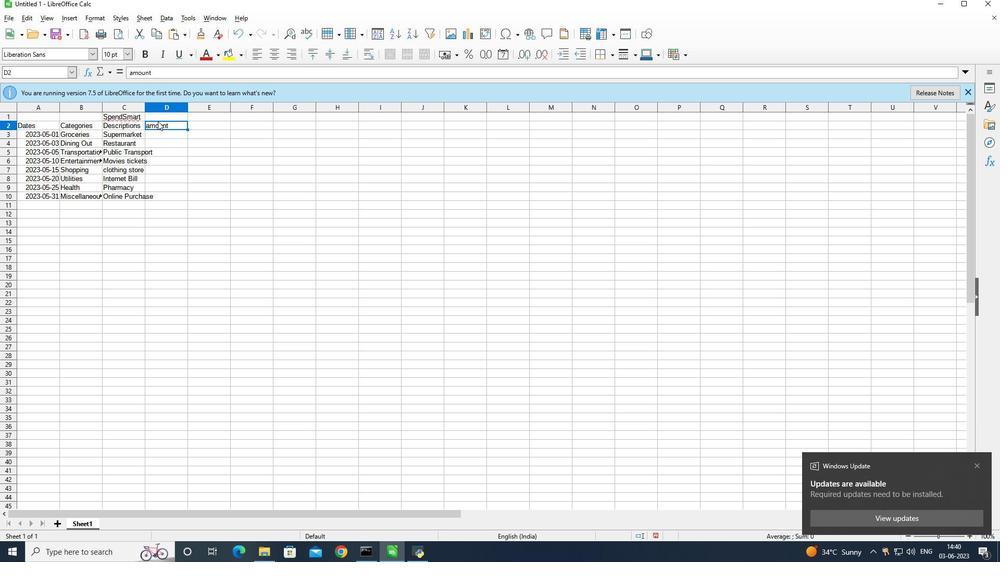 
Action: Mouse pressed left at (156, 122)
Screenshot: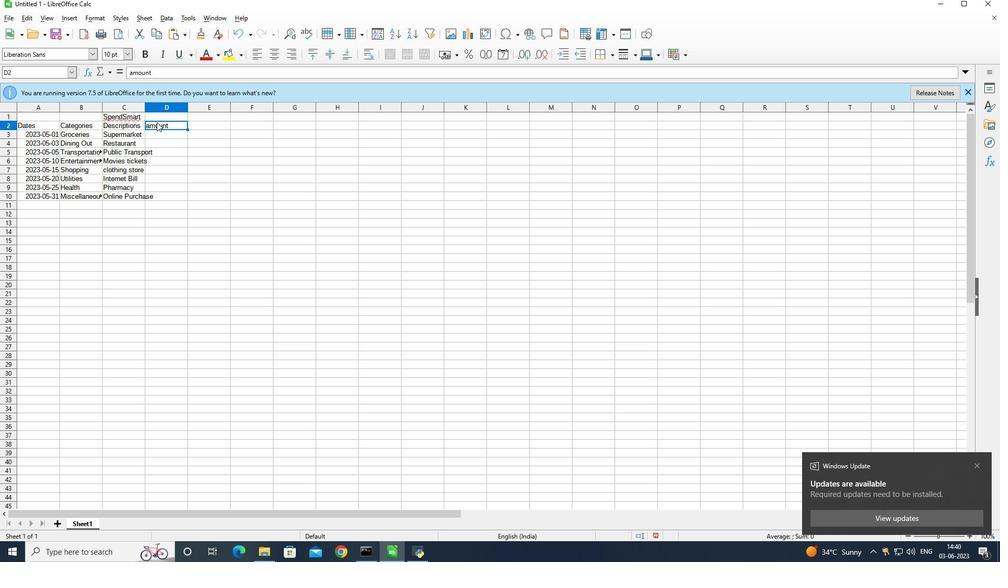 
Action: Mouse moved to (153, 124)
Screenshot: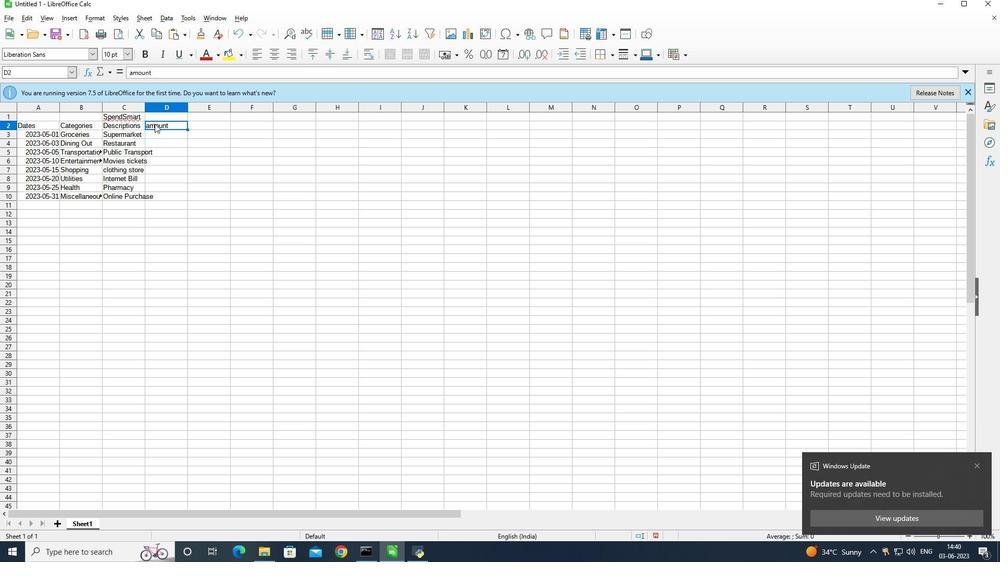 
Action: Mouse pressed left at (153, 124)
Screenshot: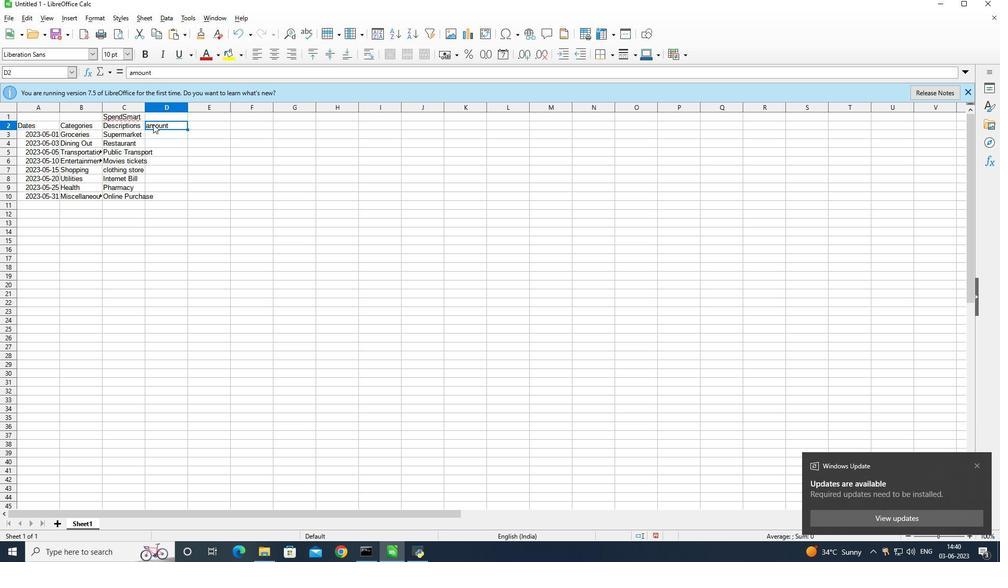 
Action: Mouse pressed left at (153, 124)
Screenshot: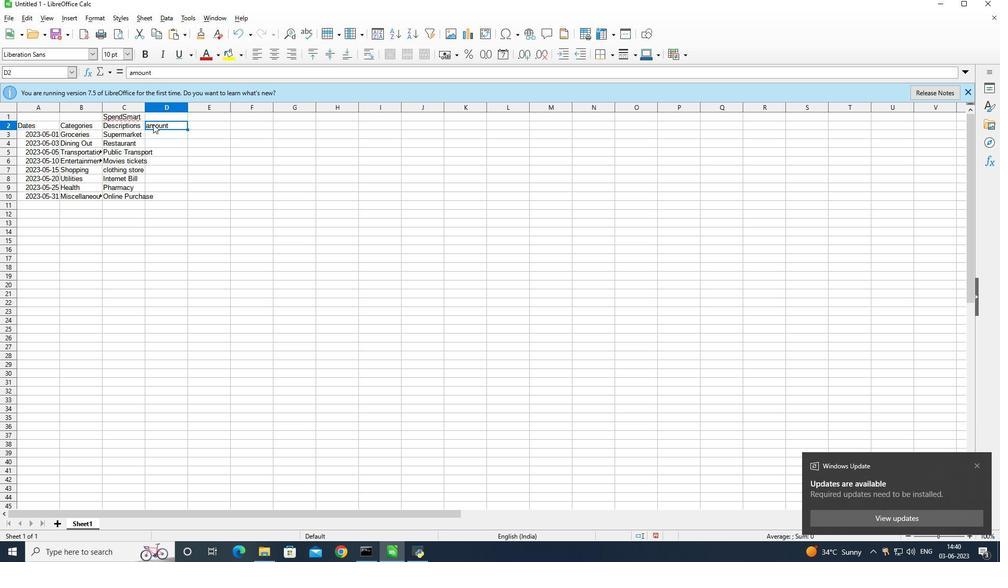 
Action: Mouse moved to (145, 126)
Screenshot: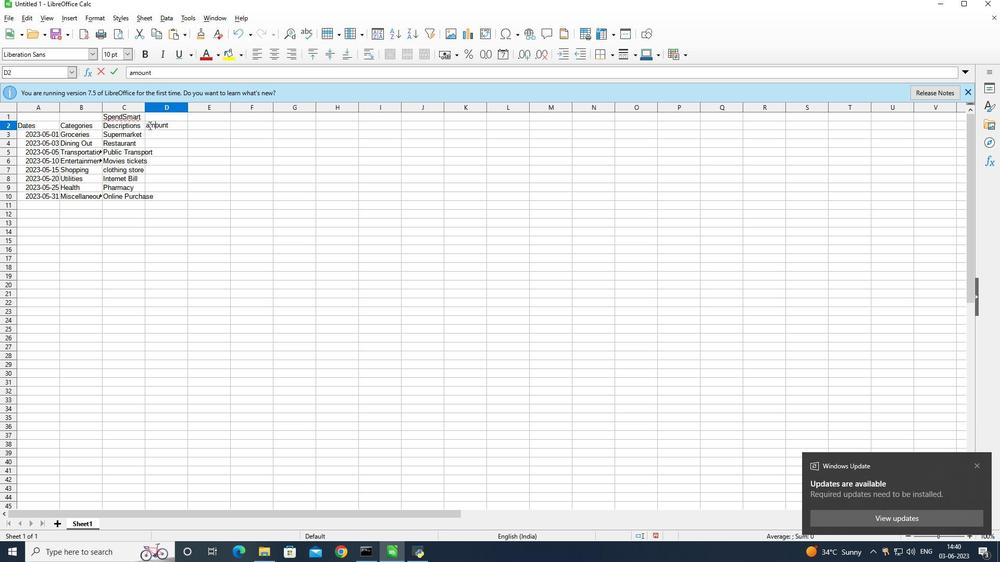 
Action: Mouse pressed left at (145, 126)
Screenshot: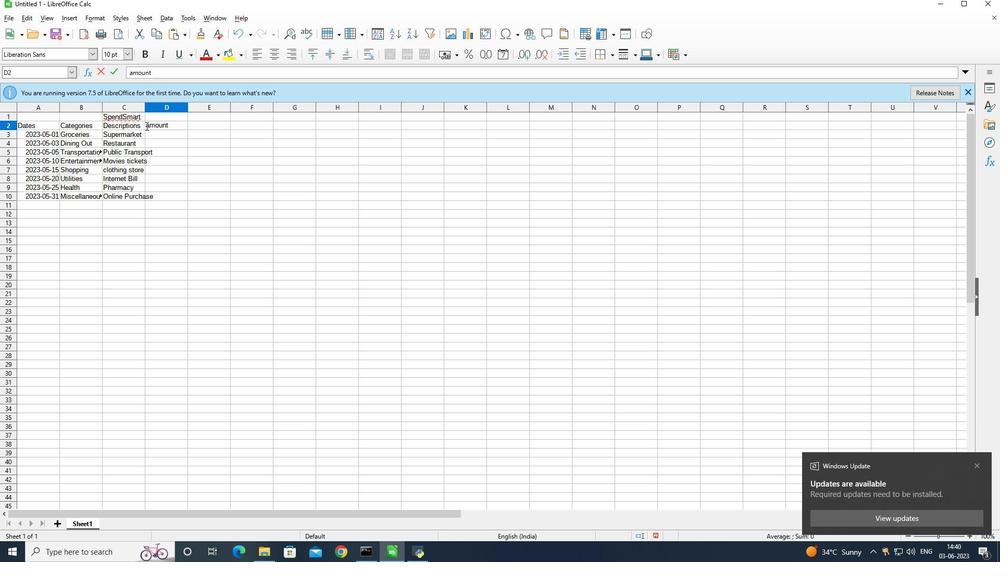 
Action: Mouse moved to (186, 125)
Screenshot: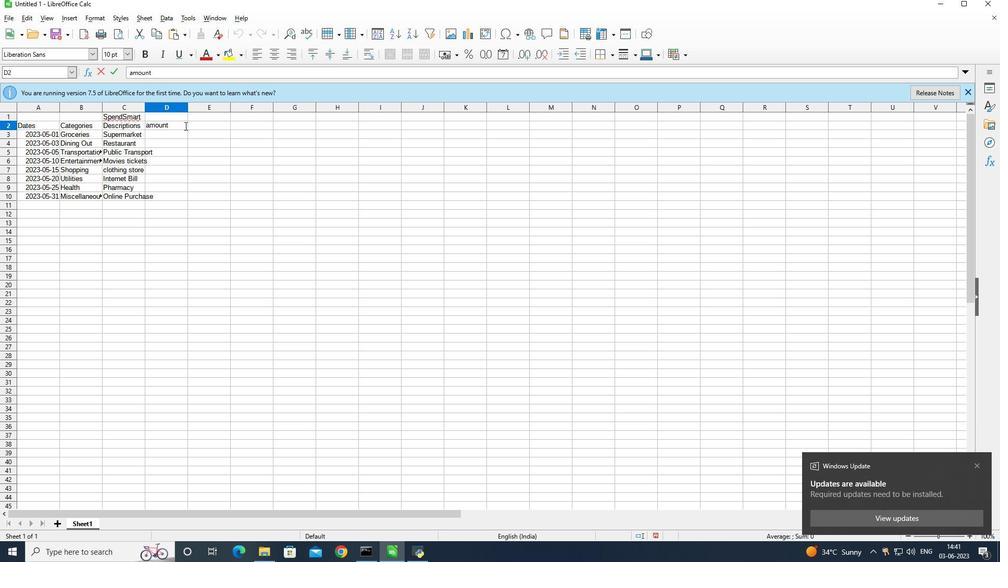 
Action: Key pressed <Key.right><Key.backspace><Key.shift>A
Screenshot: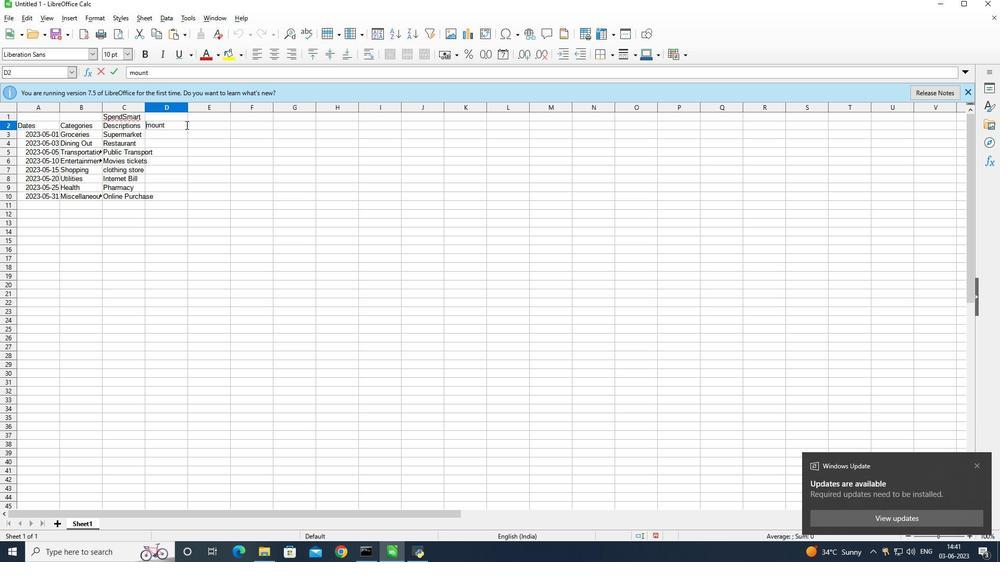 
Action: Mouse moved to (165, 134)
Screenshot: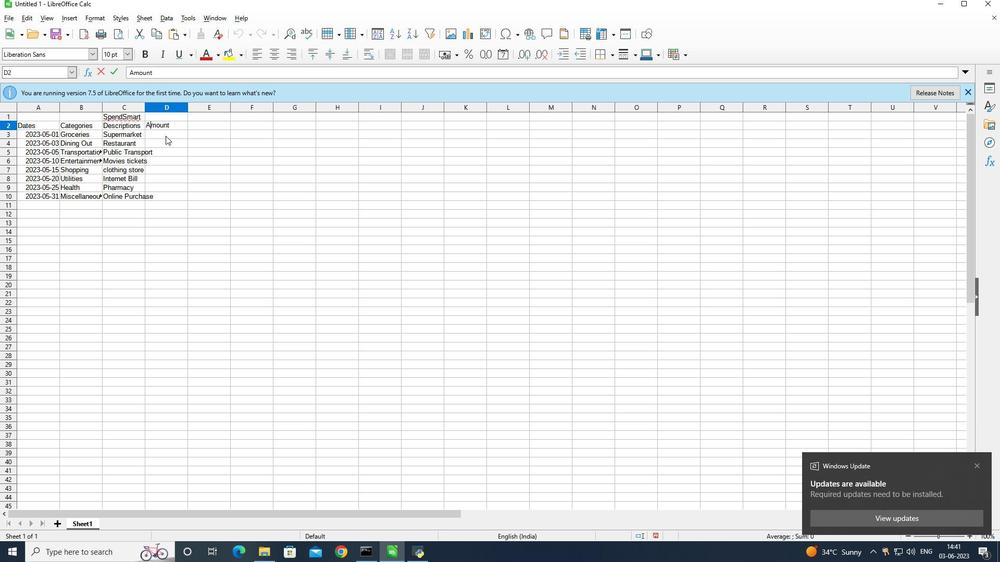 
Action: Mouse pressed left at (165, 134)
Screenshot: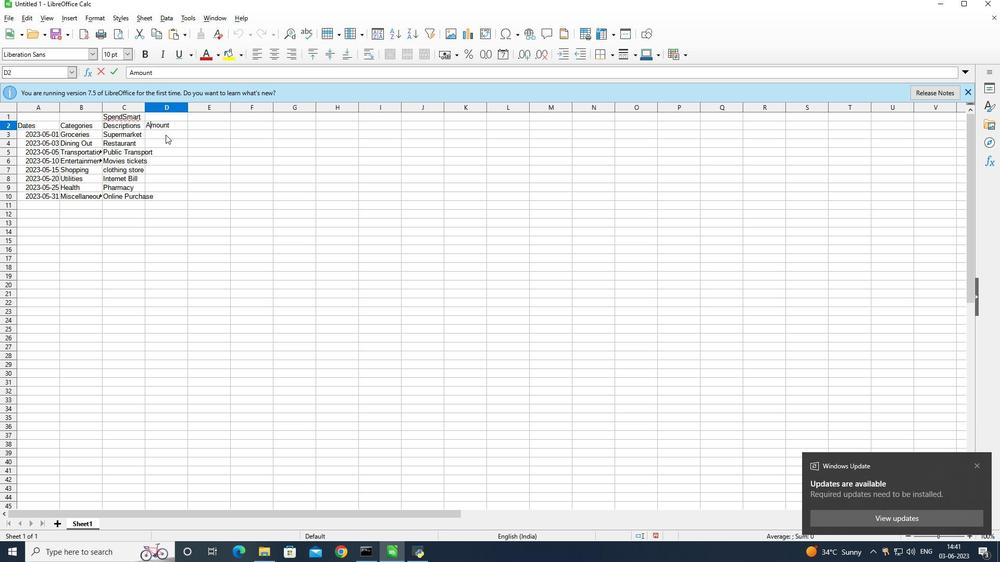 
Action: Mouse moved to (159, 138)
Screenshot: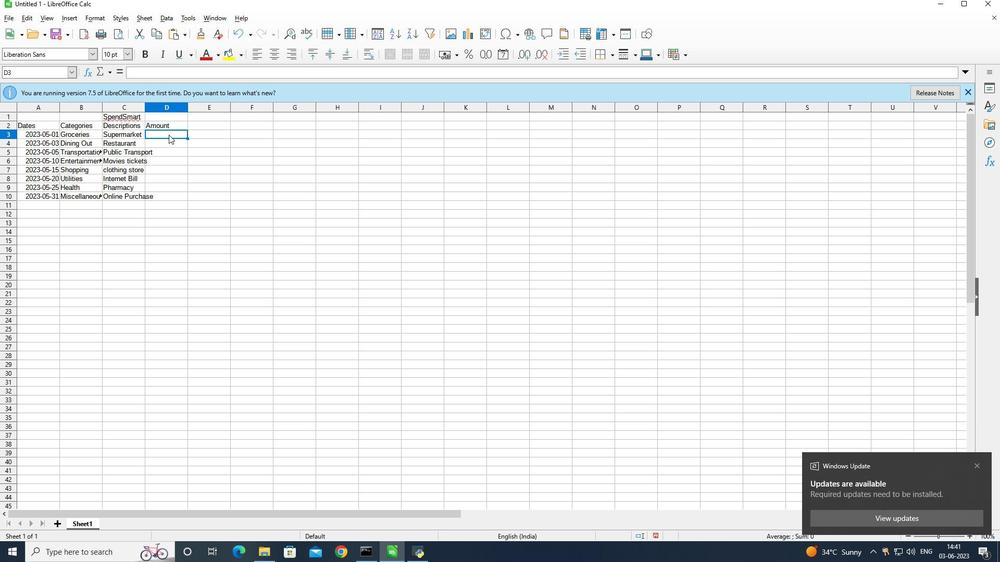 
Action: Key pressed 50
Screenshot: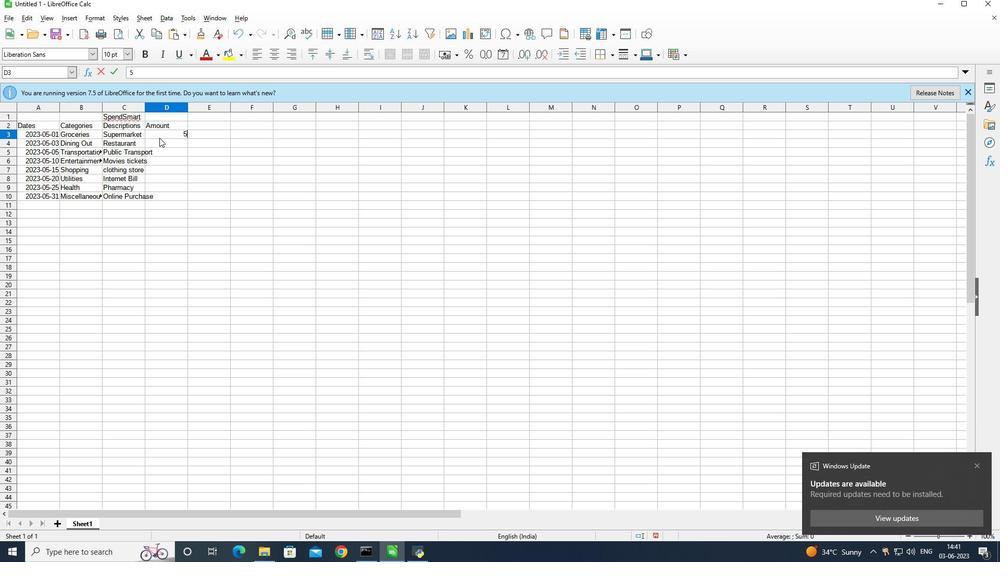 
Action: Mouse moved to (159, 138)
Screenshot: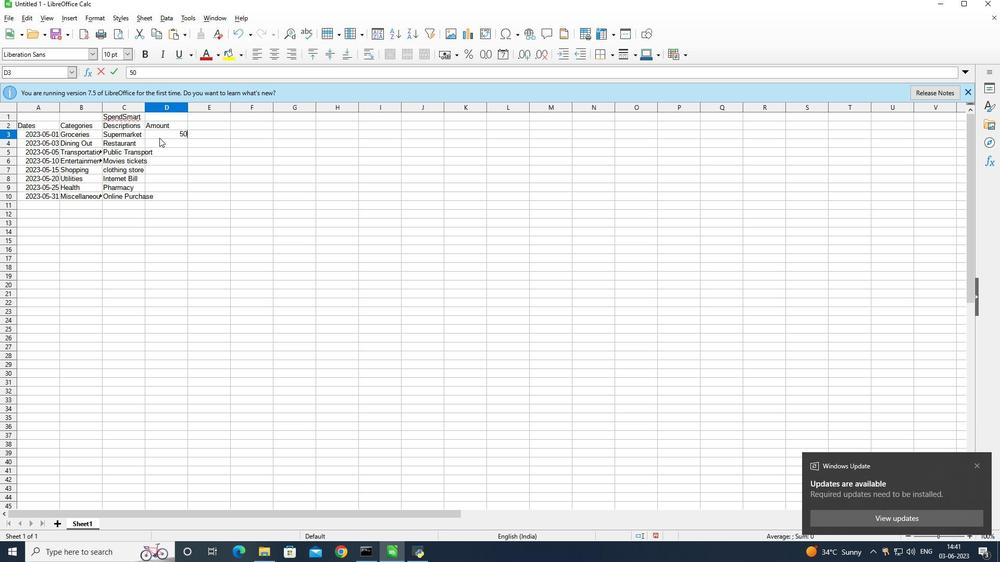 
Action: Key pressed <Key.enter>30<Key.enter>10<Key.enter>20<Key.enter>100<Key.enter>60<Key.enter>40<Key.enter>50<Key.enter>
Screenshot: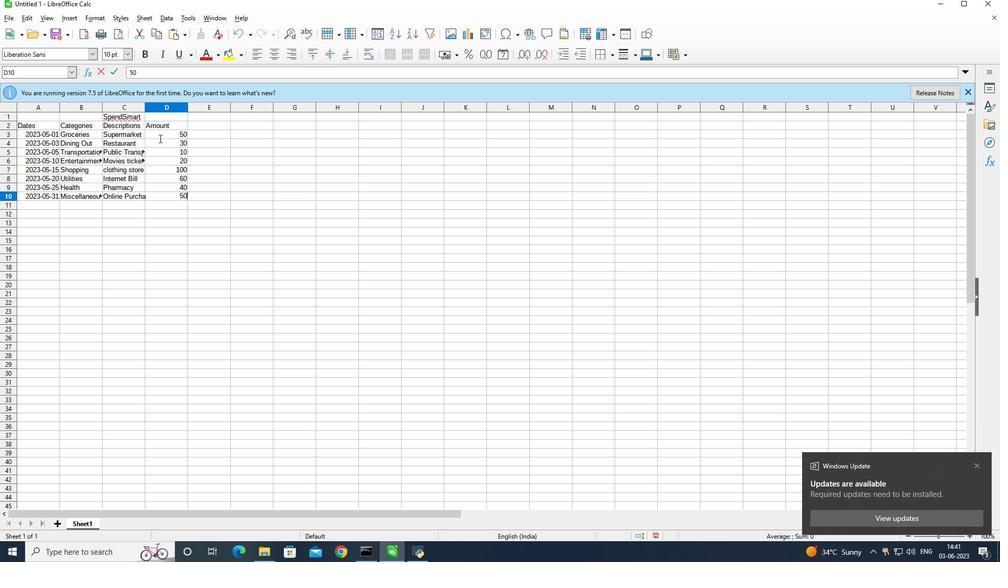 
Action: Mouse moved to (130, 118)
Screenshot: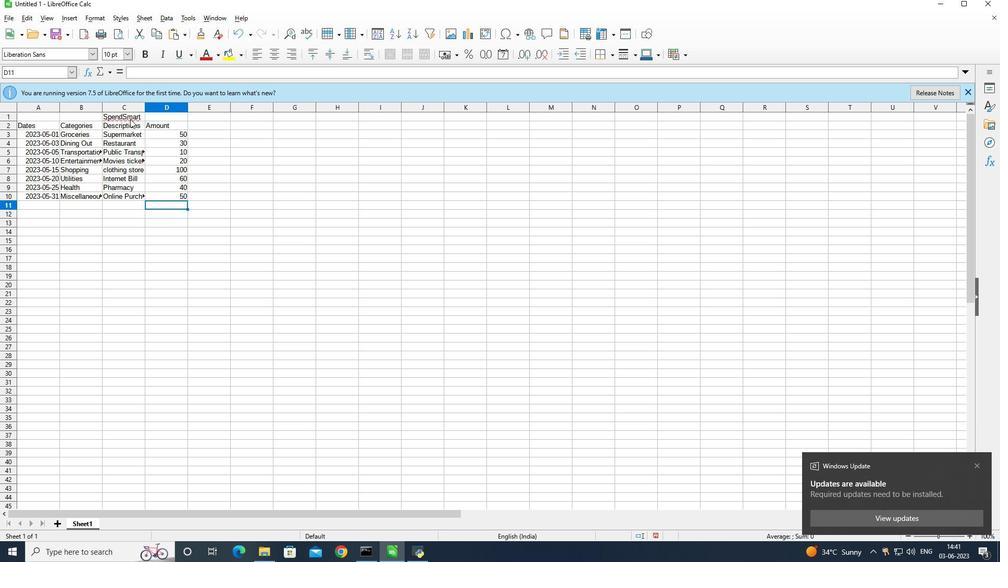 
Action: Key pressed ctrl+S
Screenshot: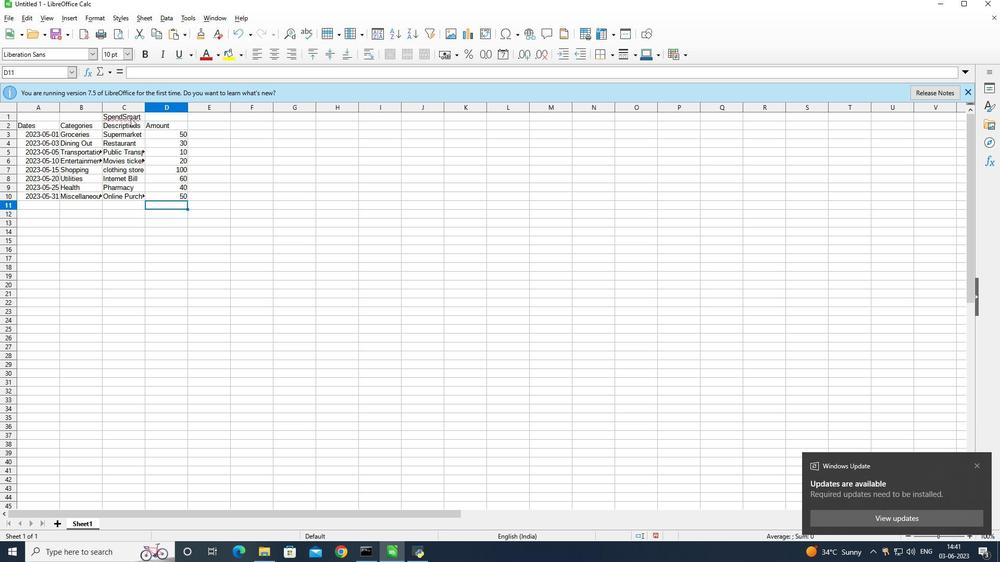 
Action: Mouse moved to (47, 109)
Screenshot: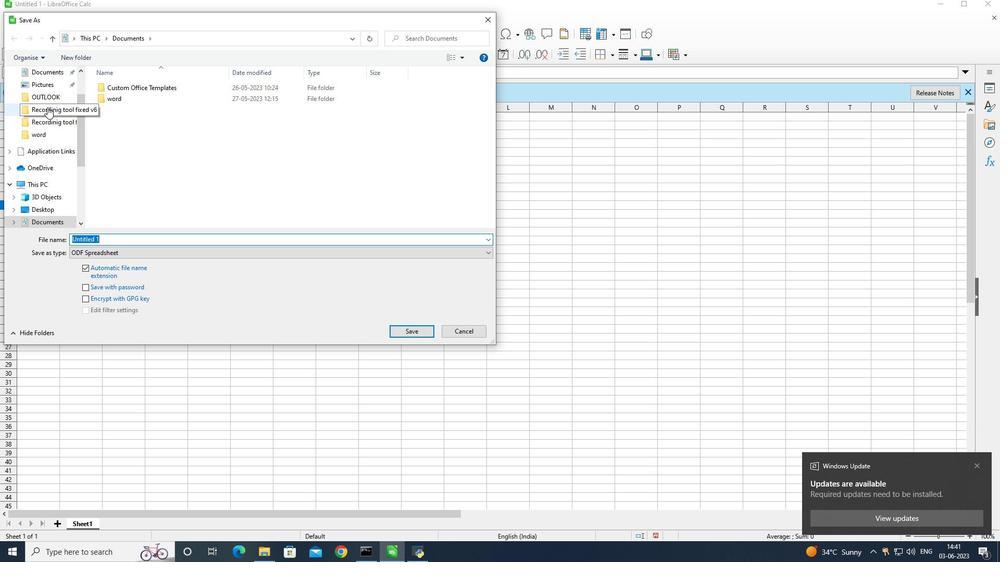 
Action: Mouse scrolled (47, 110) with delta (0, 0)
Screenshot: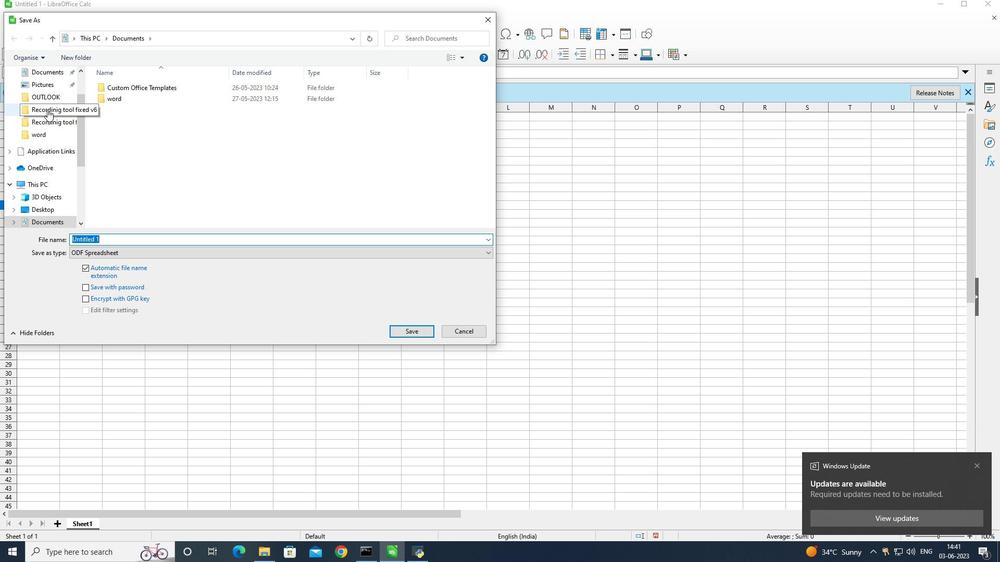 
Action: Mouse scrolled (47, 110) with delta (0, 0)
Screenshot: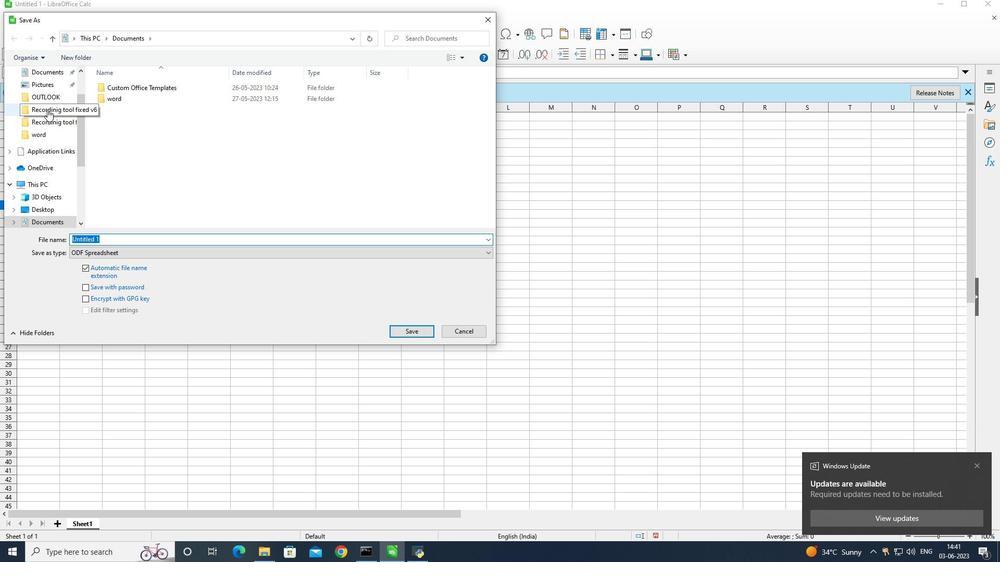 
Action: Mouse scrolled (47, 110) with delta (0, 0)
Screenshot: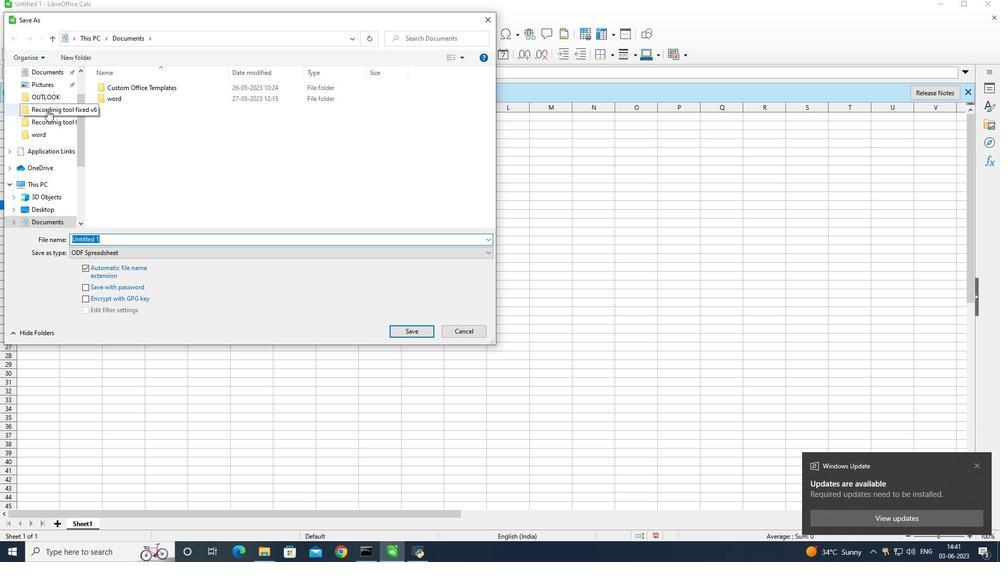 
Action: Mouse scrolled (47, 109) with delta (0, 0)
Screenshot: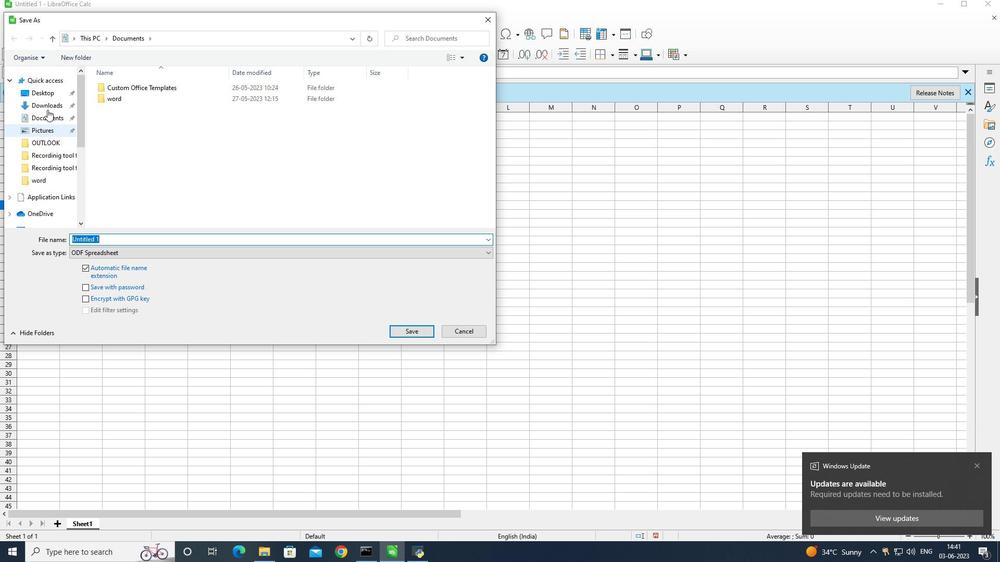 
Action: Mouse scrolled (47, 109) with delta (0, 0)
Screenshot: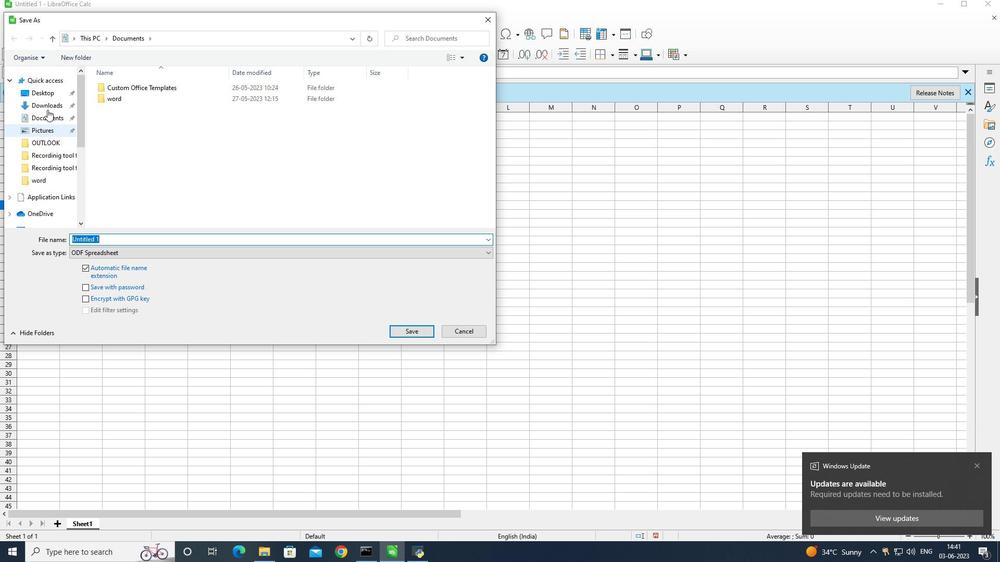 
Action: Mouse scrolled (47, 109) with delta (0, 0)
Screenshot: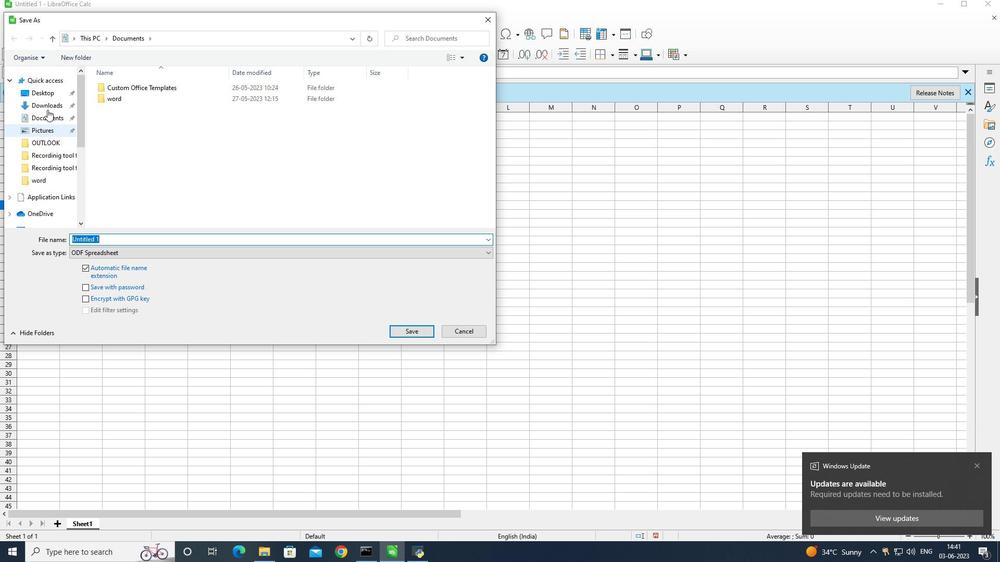 
Action: Mouse moved to (47, 111)
Screenshot: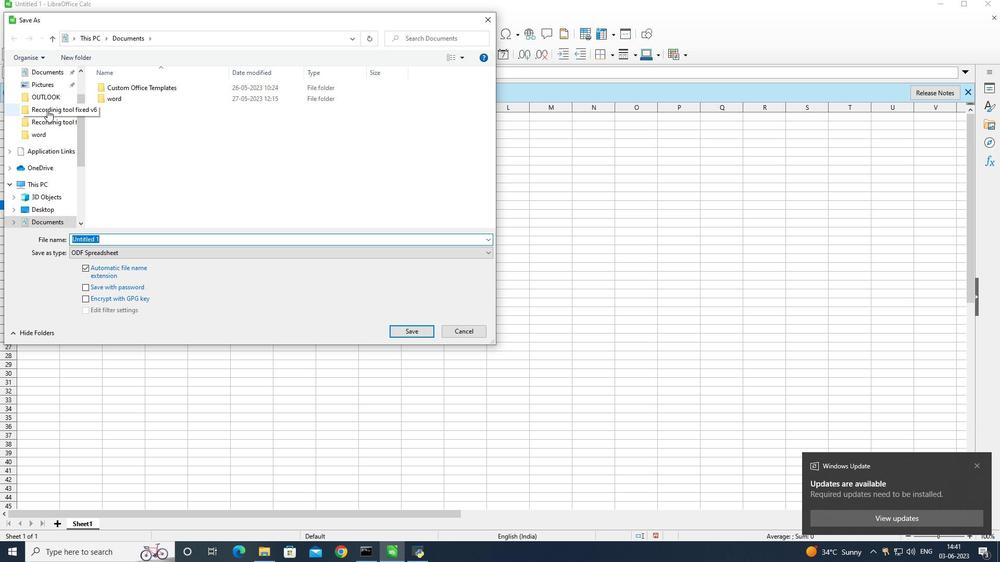 
Action: Mouse scrolled (47, 111) with delta (0, 0)
Screenshot: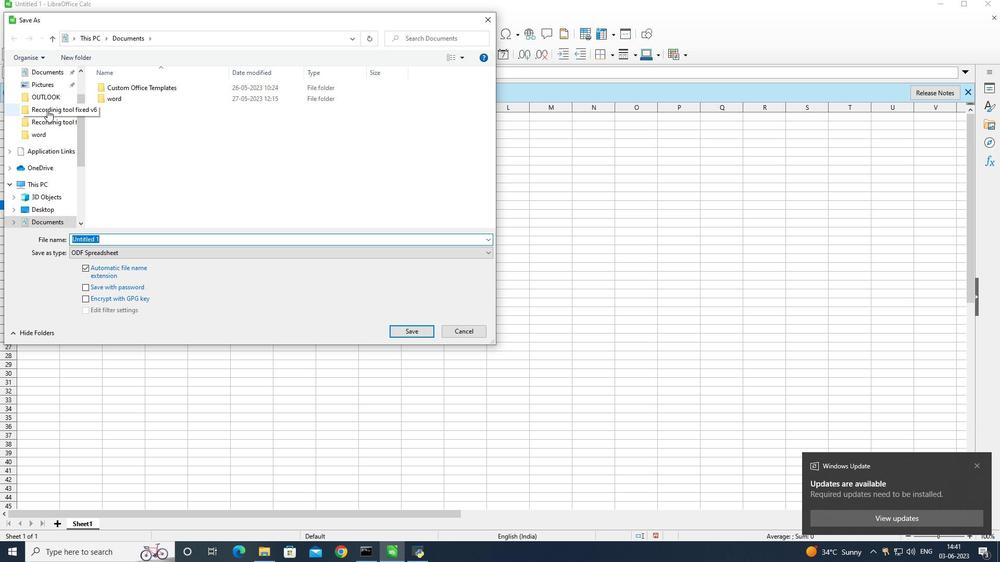 
Action: Mouse scrolled (47, 111) with delta (0, 0)
Screenshot: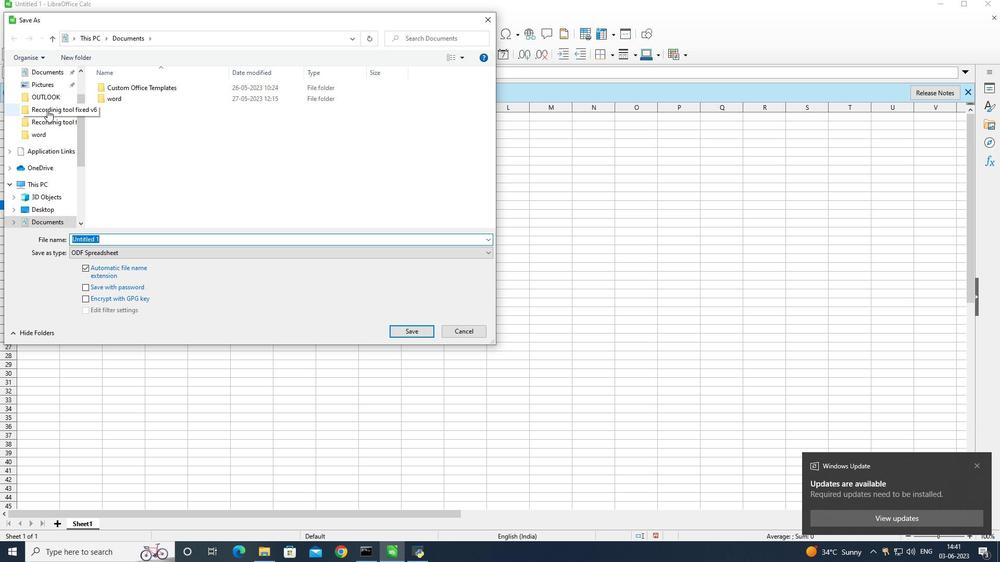 
Action: Mouse scrolled (47, 111) with delta (0, 0)
Screenshot: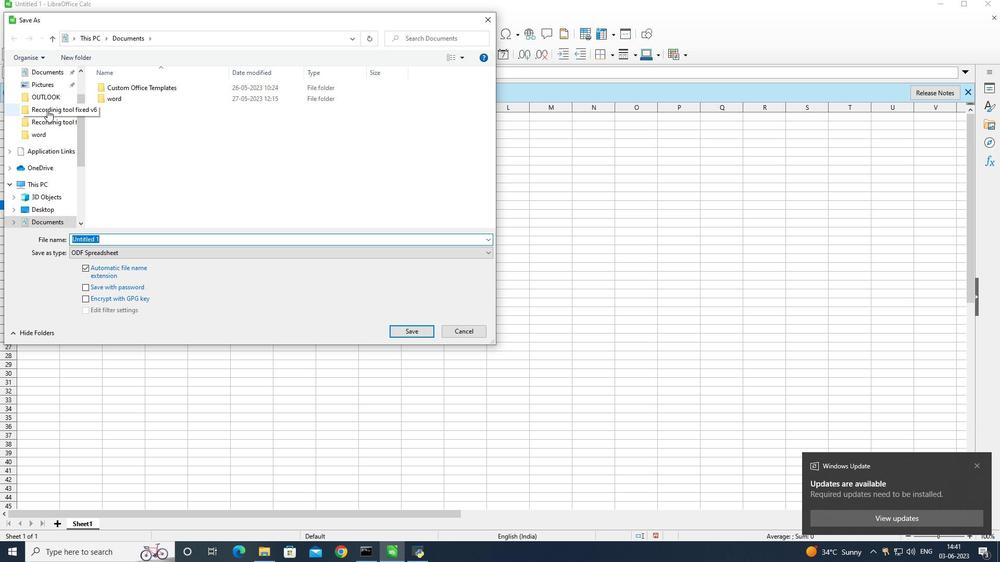 
Action: Mouse scrolled (47, 111) with delta (0, 0)
Screenshot: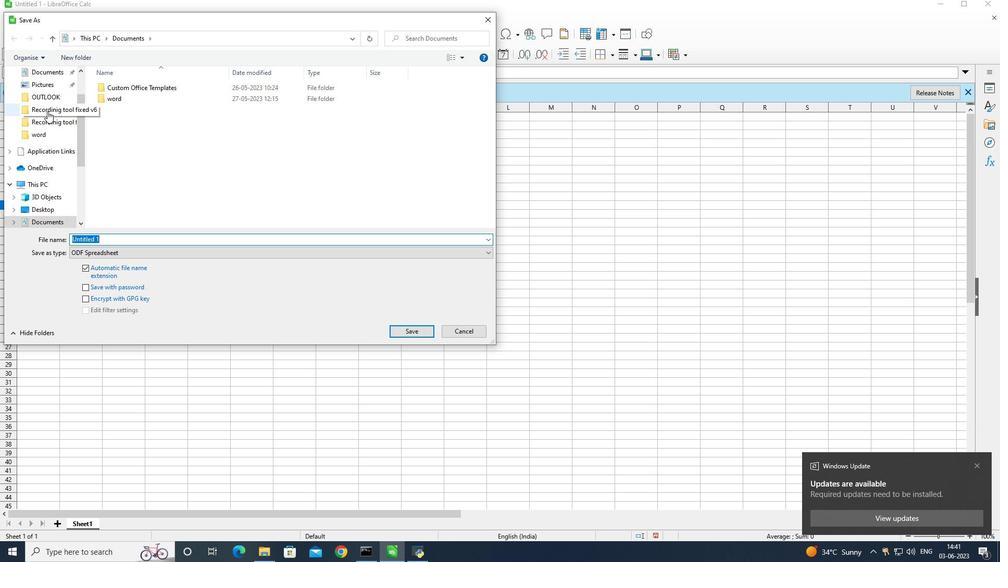 
Action: Mouse moved to (57, 173)
Screenshot: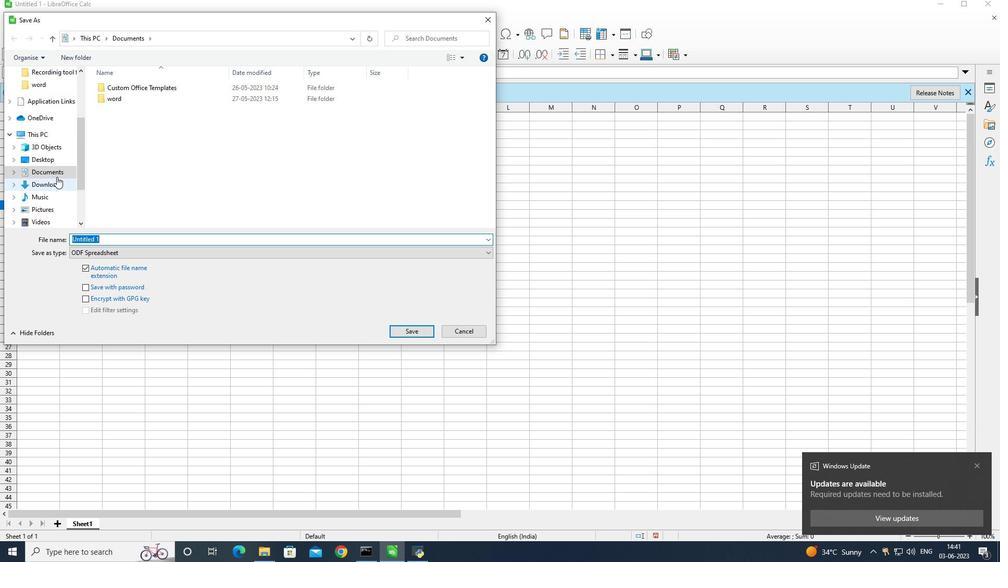 
Action: Mouse pressed left at (57, 173)
Screenshot: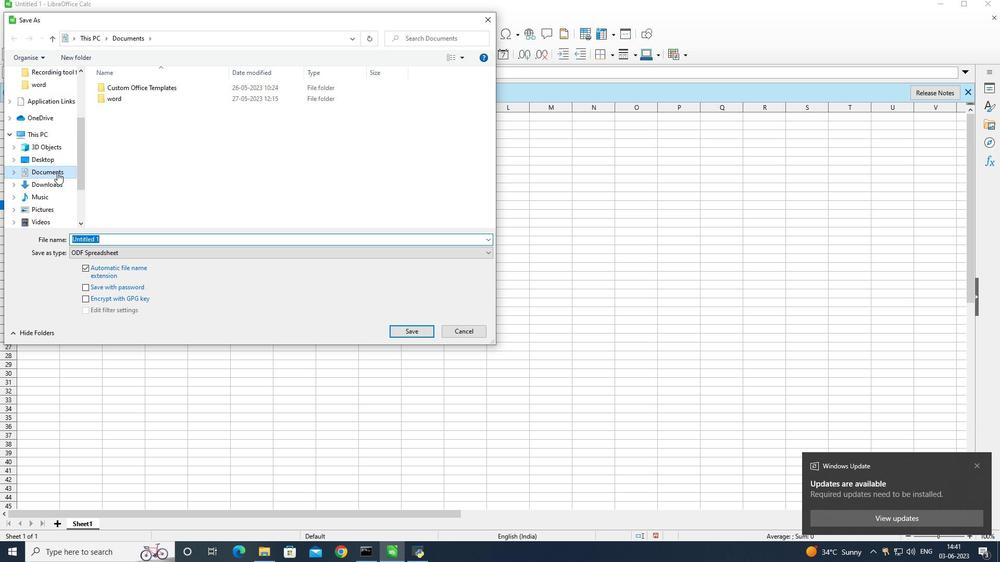 
Action: Mouse moved to (103, 239)
Screenshot: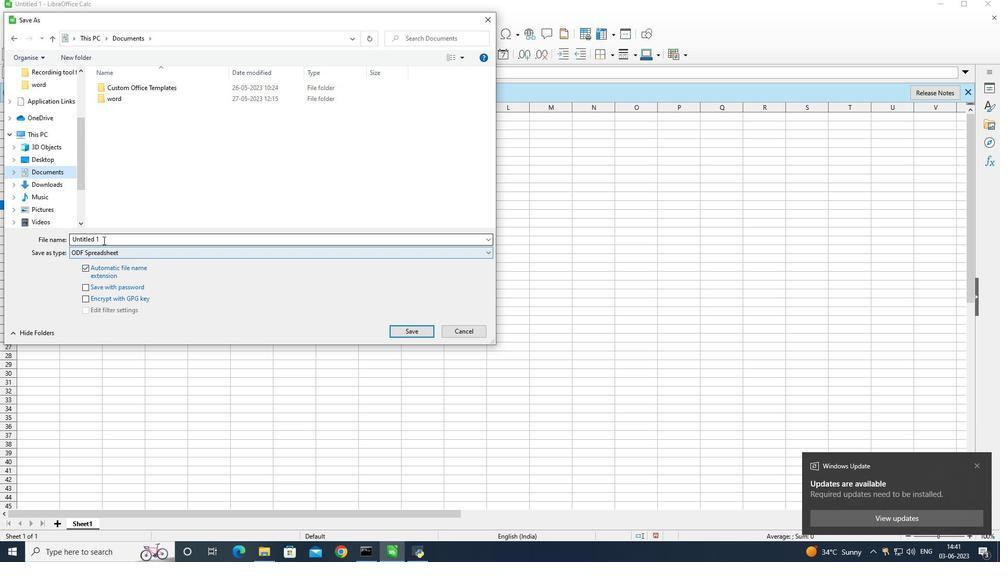 
Action: Mouse pressed left at (103, 239)
Screenshot: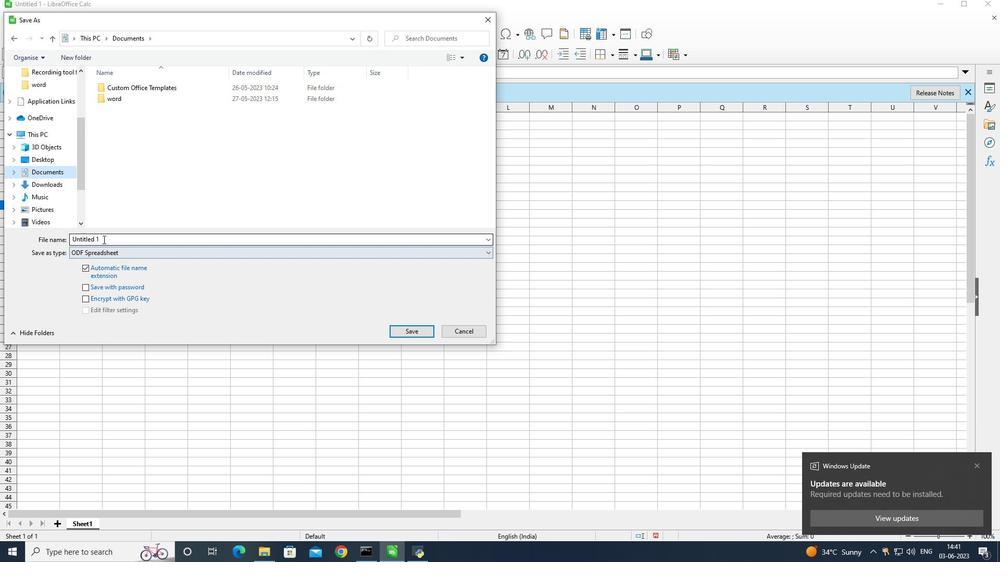 
Action: Mouse moved to (117, 229)
Screenshot: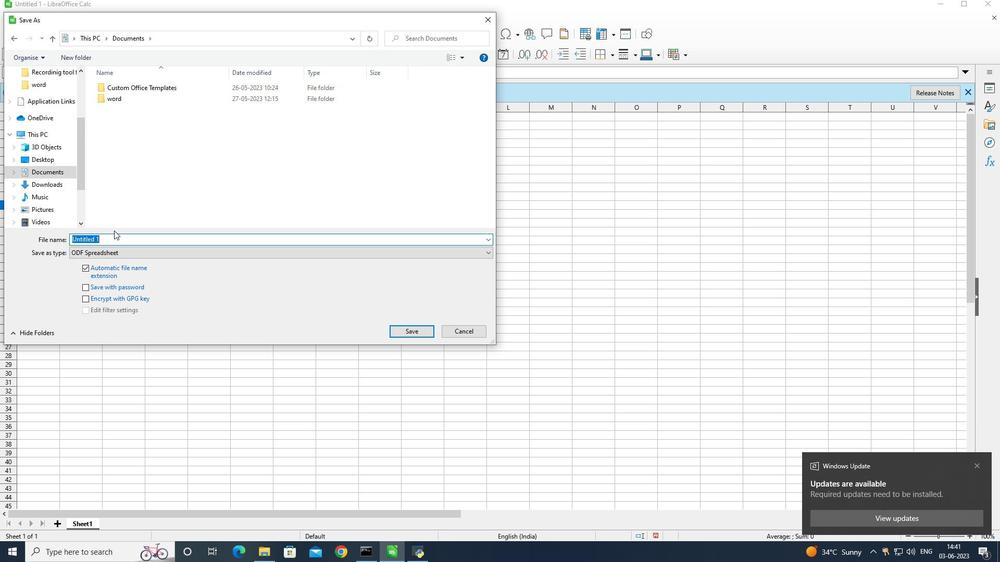 
Action: Key pressed <Key.shift>Alpha<Key.space><Key.shift>Sales<Key.enter>
Screenshot: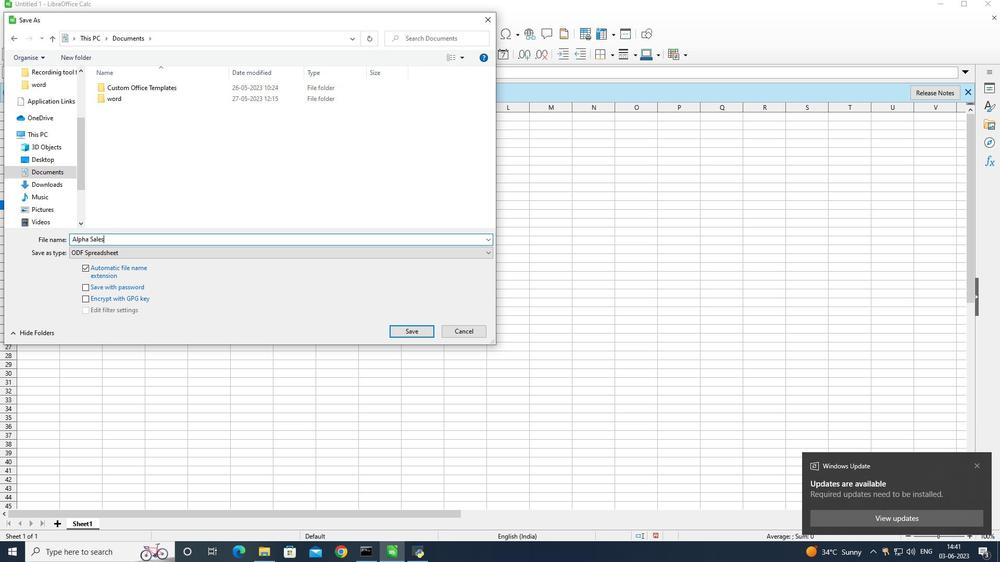 
Action: Mouse moved to (114, 173)
Screenshot: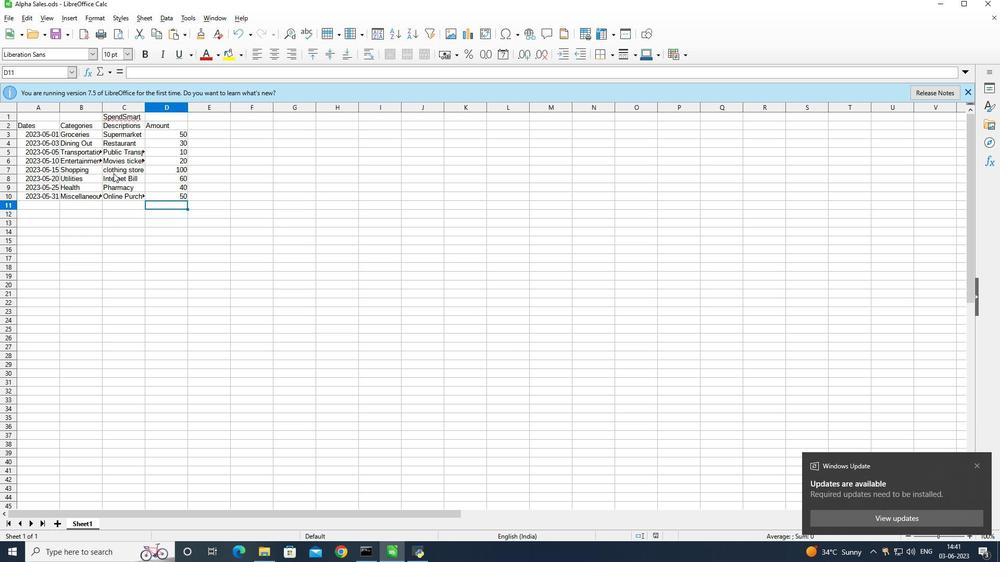 
